 Task: Explore for an upcoming conference in San Francisco, California, with a focus on Airbnb options near the conference center.
Action: Mouse moved to (419, 56)
Screenshot: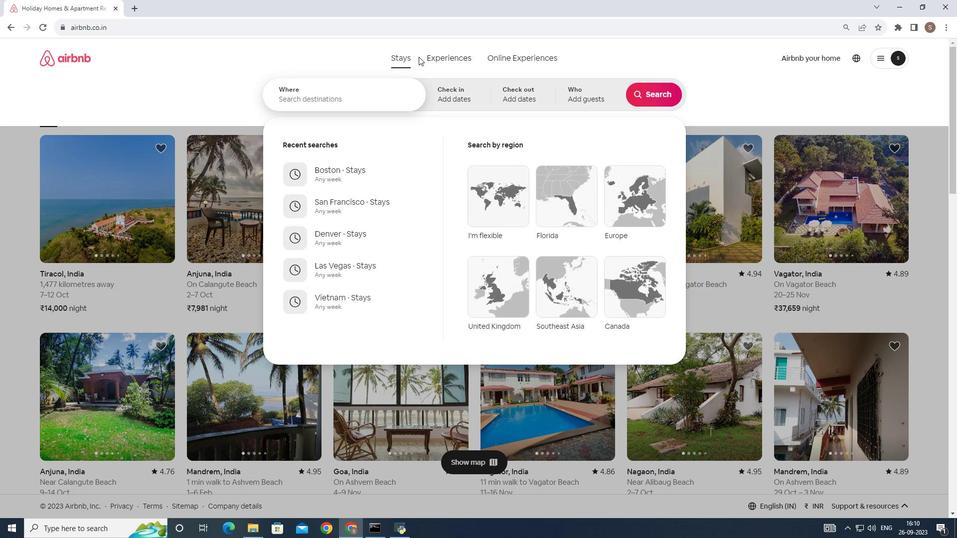 
Action: Mouse pressed left at (419, 56)
Screenshot: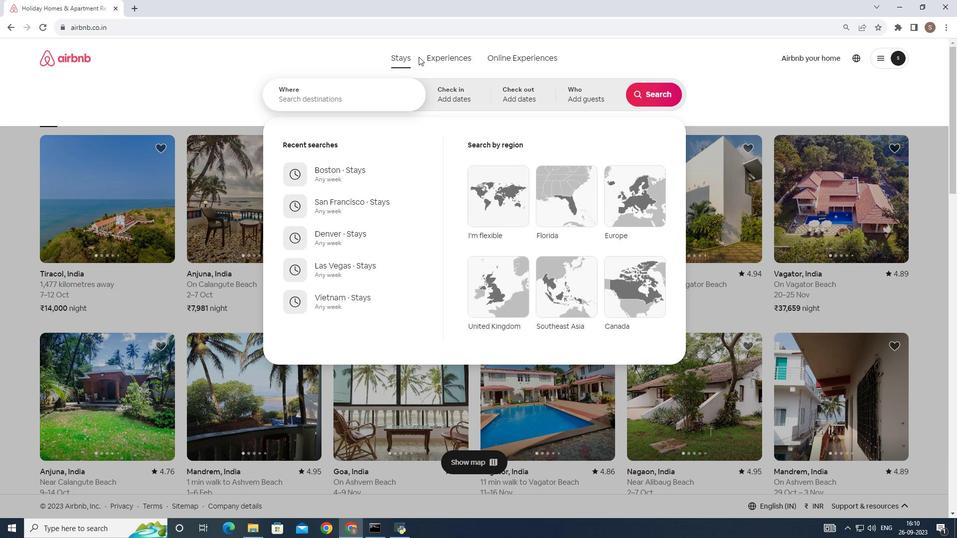 
Action: Mouse moved to (318, 86)
Screenshot: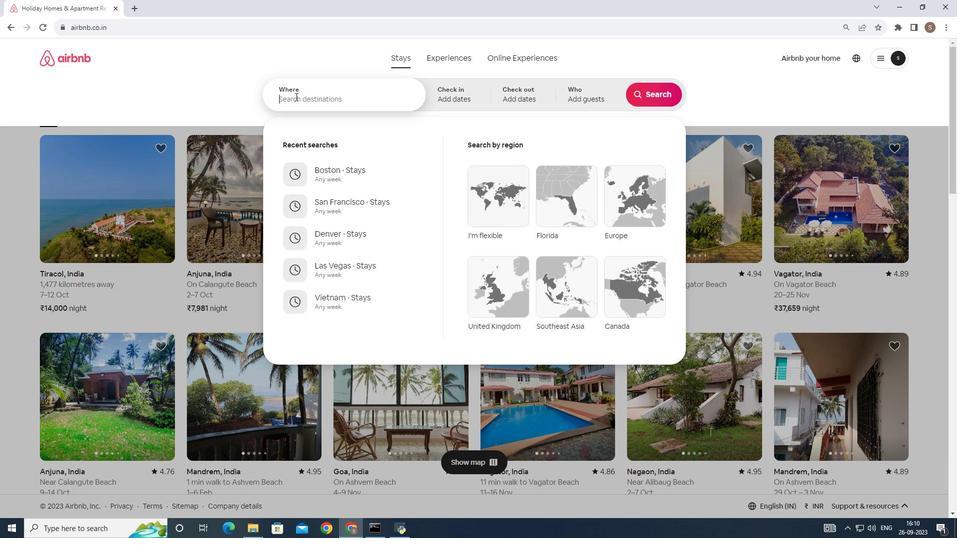 
Action: Mouse pressed left at (318, 86)
Screenshot: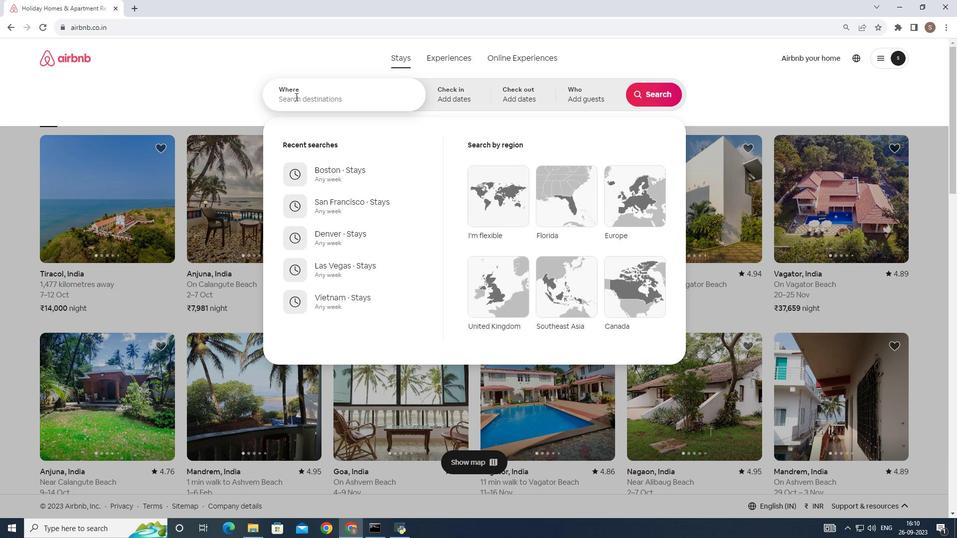 
Action: Mouse moved to (295, 96)
Screenshot: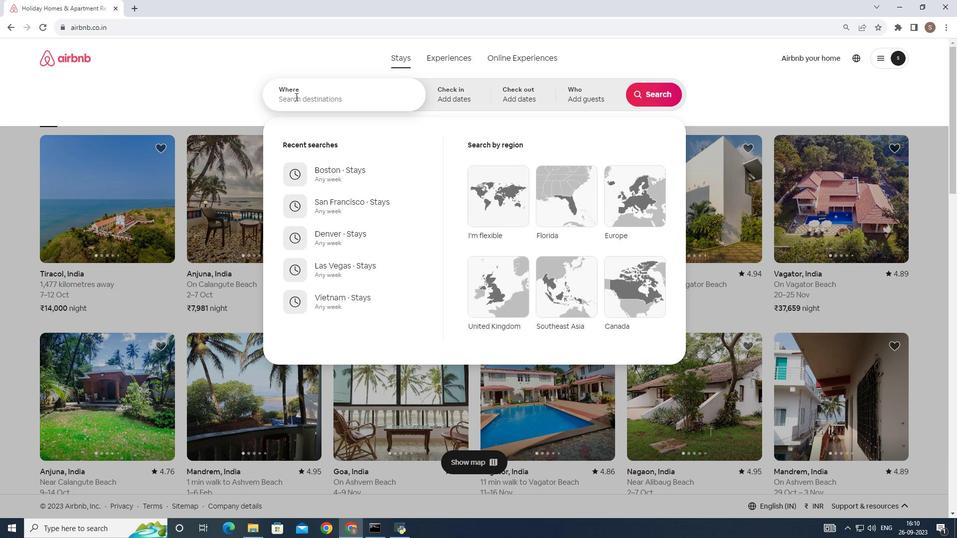 
Action: Mouse pressed left at (295, 96)
Screenshot: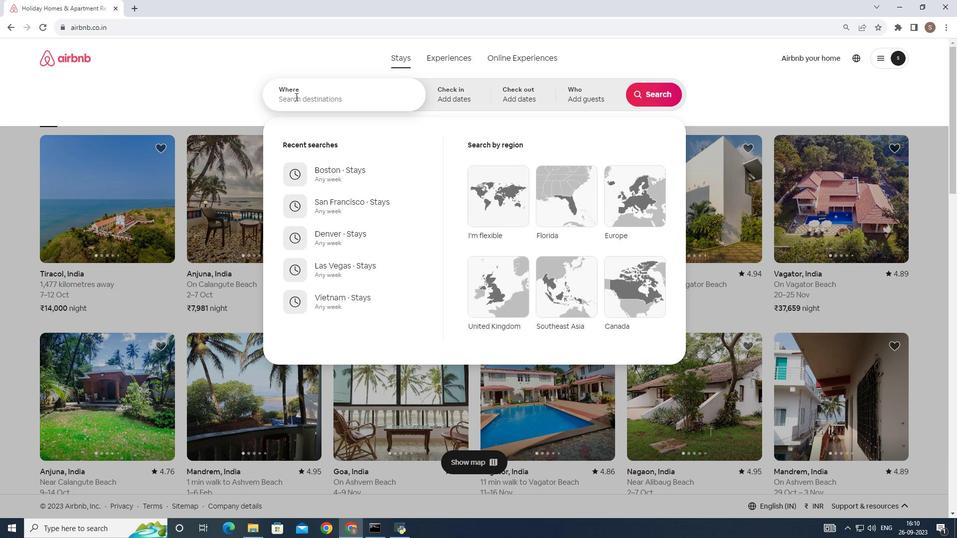 
Action: Key pressed san<Key.space>franc
Screenshot: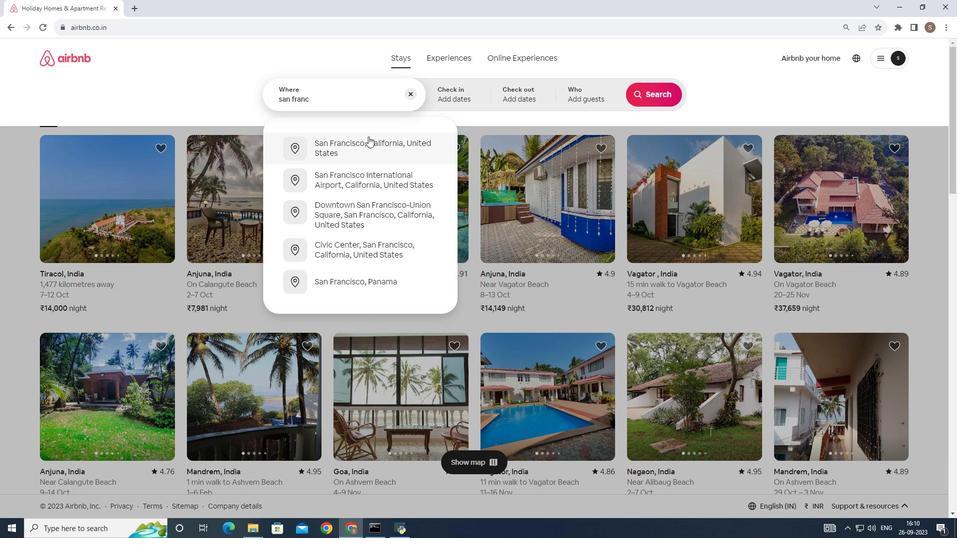 
Action: Mouse moved to (368, 136)
Screenshot: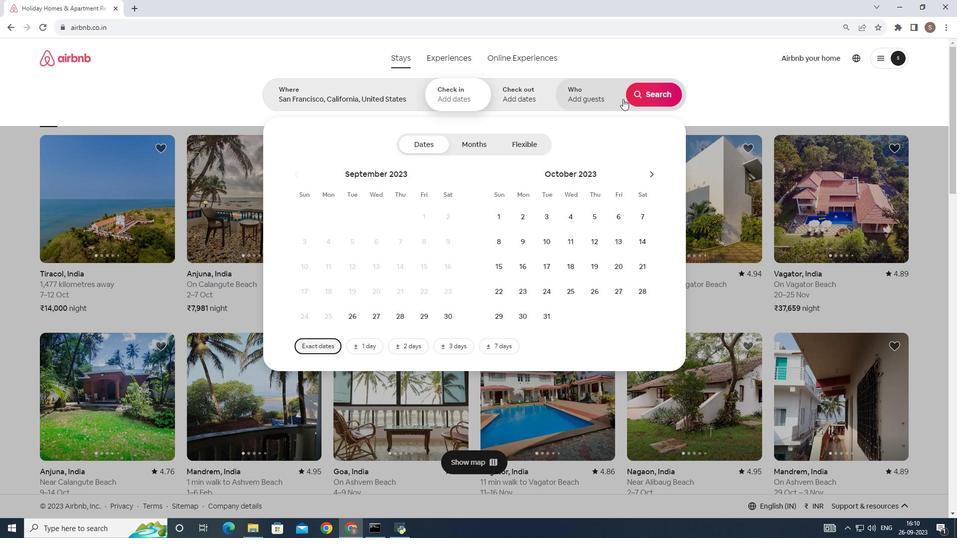 
Action: Mouse pressed left at (368, 136)
Screenshot: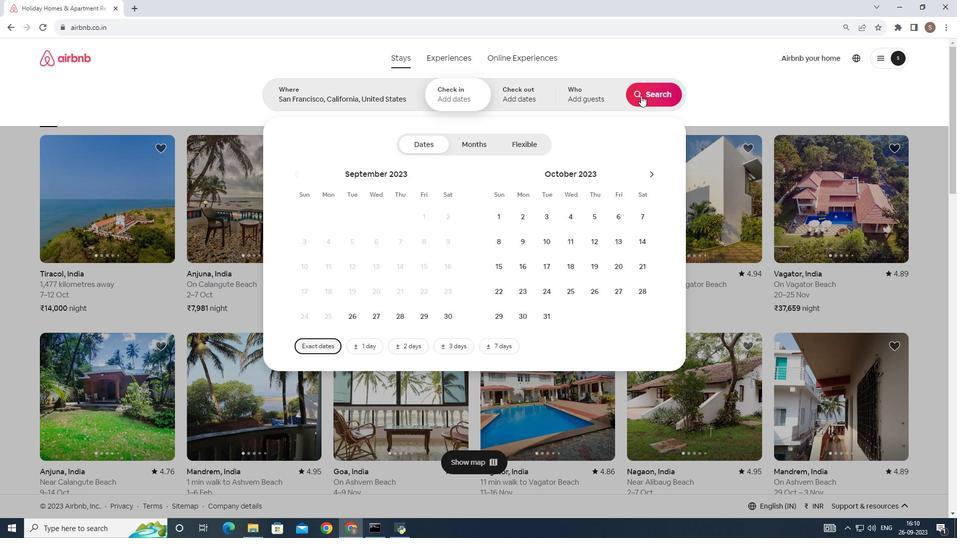 
Action: Mouse moved to (643, 95)
Screenshot: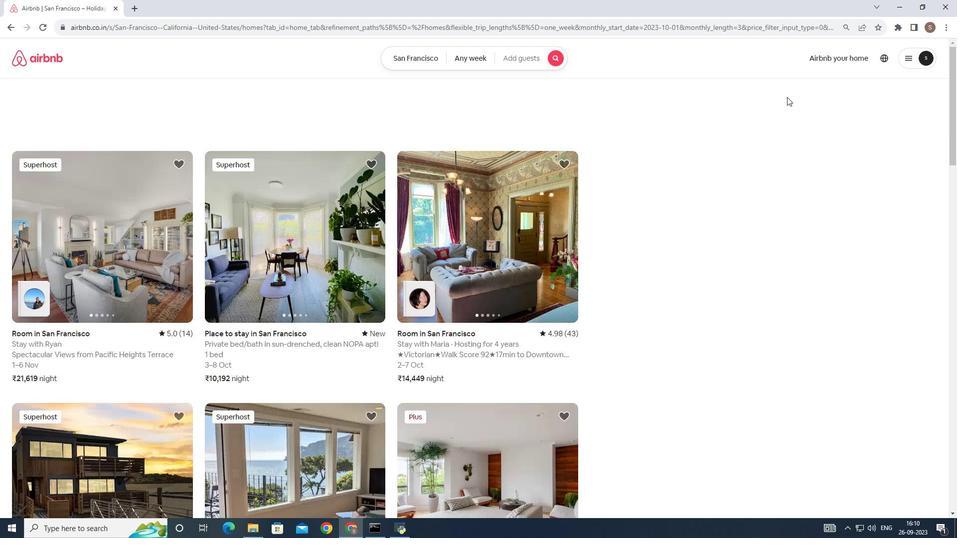 
Action: Mouse pressed left at (643, 95)
Screenshot: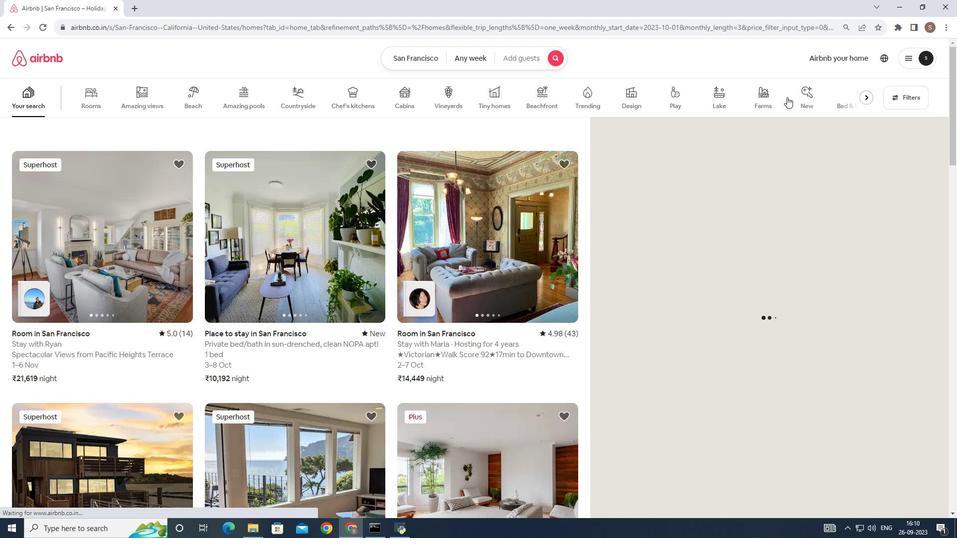 
Action: Mouse moved to (804, 96)
Screenshot: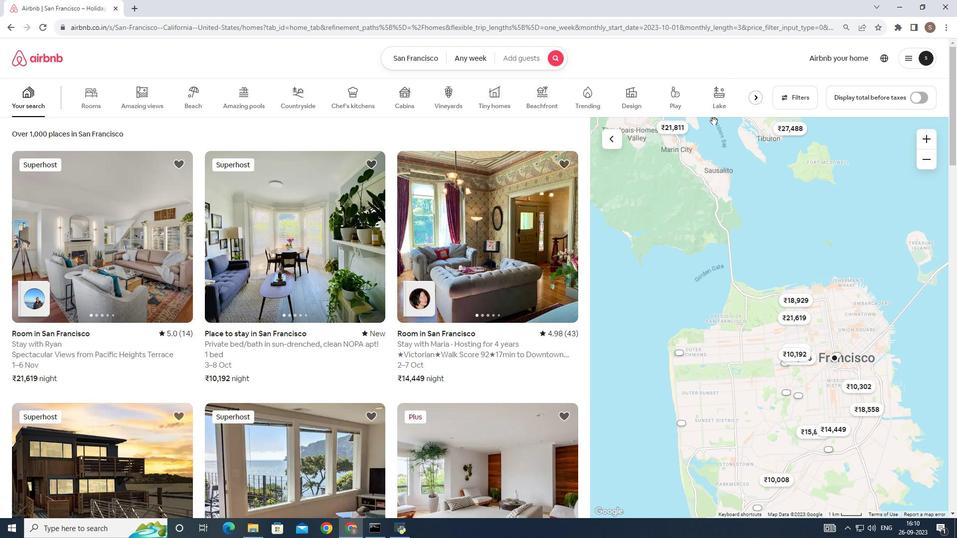
Action: Mouse pressed left at (804, 96)
Screenshot: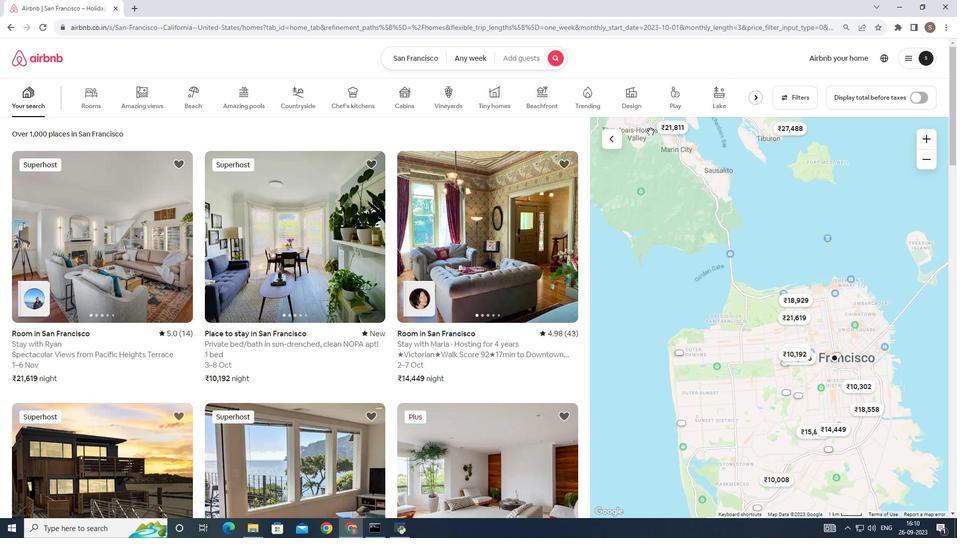 
Action: Mouse moved to (573, 266)
Screenshot: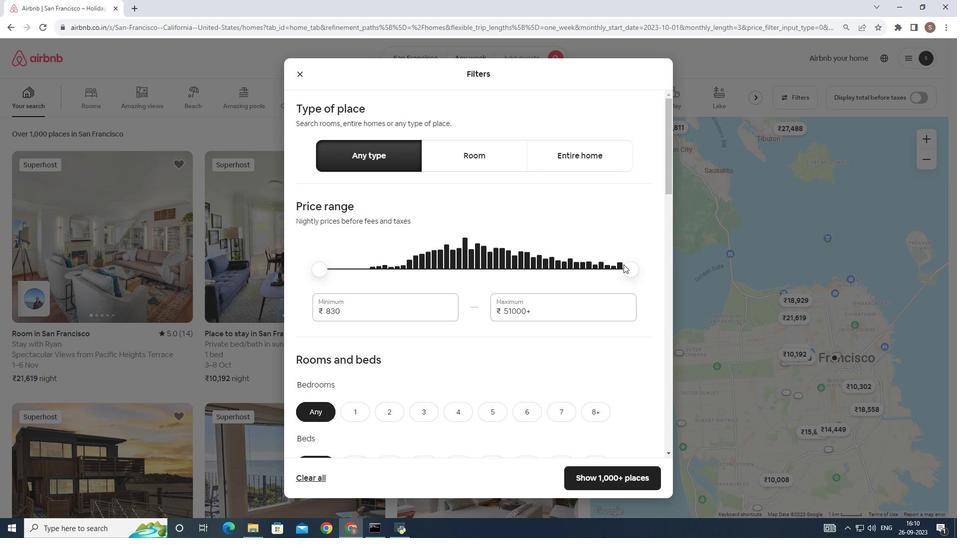 
Action: Mouse pressed left at (573, 266)
Screenshot: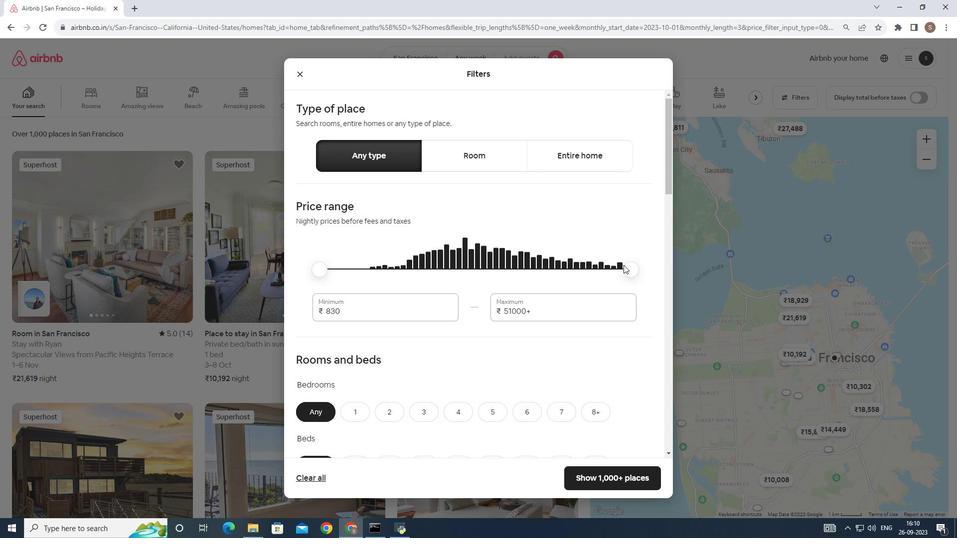 
Action: Mouse moved to (624, 264)
Screenshot: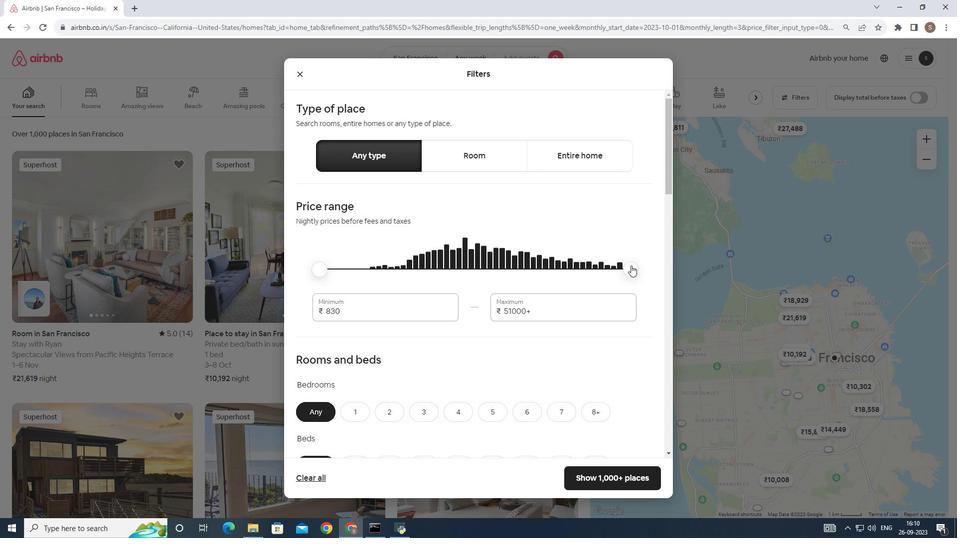 
Action: Mouse pressed left at (624, 264)
Screenshot: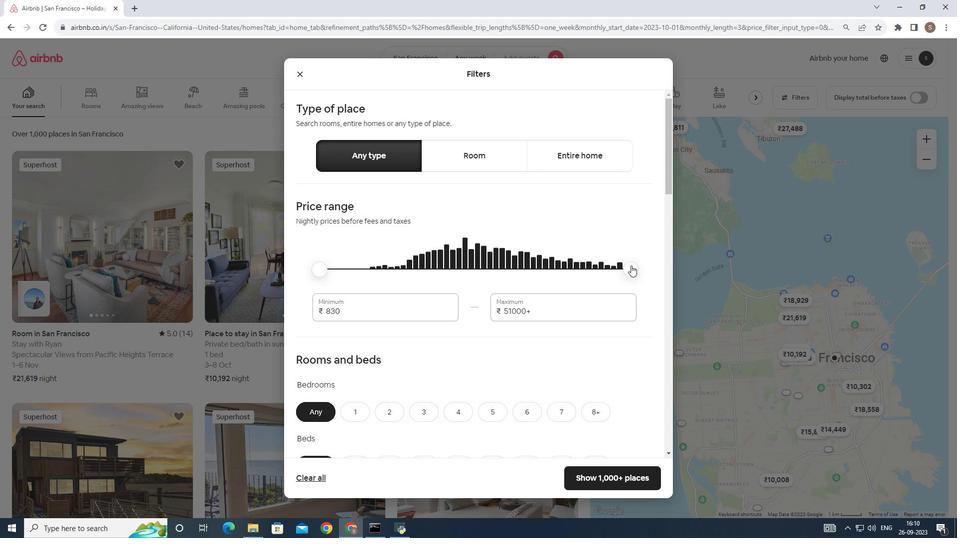 
Action: Mouse moved to (631, 267)
Screenshot: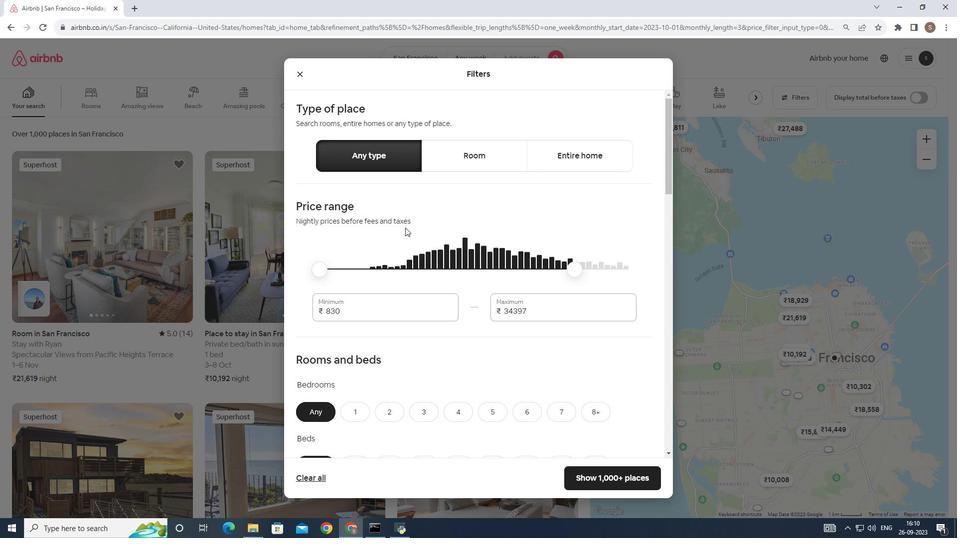
Action: Mouse pressed left at (631, 267)
Screenshot: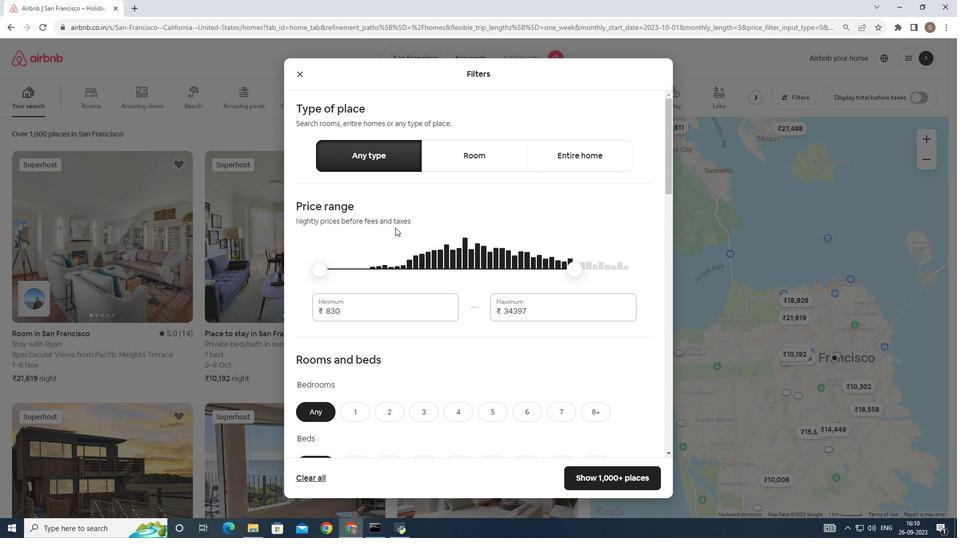 
Action: Mouse moved to (321, 272)
Screenshot: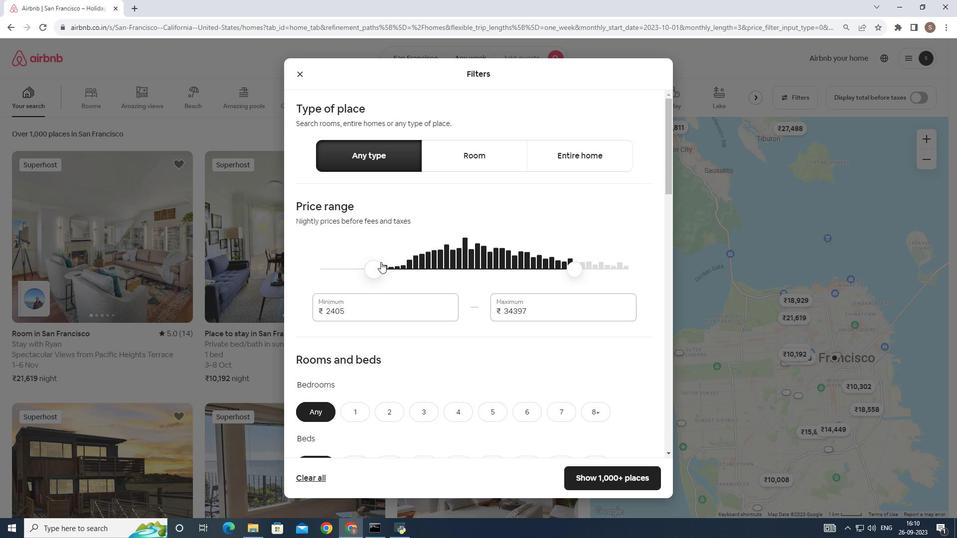 
Action: Mouse pressed left at (321, 272)
Screenshot: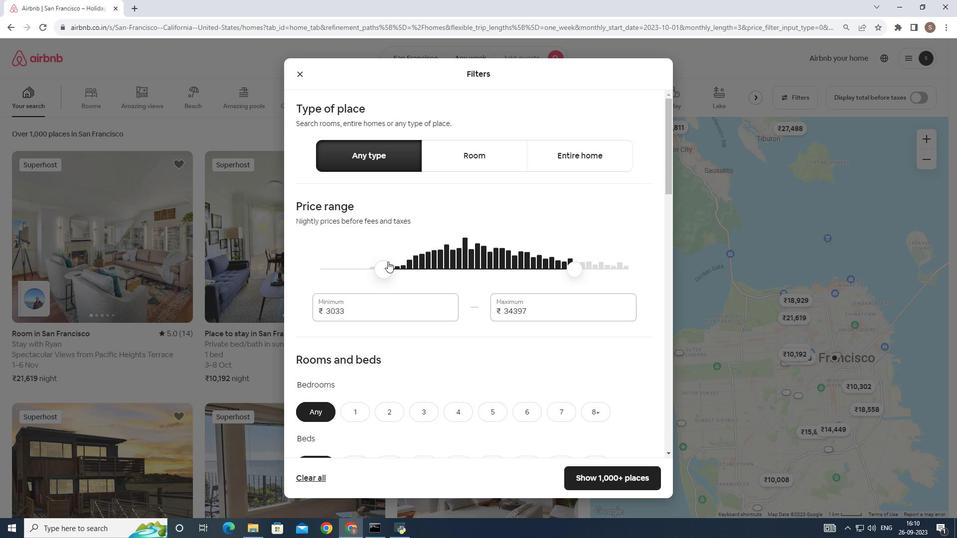 
Action: Mouse moved to (365, 332)
Screenshot: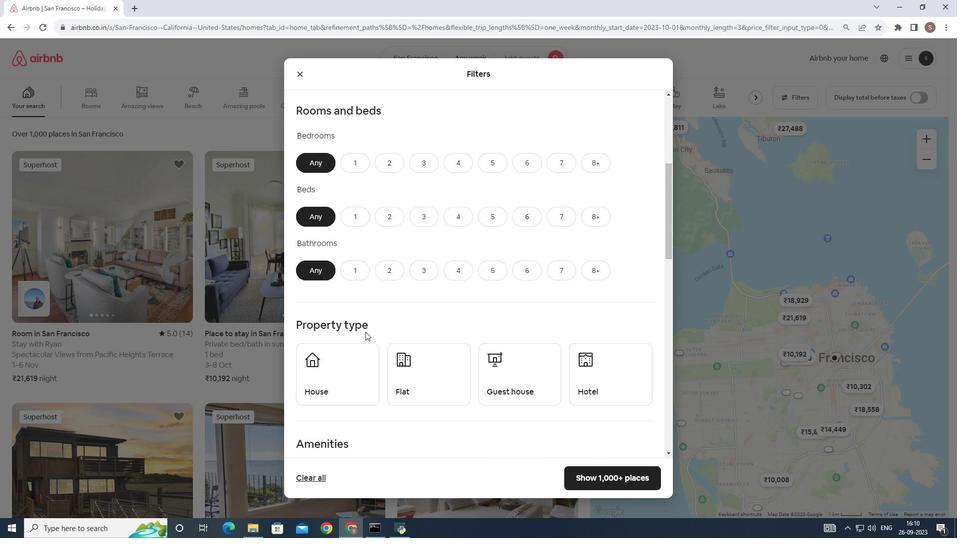 
Action: Mouse scrolled (365, 331) with delta (0, 0)
Screenshot: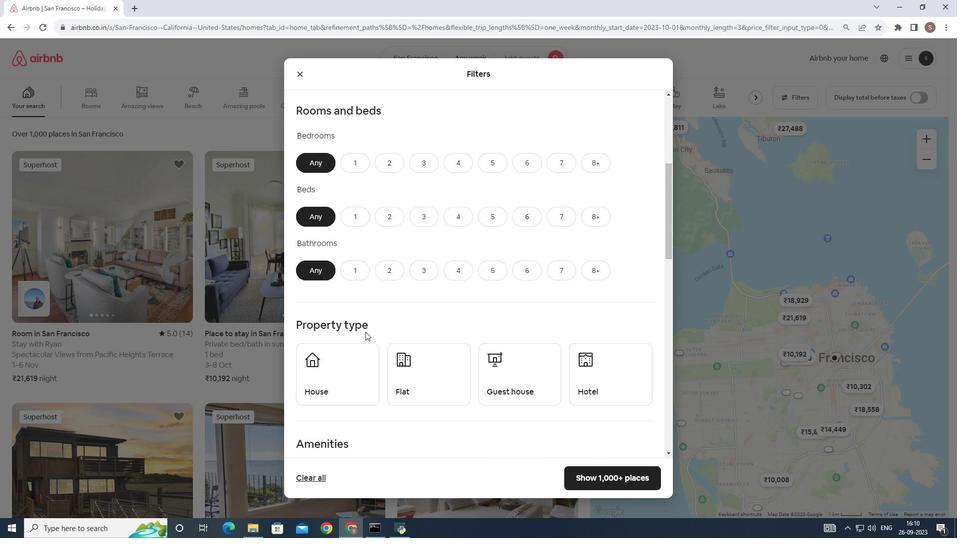 
Action: Mouse scrolled (365, 331) with delta (0, 0)
Screenshot: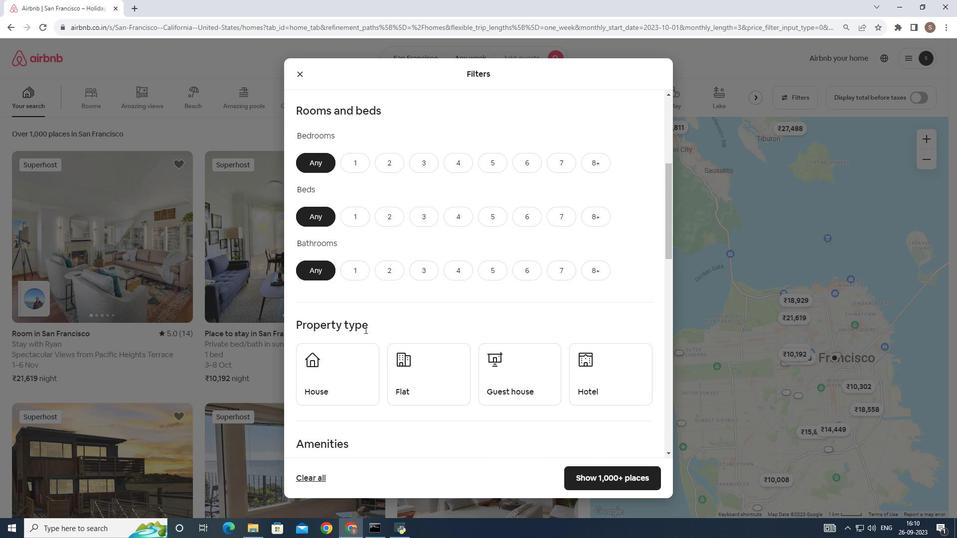 
Action: Mouse scrolled (365, 331) with delta (0, 0)
Screenshot: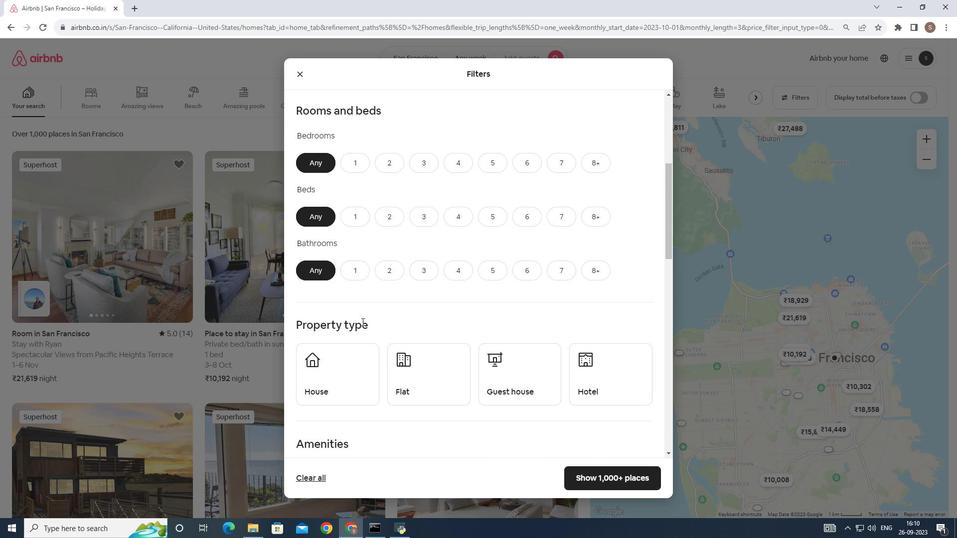 
Action: Mouse scrolled (365, 331) with delta (0, 0)
Screenshot: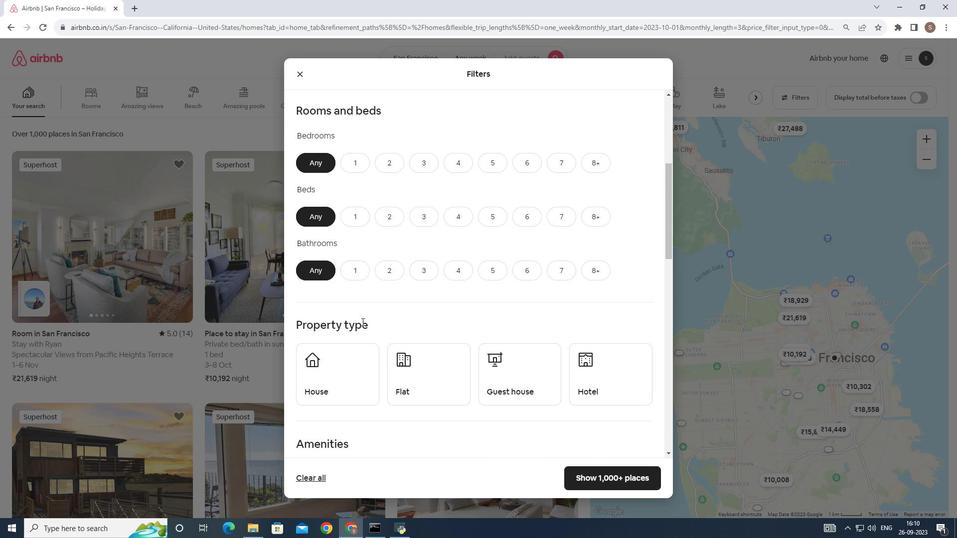 
Action: Mouse scrolled (365, 331) with delta (0, 0)
Screenshot: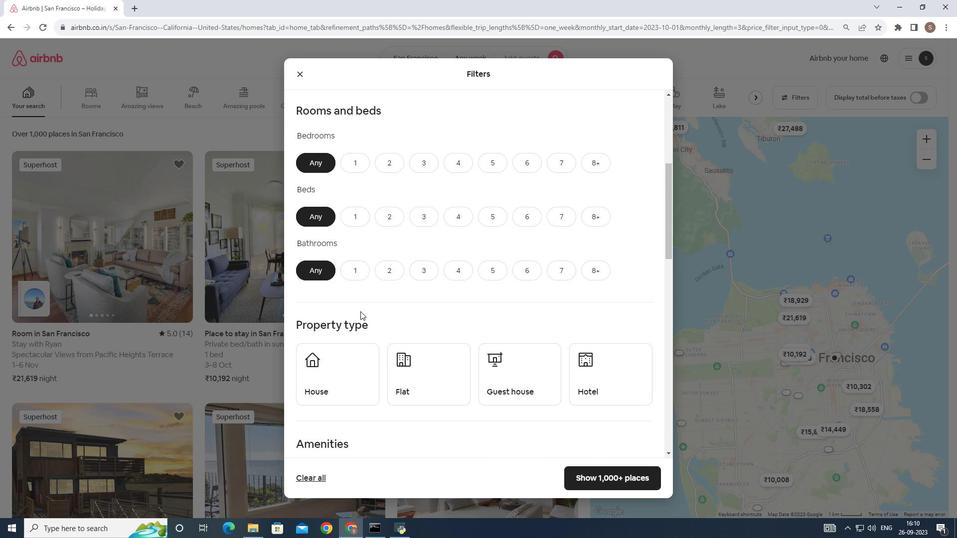 
Action: Mouse moved to (349, 358)
Screenshot: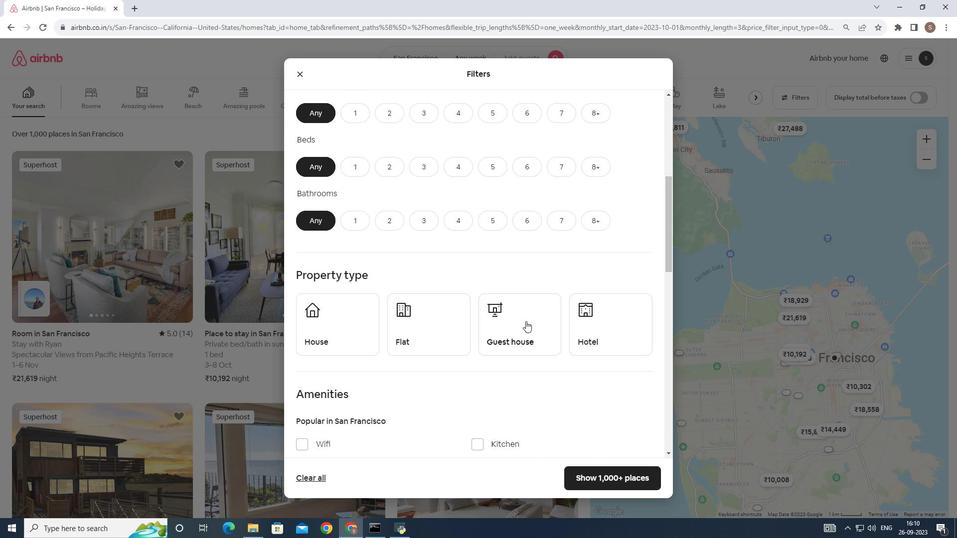 
Action: Mouse scrolled (349, 357) with delta (0, 0)
Screenshot: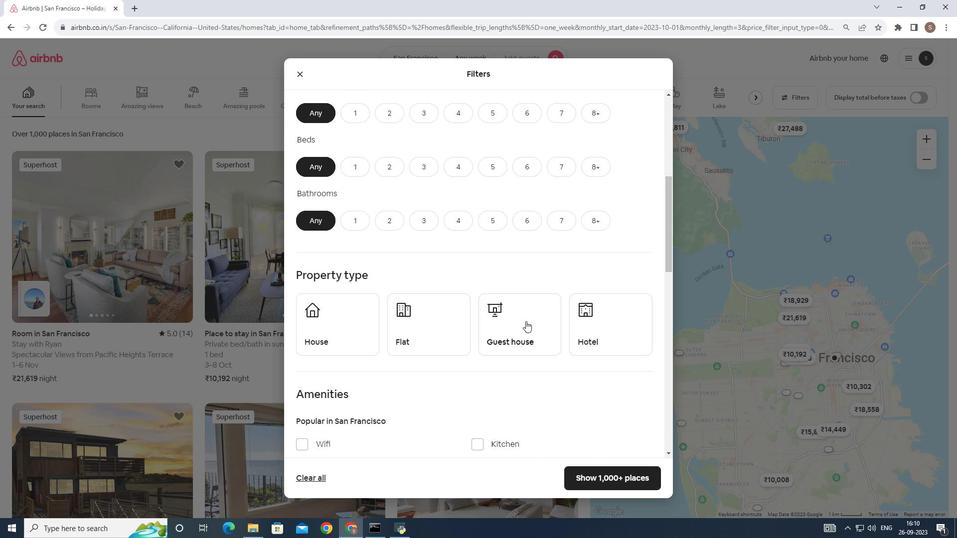 
Action: Mouse moved to (349, 358)
Screenshot: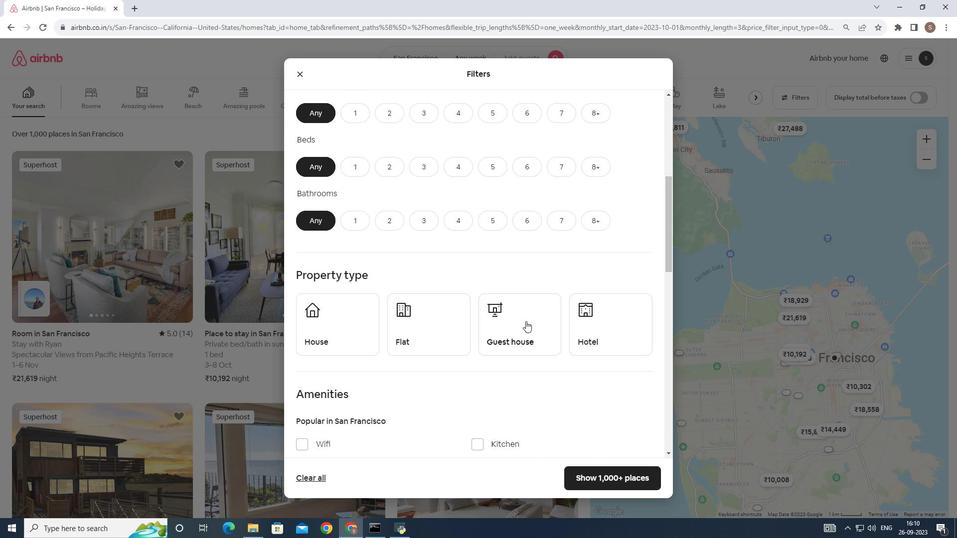 
Action: Mouse scrolled (349, 357) with delta (0, 0)
Screenshot: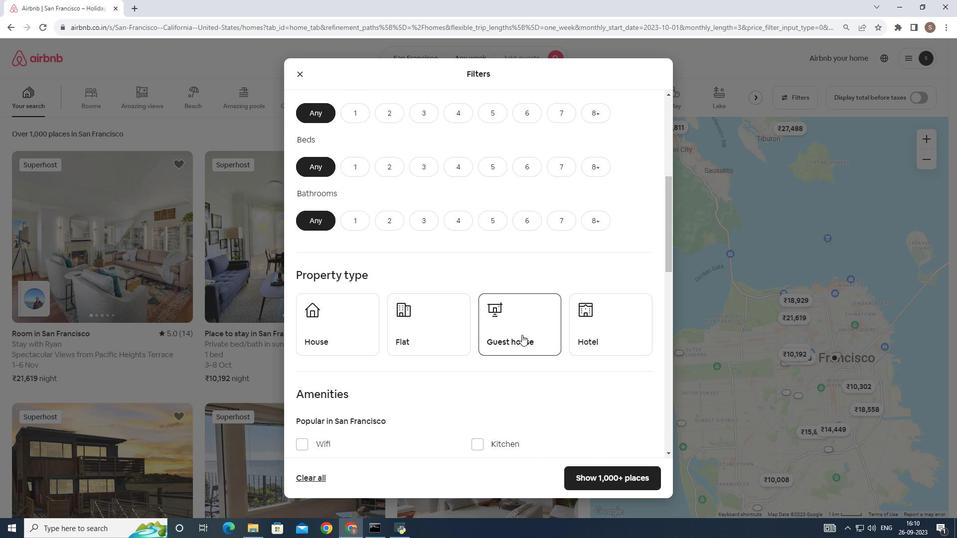 
Action: Mouse scrolled (349, 357) with delta (0, 0)
Screenshot: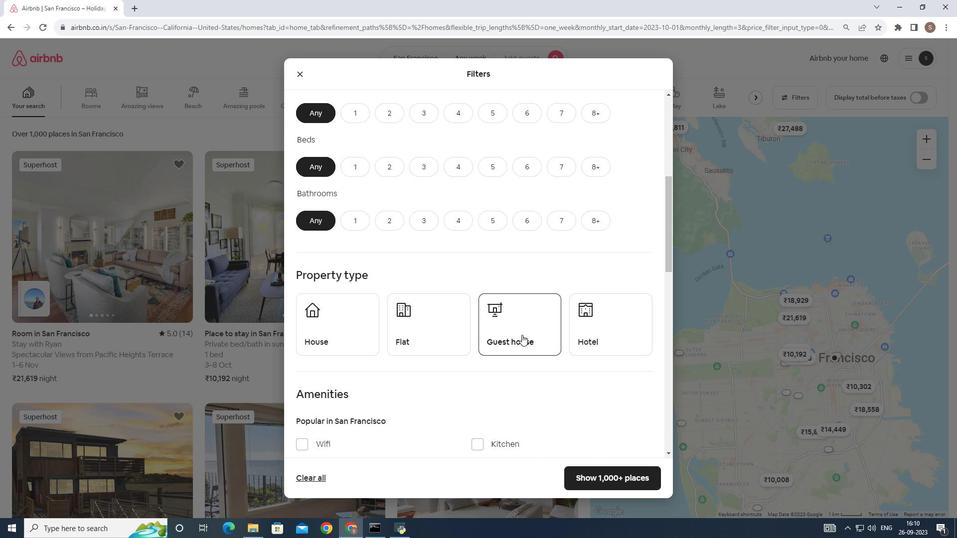 
Action: Mouse moved to (375, 338)
Screenshot: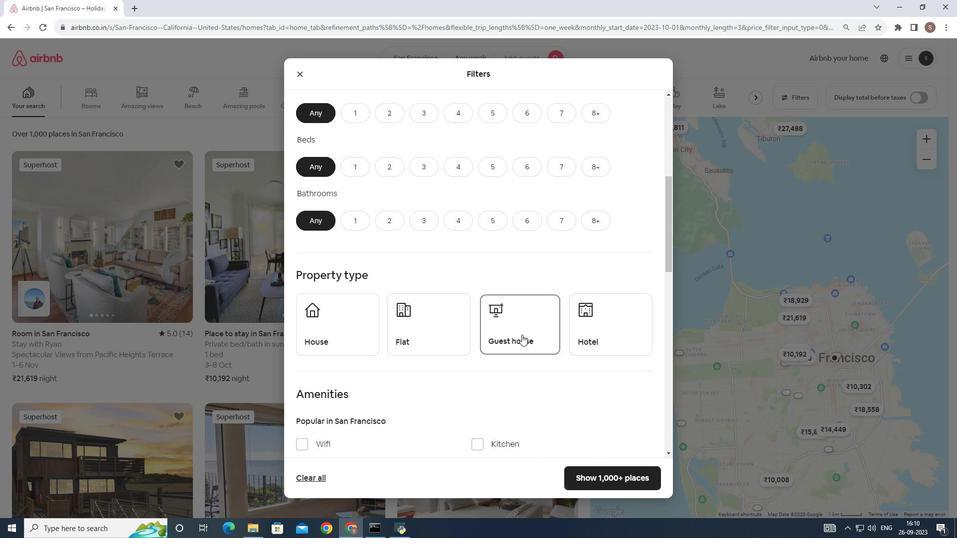 
Action: Mouse scrolled (375, 339) with delta (0, 0)
Screenshot: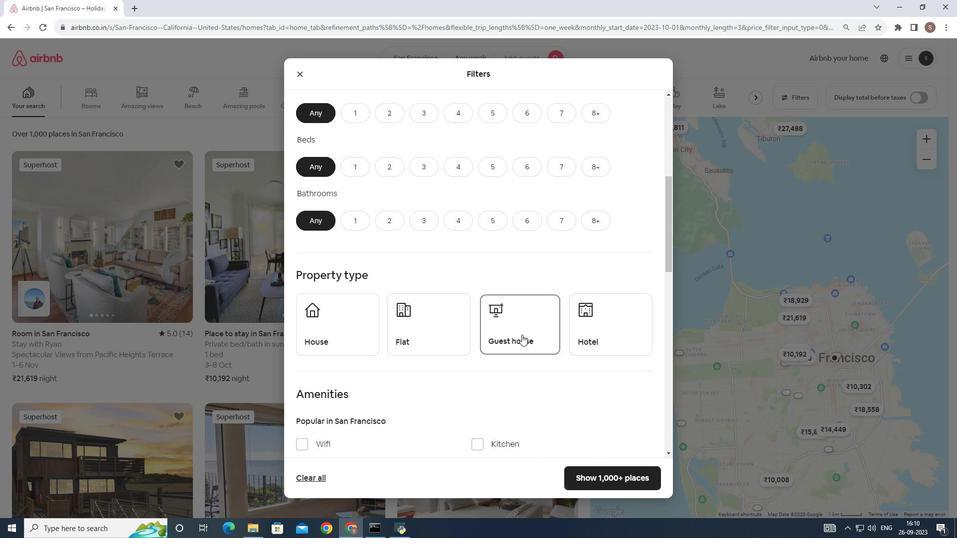 
Action: Mouse moved to (412, 317)
Screenshot: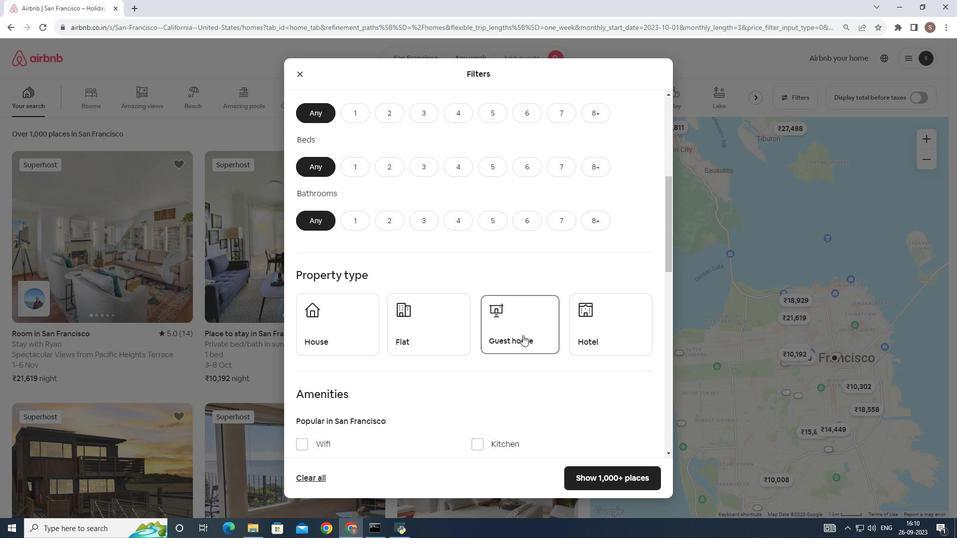 
Action: Mouse scrolled (412, 318) with delta (0, 0)
Screenshot: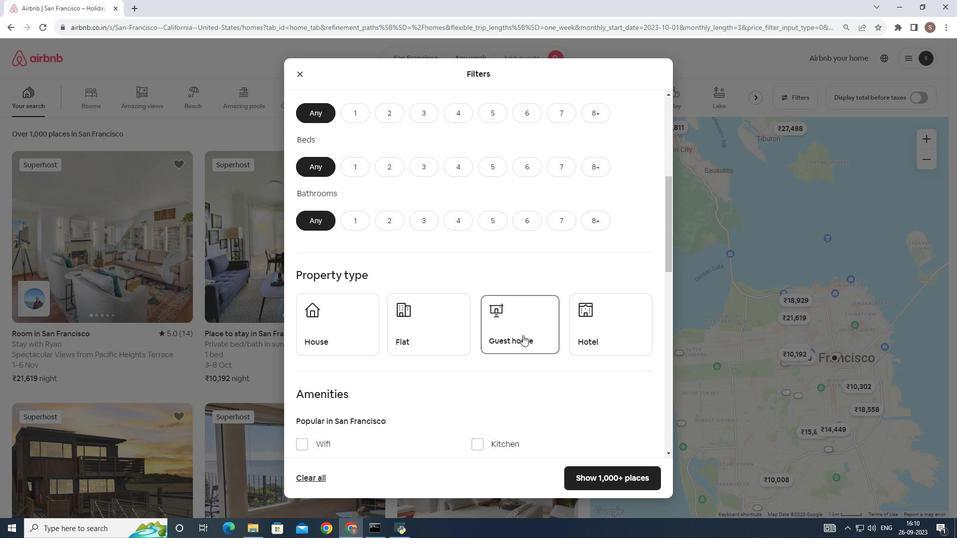 
Action: Mouse moved to (522, 335)
Screenshot: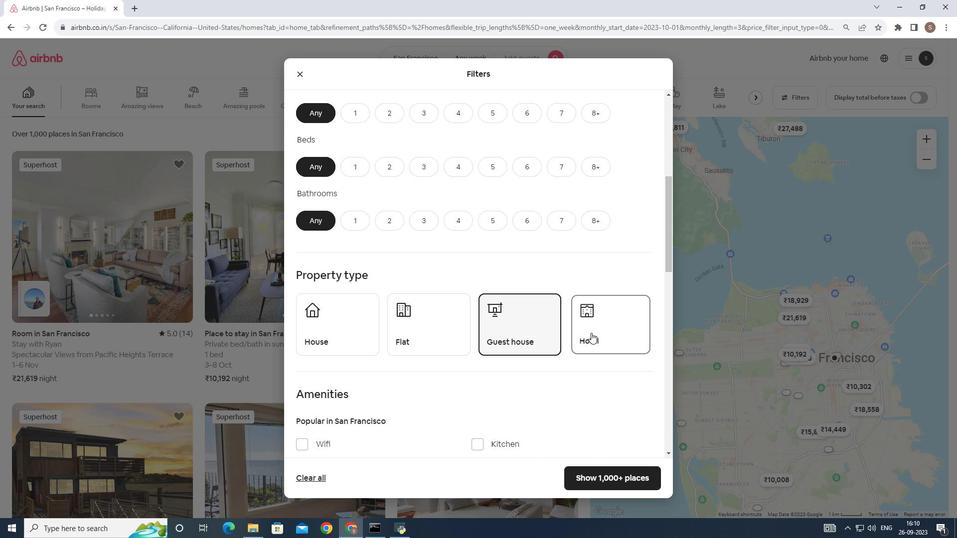 
Action: Mouse pressed left at (522, 335)
Screenshot: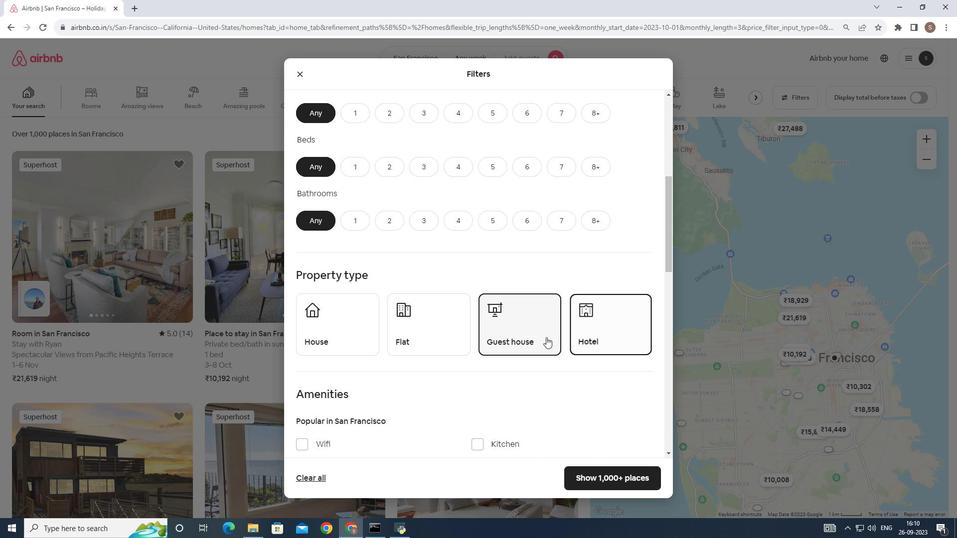 
Action: Mouse moved to (591, 333)
Screenshot: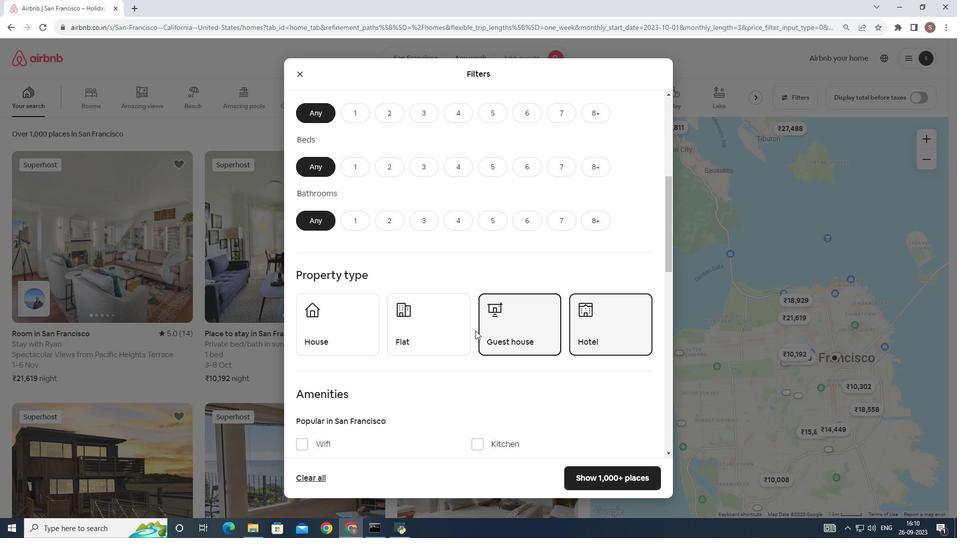 
Action: Mouse pressed left at (591, 333)
Screenshot: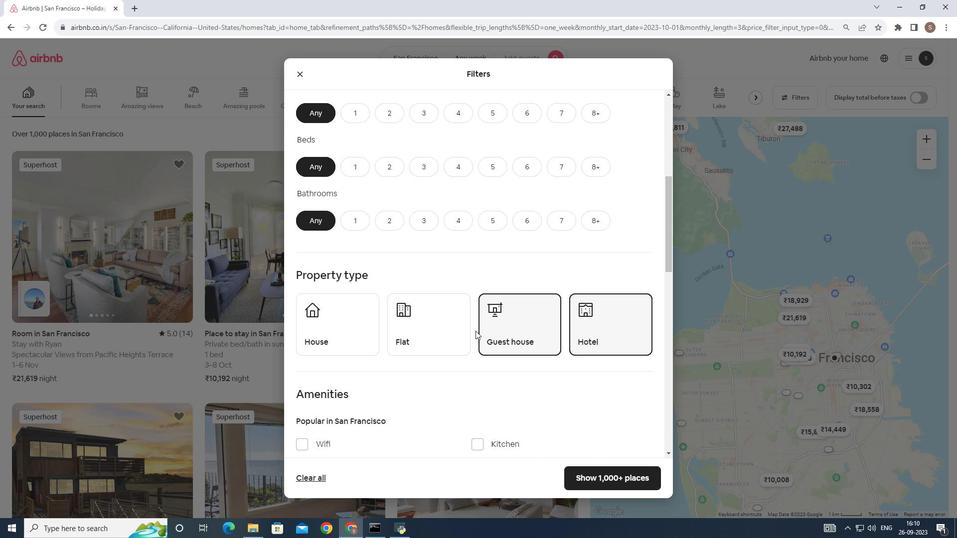 
Action: Mouse moved to (475, 331)
Screenshot: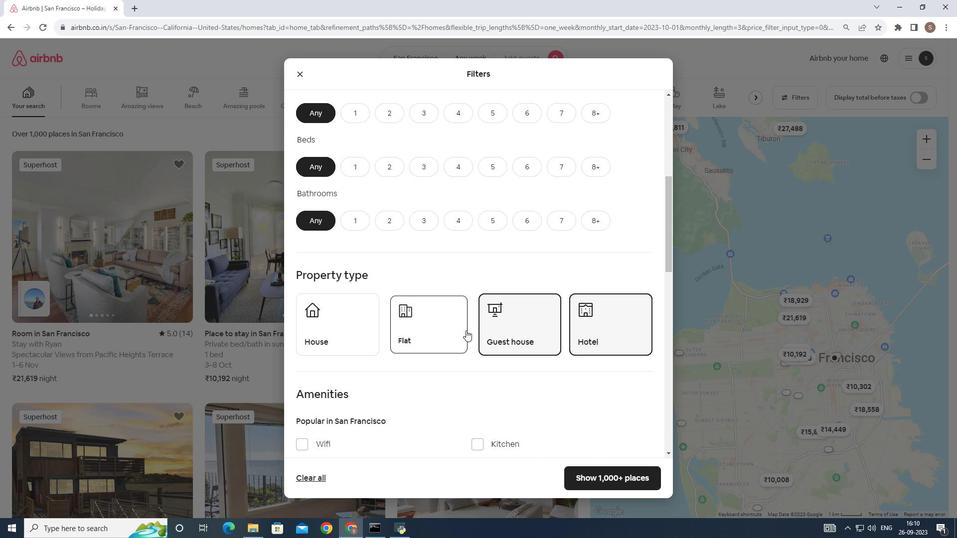 
Action: Mouse pressed left at (475, 331)
Screenshot: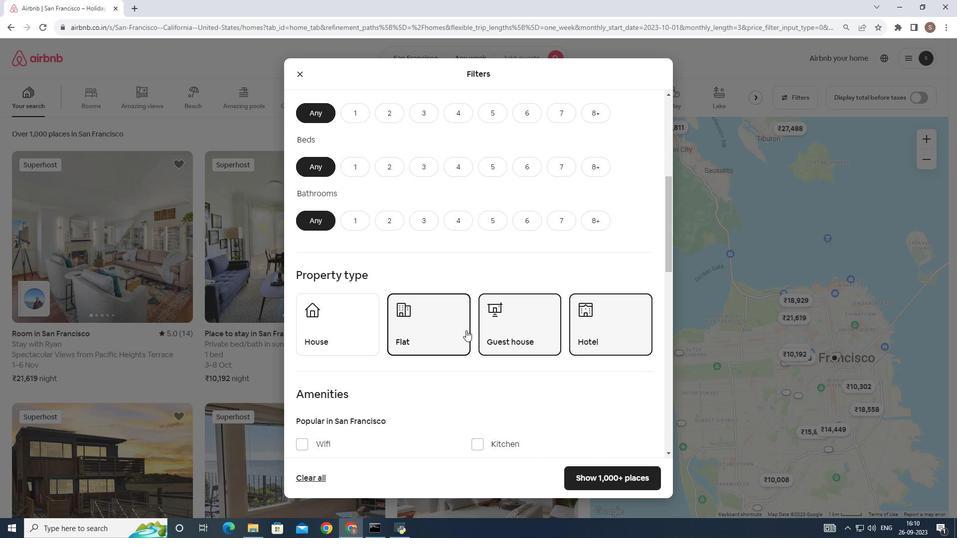 
Action: Mouse moved to (466, 330)
Screenshot: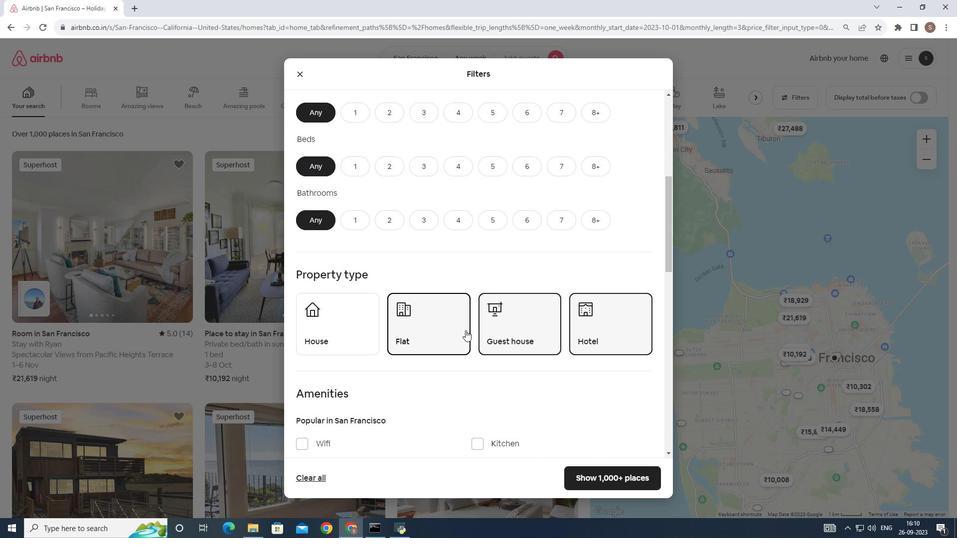
Action: Mouse pressed left at (466, 330)
Screenshot: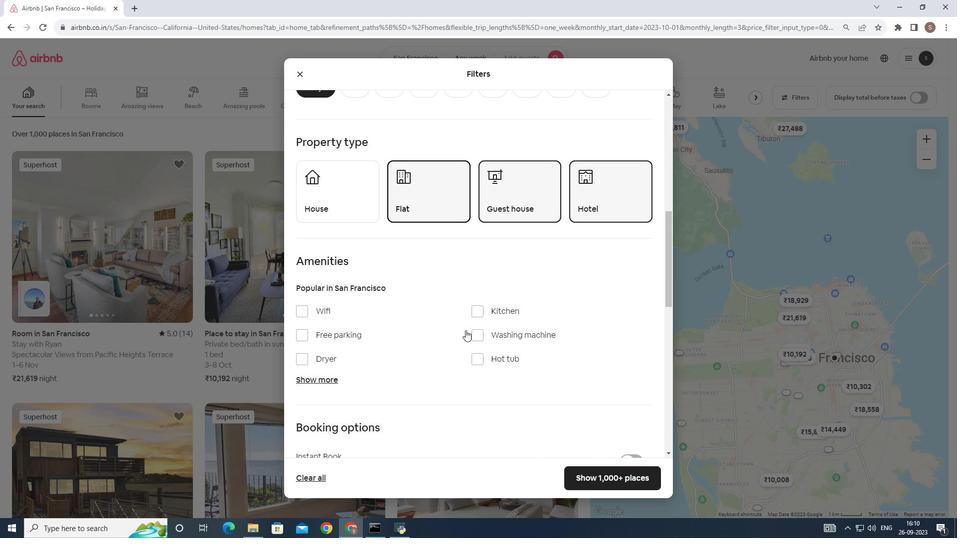 
Action: Mouse moved to (465, 330)
Screenshot: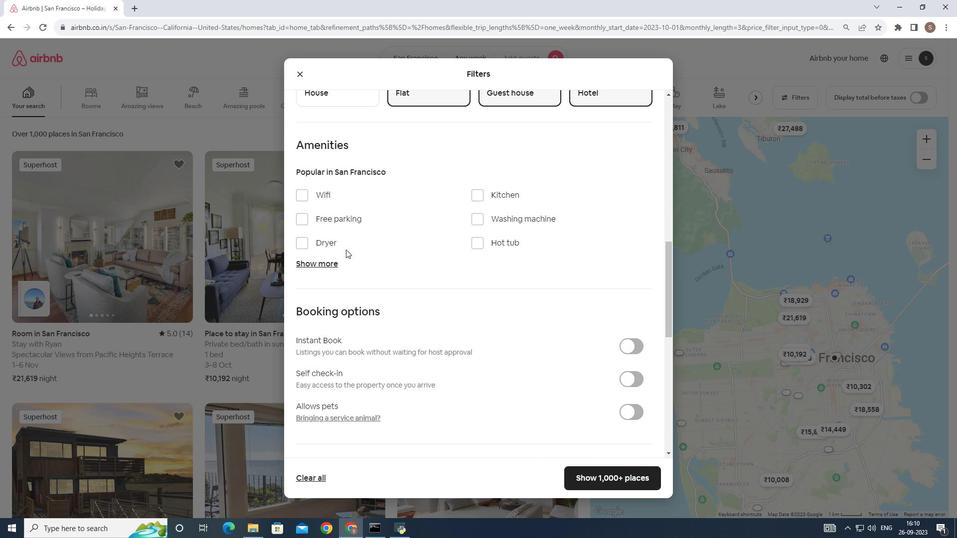 
Action: Mouse scrolled (465, 330) with delta (0, 0)
Screenshot: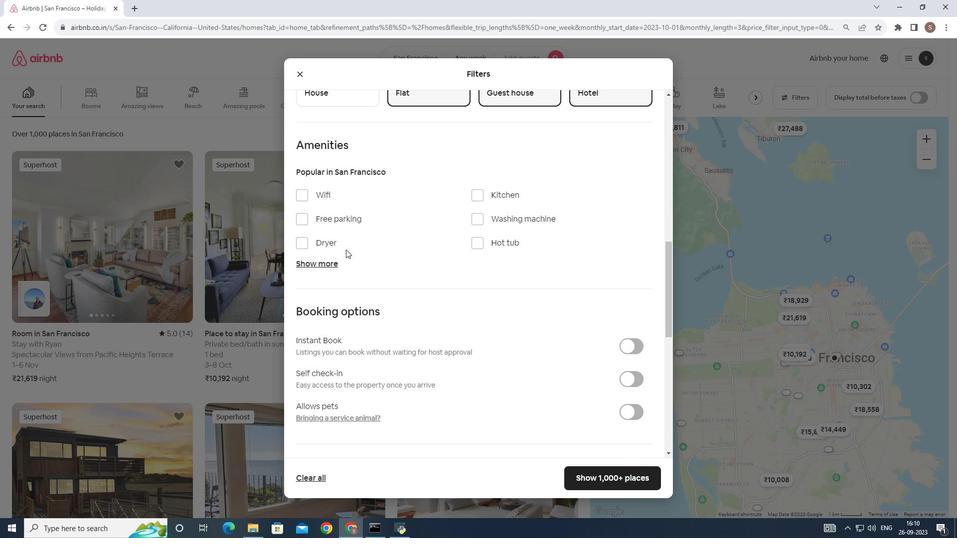 
Action: Mouse scrolled (465, 330) with delta (0, 0)
Screenshot: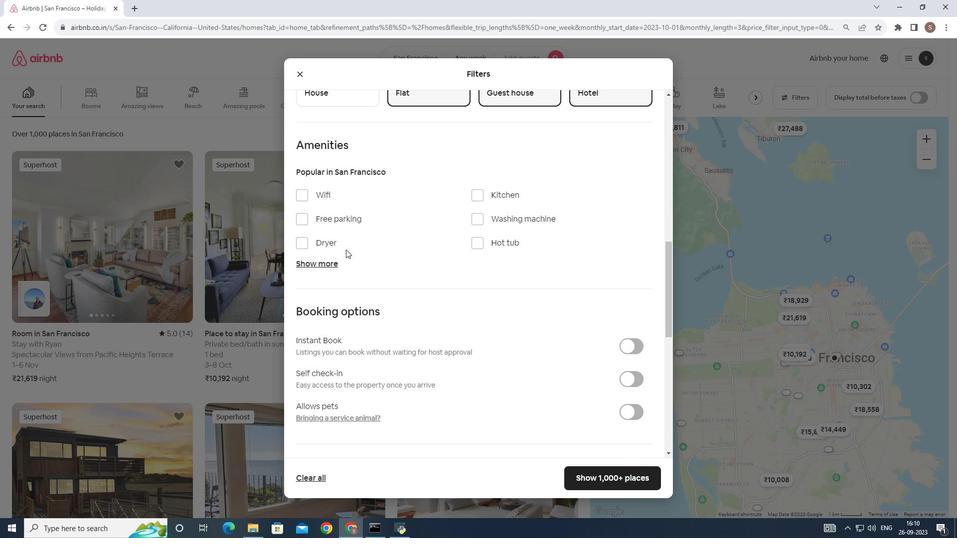 
Action: Mouse scrolled (465, 330) with delta (0, 0)
Screenshot: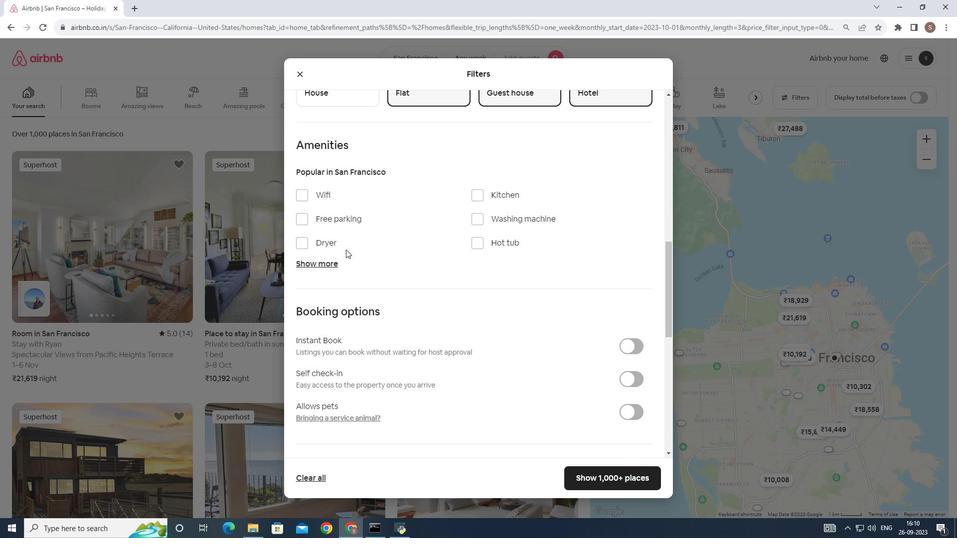 
Action: Mouse scrolled (465, 330) with delta (0, 0)
Screenshot: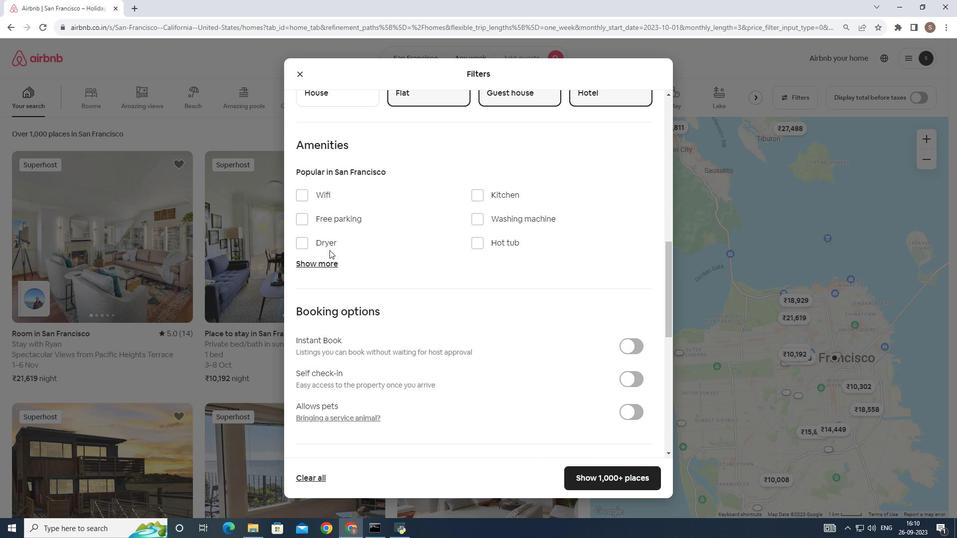 
Action: Mouse scrolled (465, 330) with delta (0, 0)
Screenshot: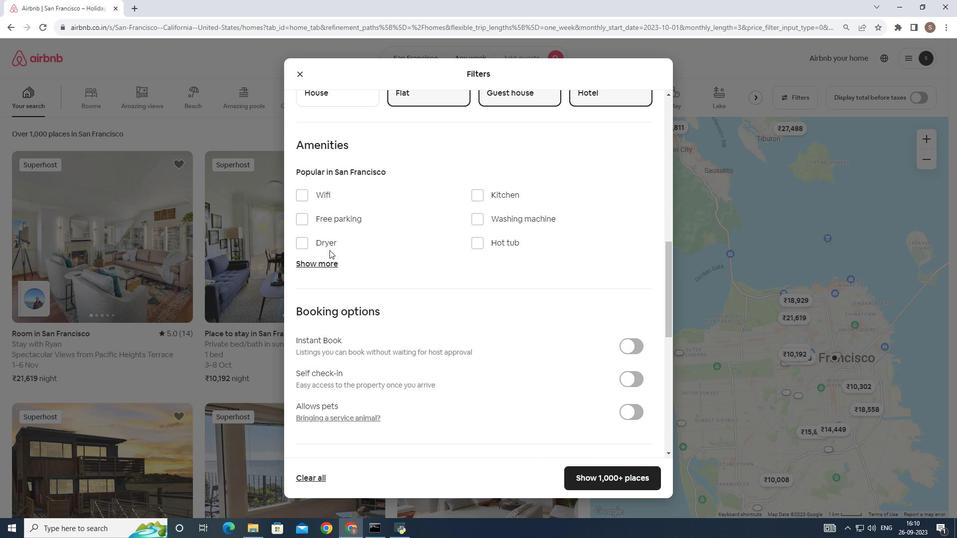 
Action: Mouse moved to (314, 261)
Screenshot: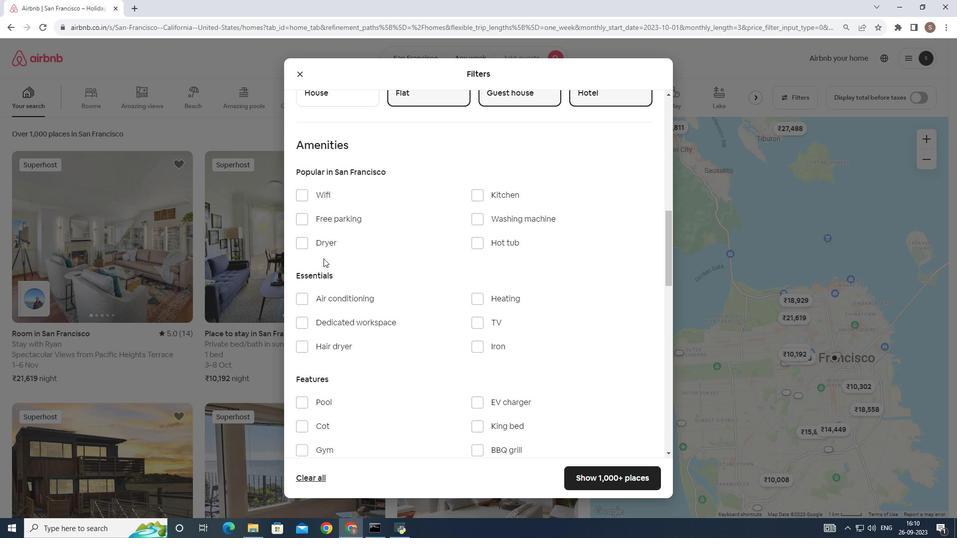 
Action: Mouse pressed left at (314, 261)
Screenshot: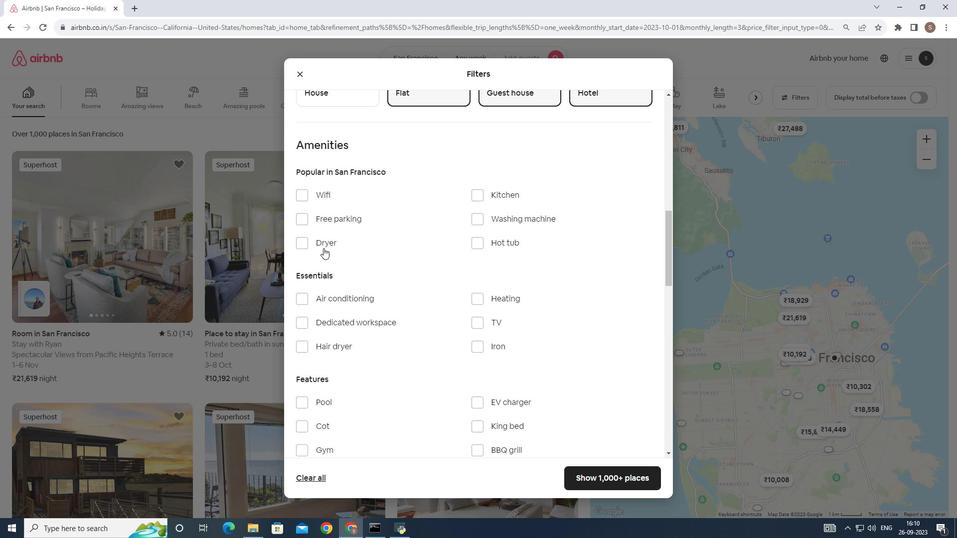 
Action: Mouse moved to (305, 202)
Screenshot: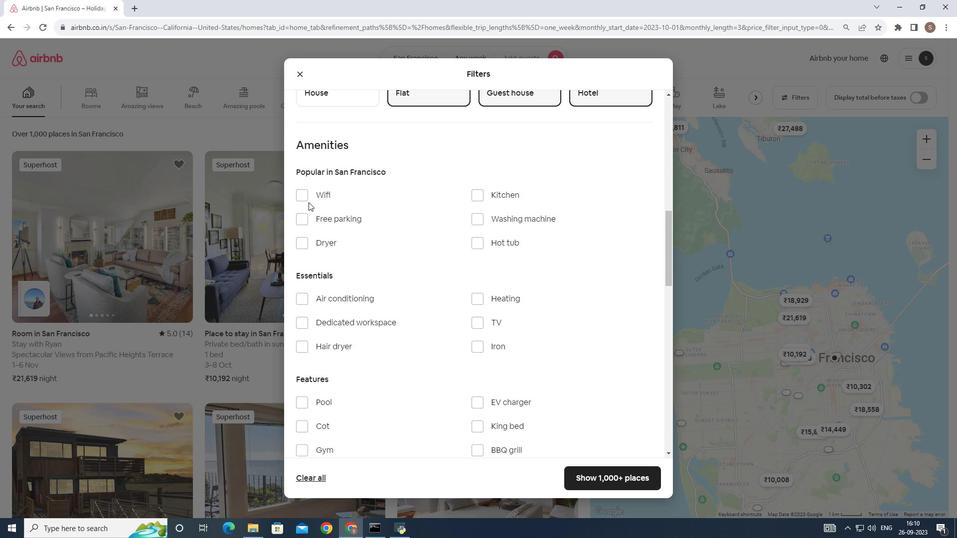 
Action: Mouse pressed left at (305, 202)
Screenshot: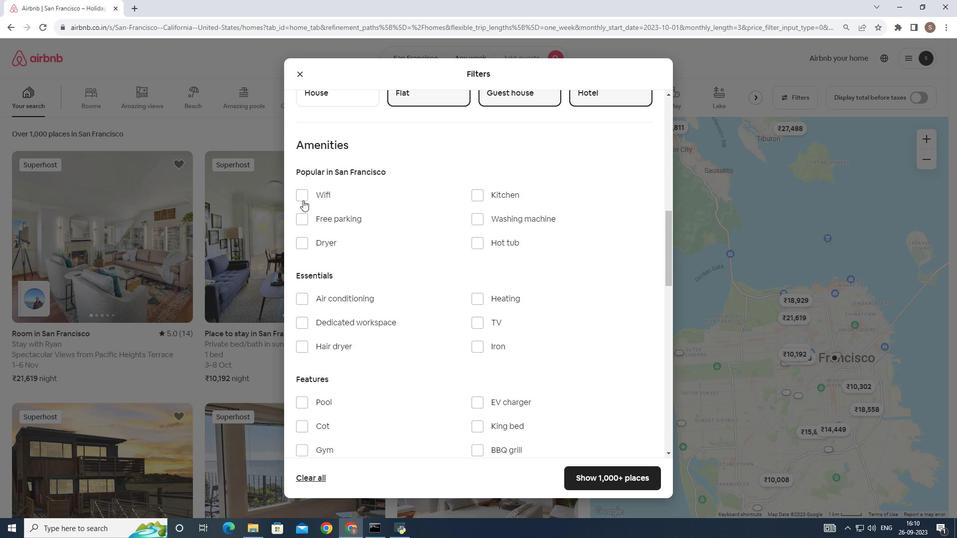 
Action: Mouse moved to (303, 200)
Screenshot: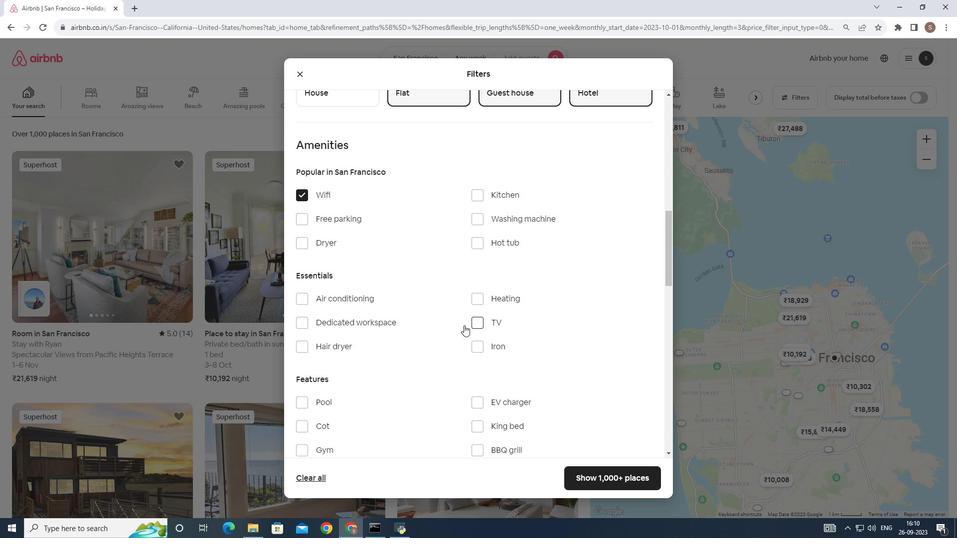 
Action: Mouse pressed left at (303, 200)
Screenshot: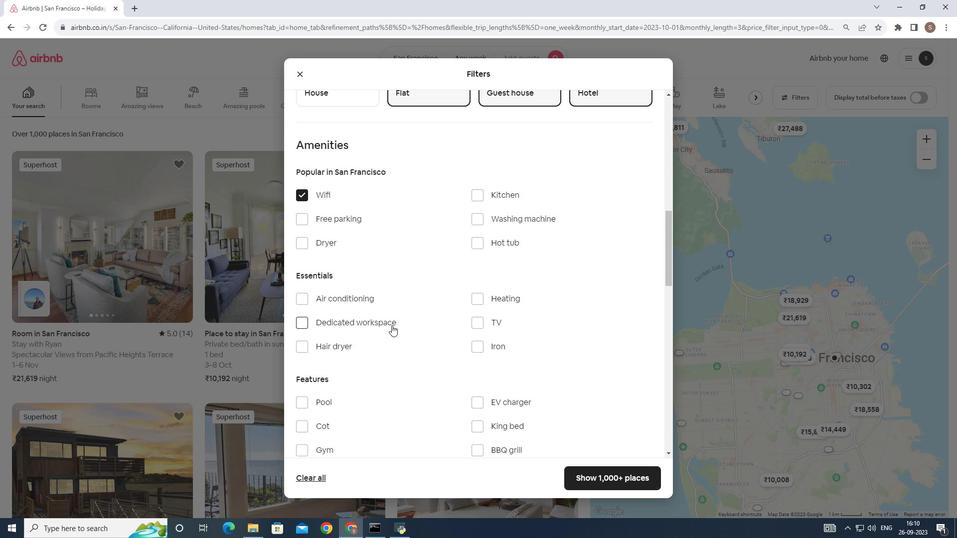 
Action: Mouse moved to (379, 324)
Screenshot: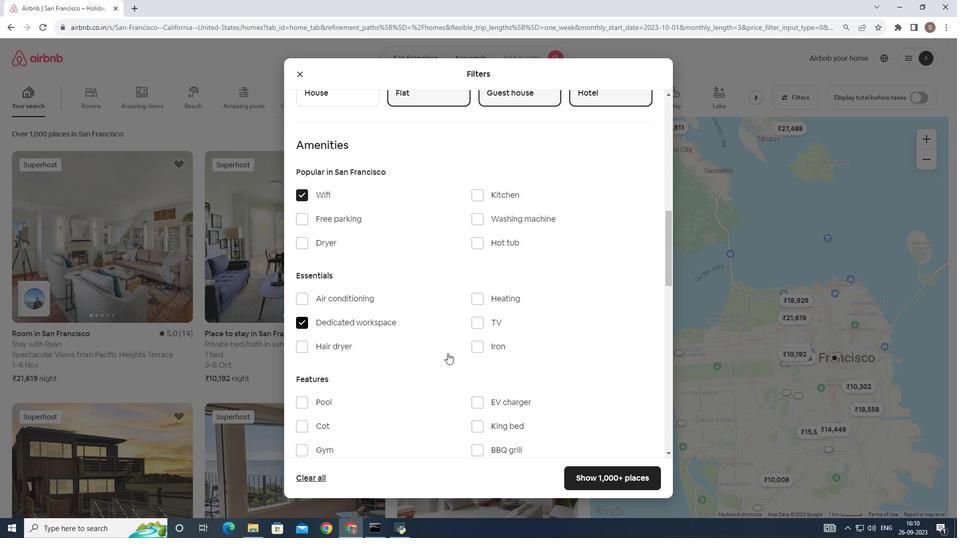
Action: Mouse pressed left at (379, 324)
Screenshot: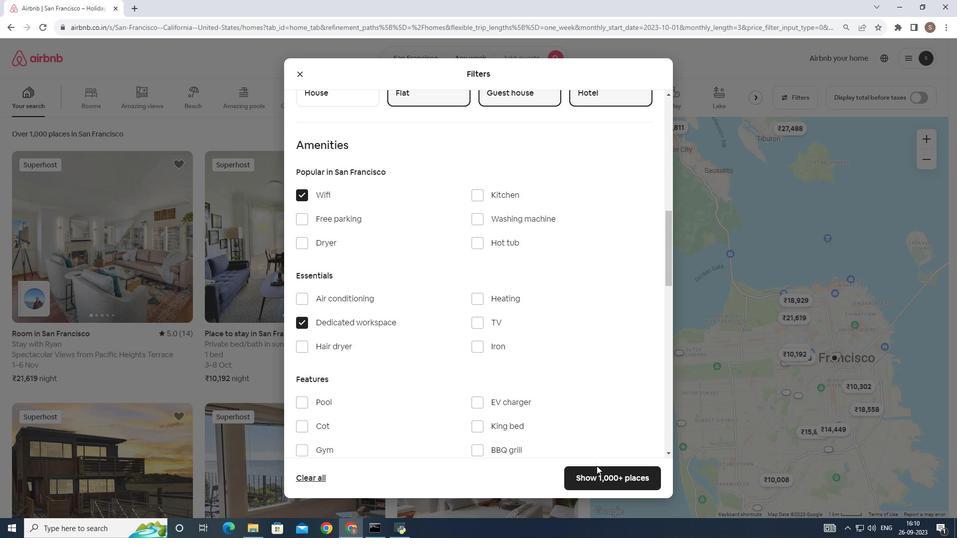 
Action: Mouse moved to (593, 487)
Screenshot: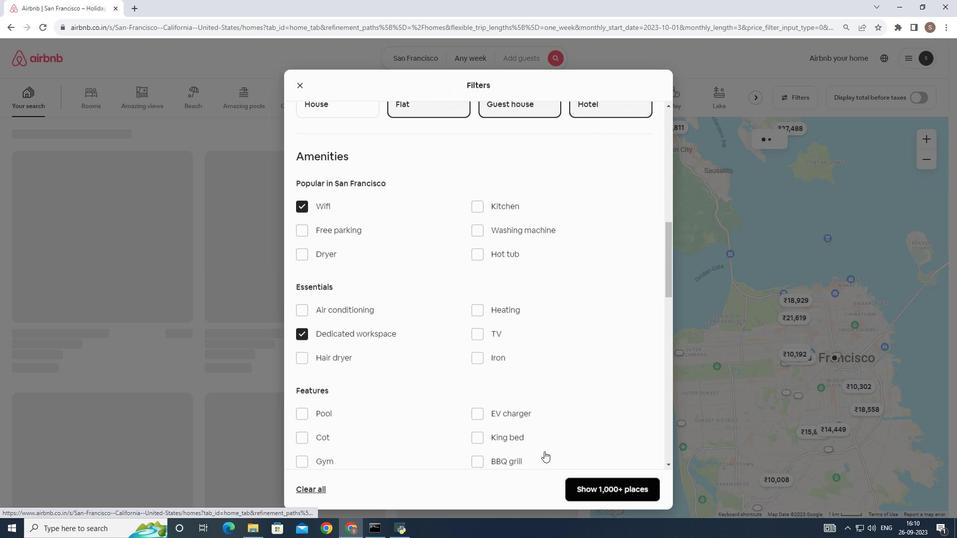 
Action: Mouse pressed left at (593, 487)
Screenshot: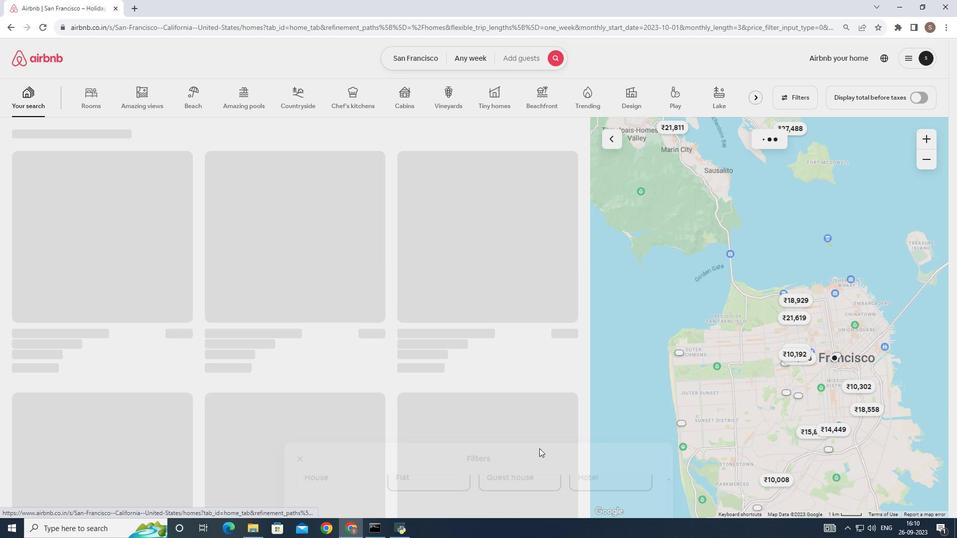 
Action: Mouse moved to (238, 298)
Screenshot: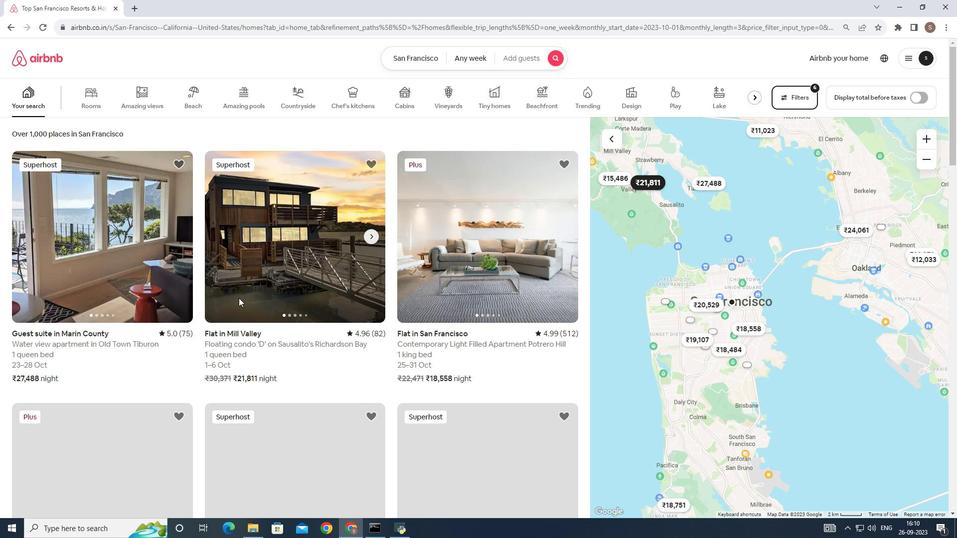 
Action: Mouse pressed left at (238, 298)
Screenshot: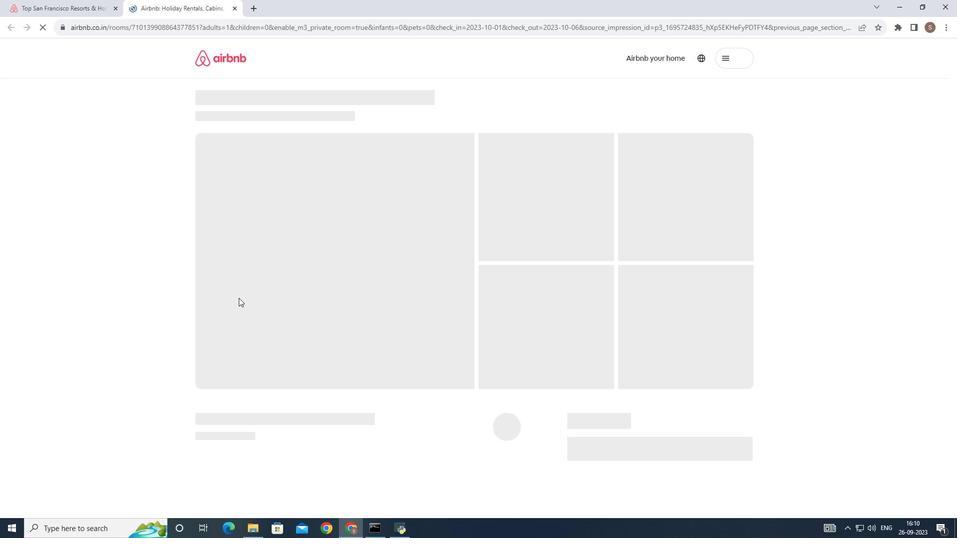 
Action: Mouse scrolled (238, 297) with delta (0, 0)
Screenshot: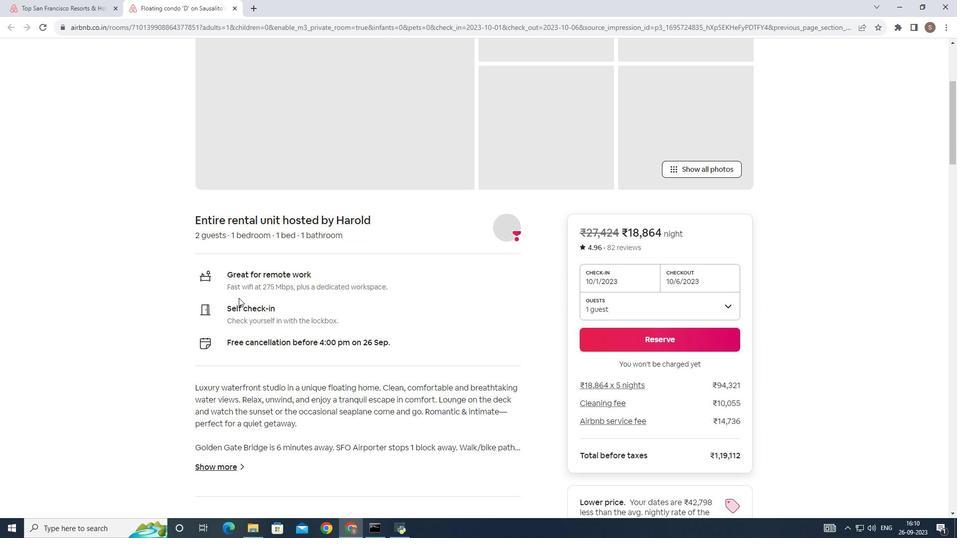 
Action: Mouse scrolled (238, 297) with delta (0, 0)
Screenshot: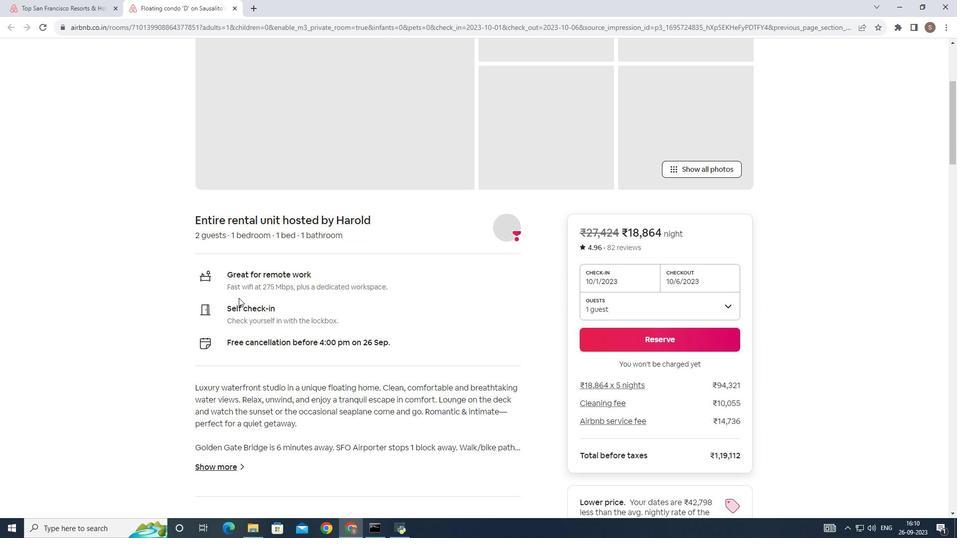 
Action: Mouse scrolled (238, 297) with delta (0, 0)
Screenshot: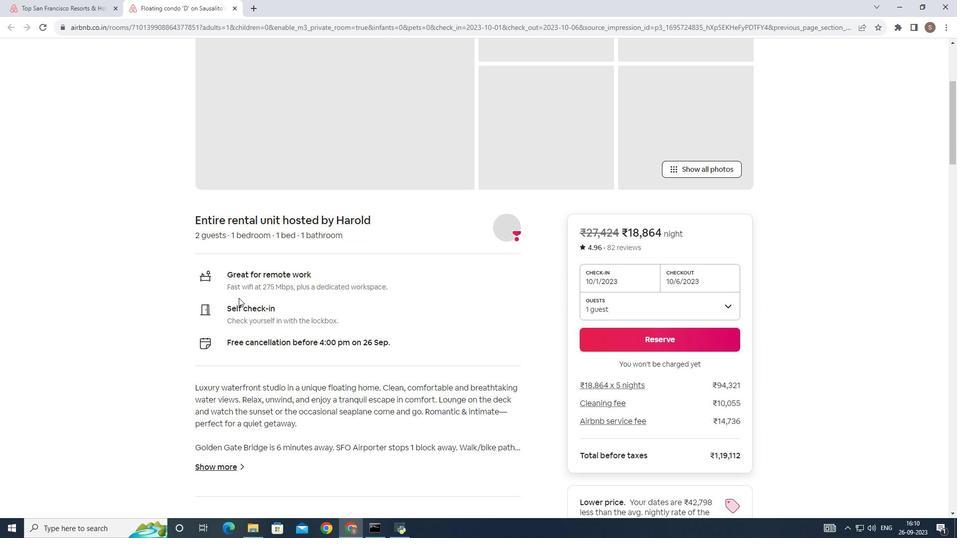 
Action: Mouse scrolled (238, 297) with delta (0, 0)
Screenshot: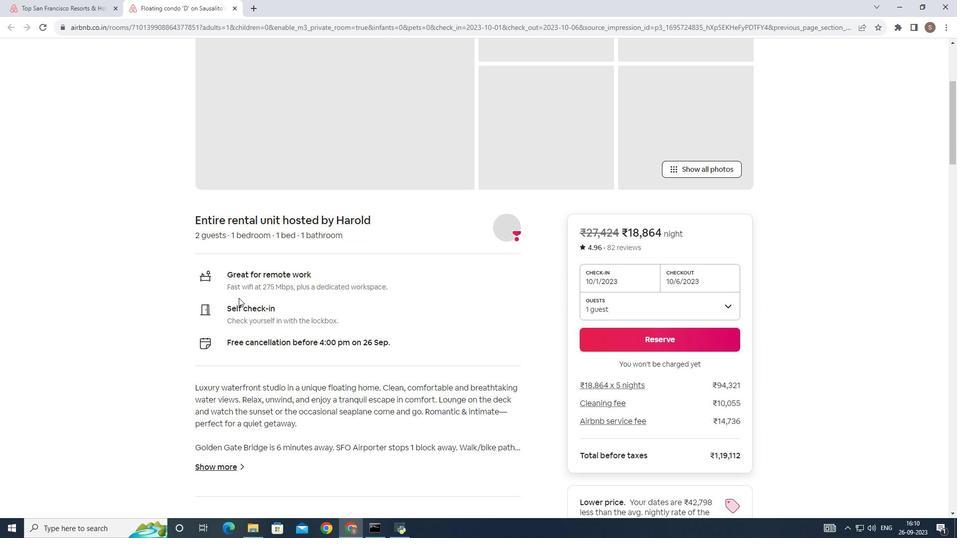 
Action: Mouse moved to (196, 468)
Screenshot: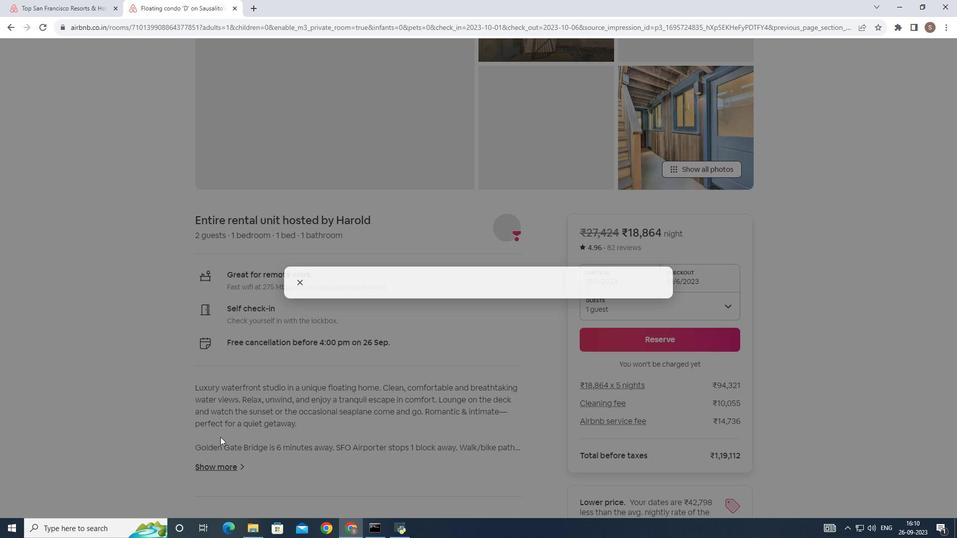 
Action: Mouse pressed left at (196, 468)
Screenshot: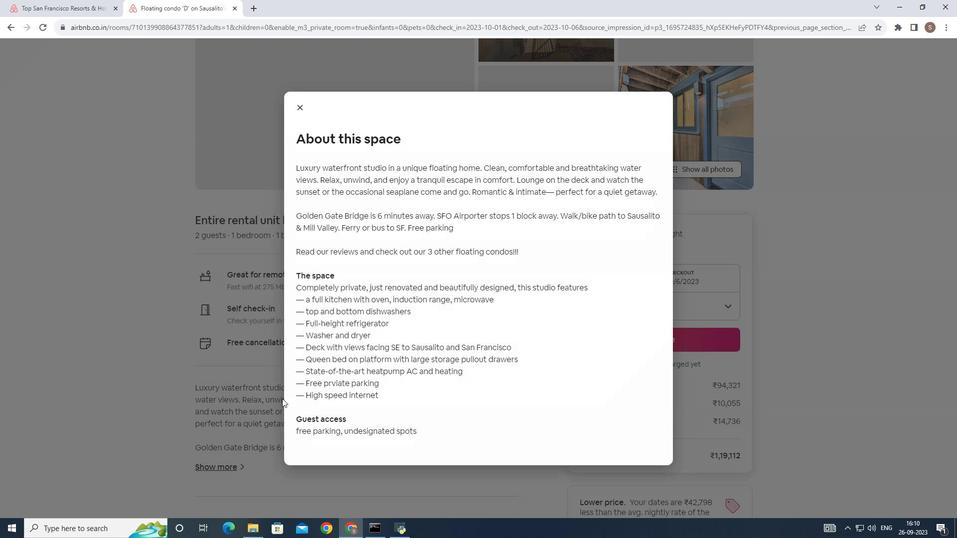 
Action: Mouse moved to (303, 112)
Screenshot: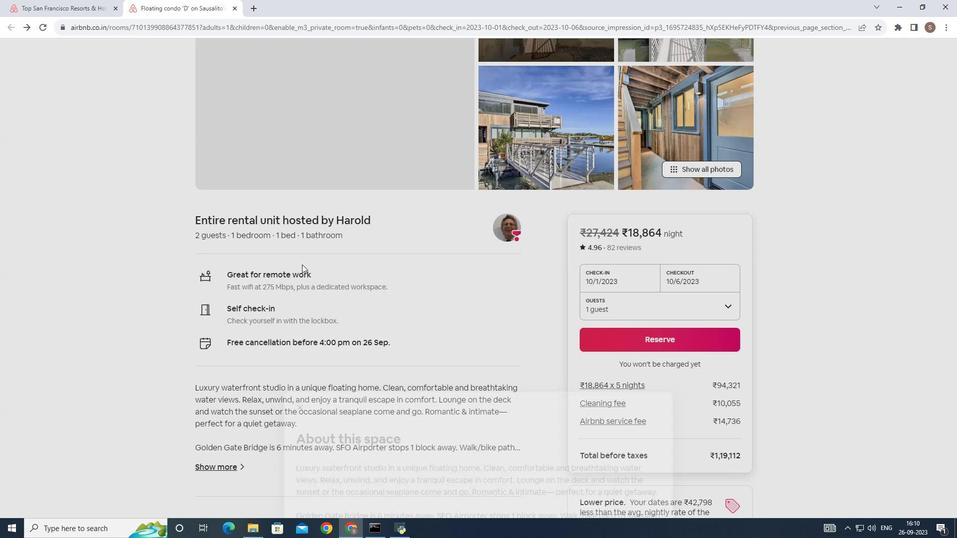 
Action: Mouse pressed left at (303, 112)
Screenshot: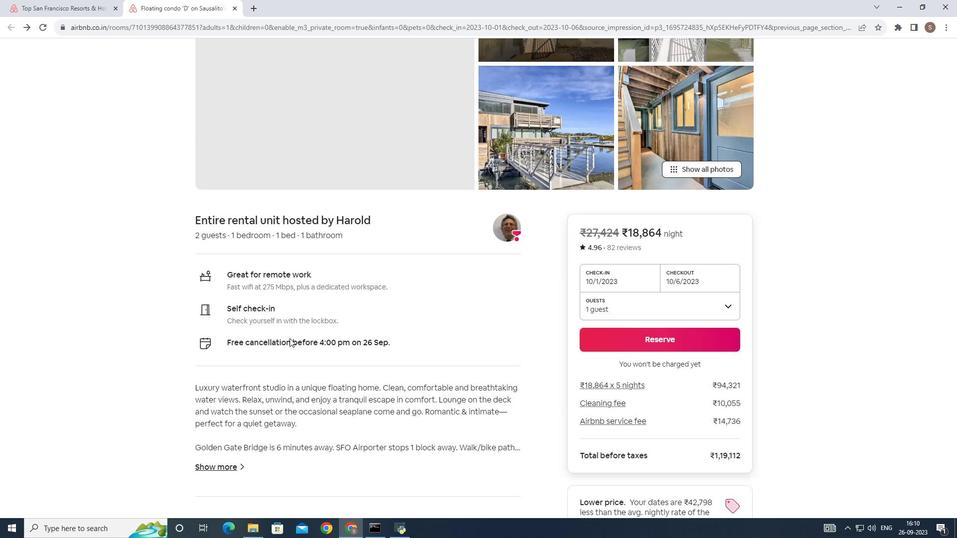 
Action: Mouse moved to (289, 340)
Screenshot: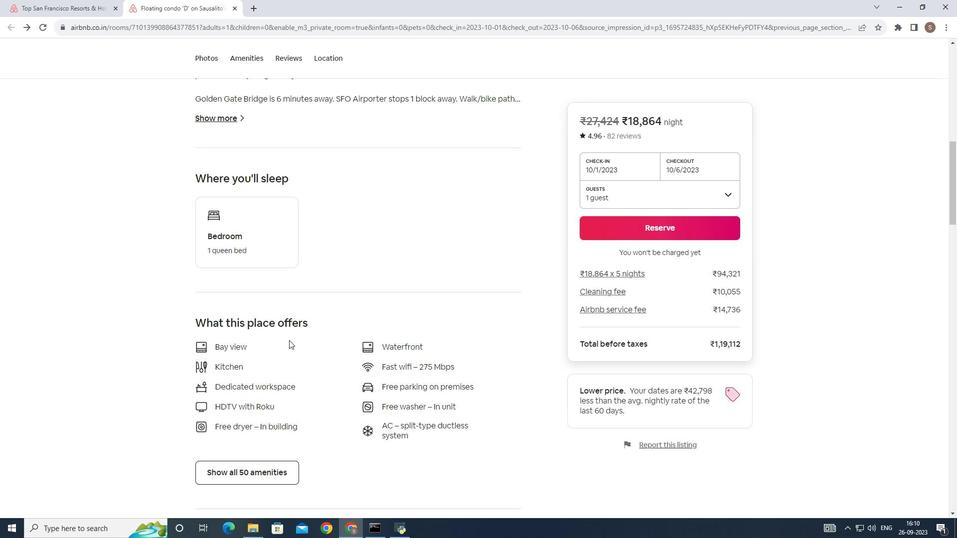 
Action: Mouse scrolled (289, 339) with delta (0, 0)
Screenshot: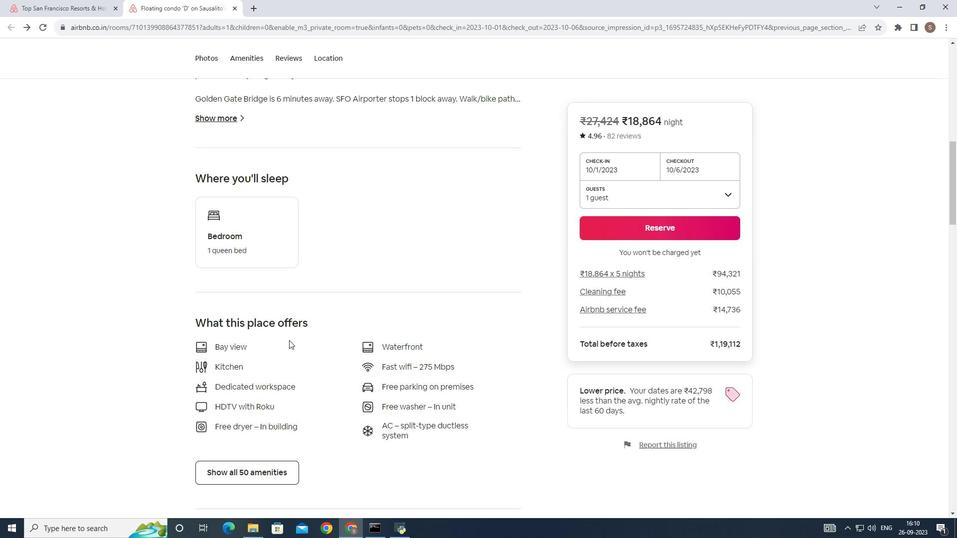 
Action: Mouse scrolled (289, 339) with delta (0, 0)
Screenshot: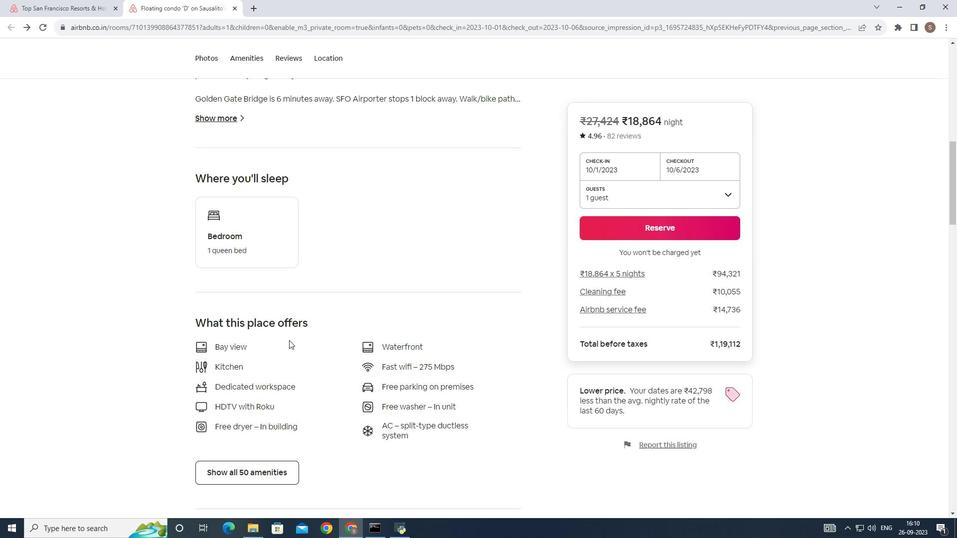 
Action: Mouse scrolled (289, 339) with delta (0, 0)
Screenshot: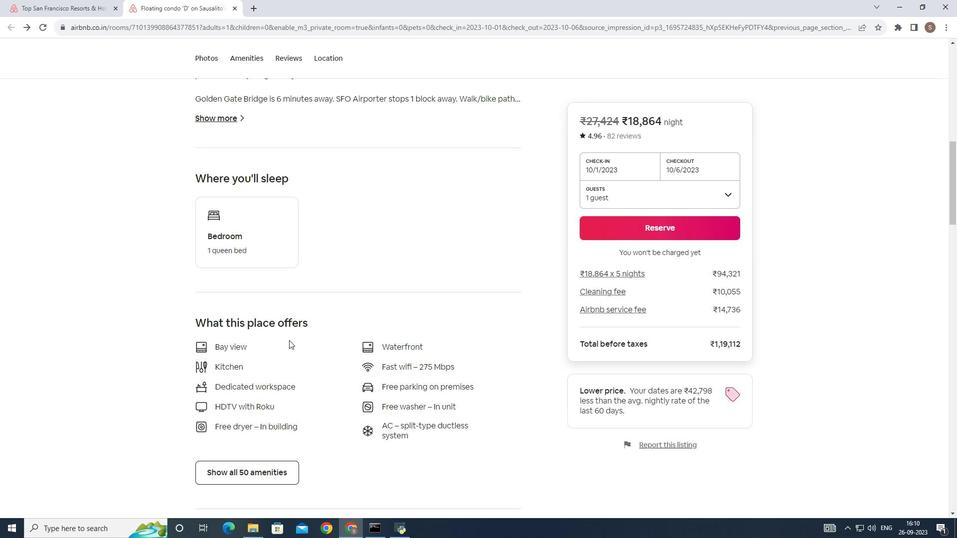 
Action: Mouse scrolled (289, 339) with delta (0, 0)
Screenshot: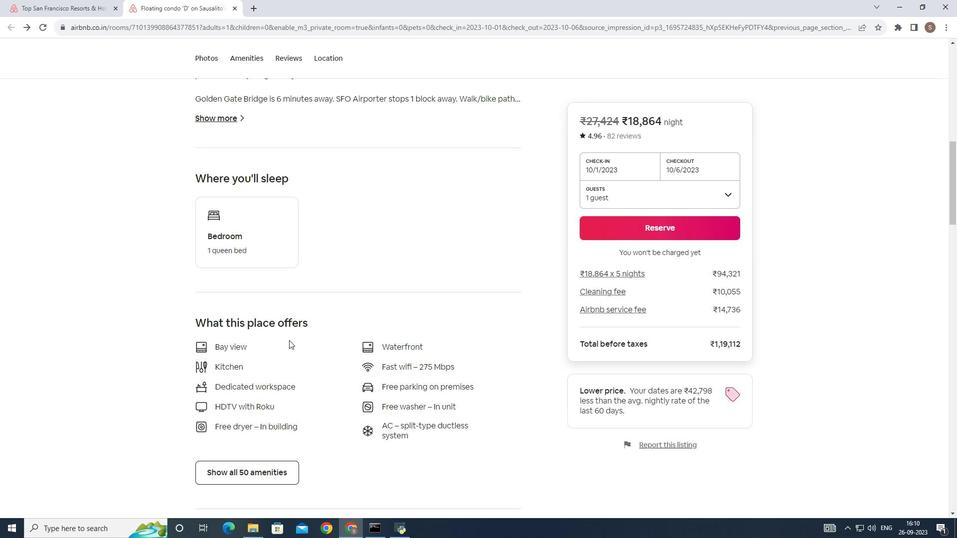 
Action: Mouse scrolled (289, 339) with delta (0, 0)
Screenshot: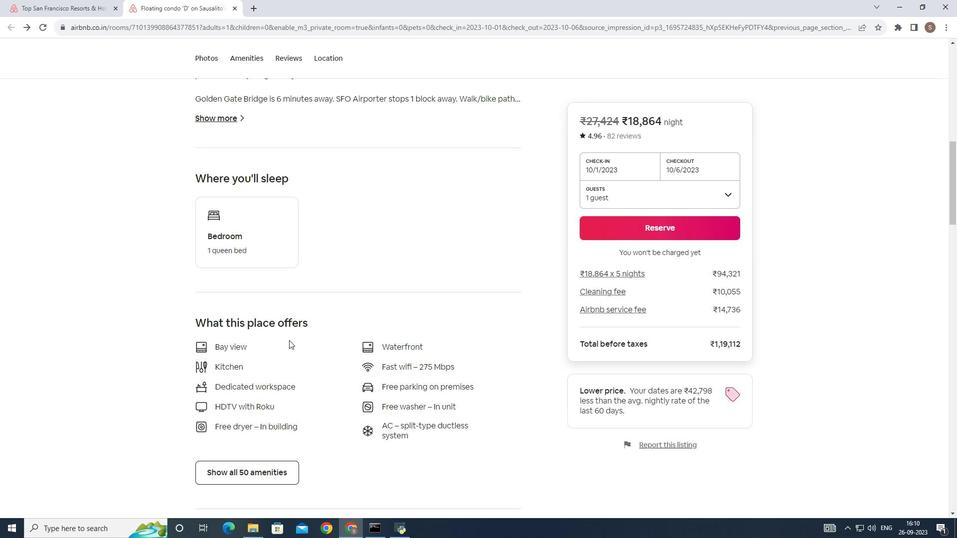 
Action: Mouse scrolled (289, 339) with delta (0, 0)
Screenshot: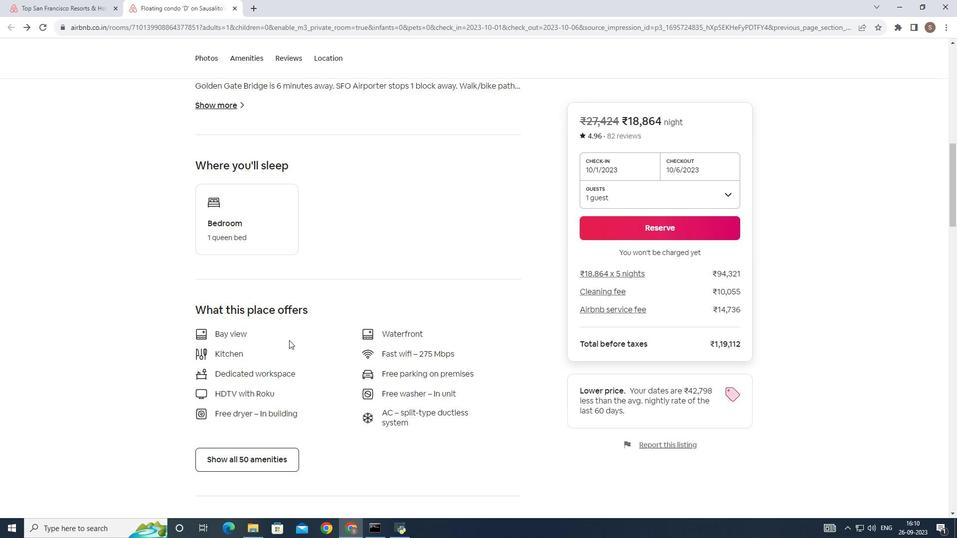 
Action: Mouse scrolled (289, 339) with delta (0, 0)
Screenshot: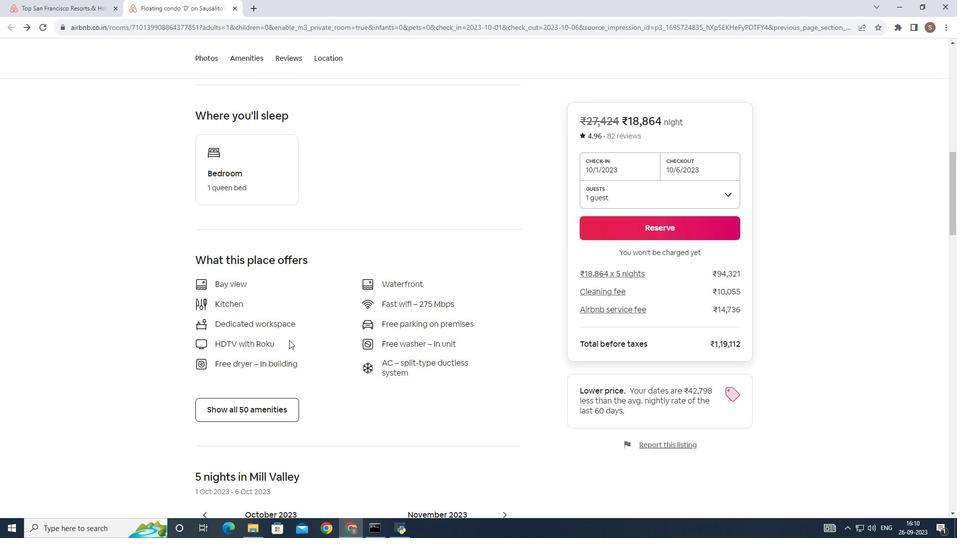 
Action: Mouse moved to (289, 340)
Screenshot: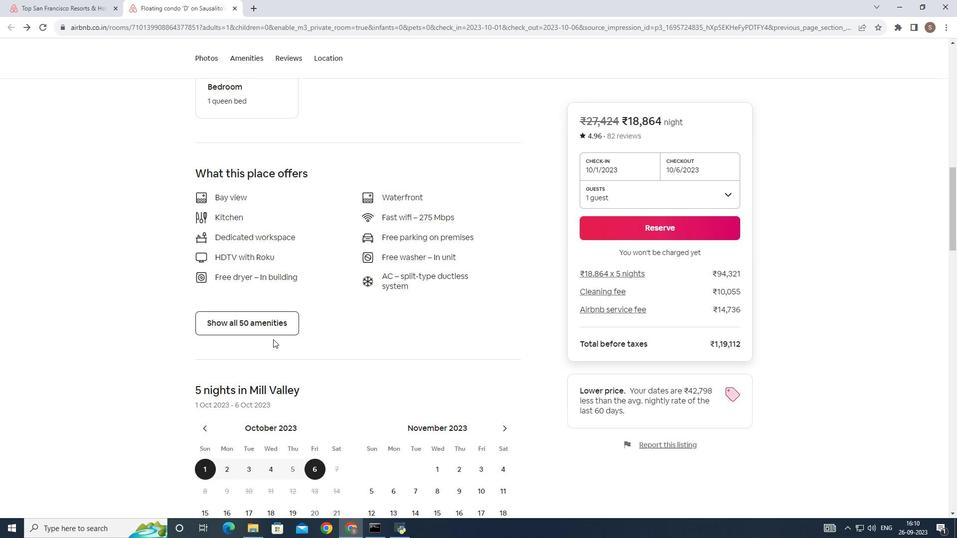 
Action: Mouse scrolled (289, 340) with delta (0, 0)
Screenshot: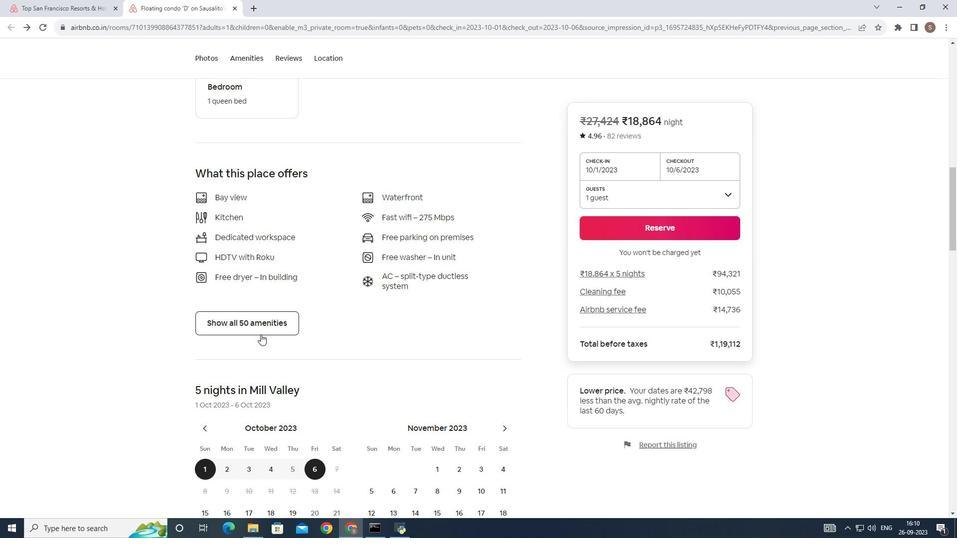 
Action: Mouse scrolled (289, 340) with delta (0, 0)
Screenshot: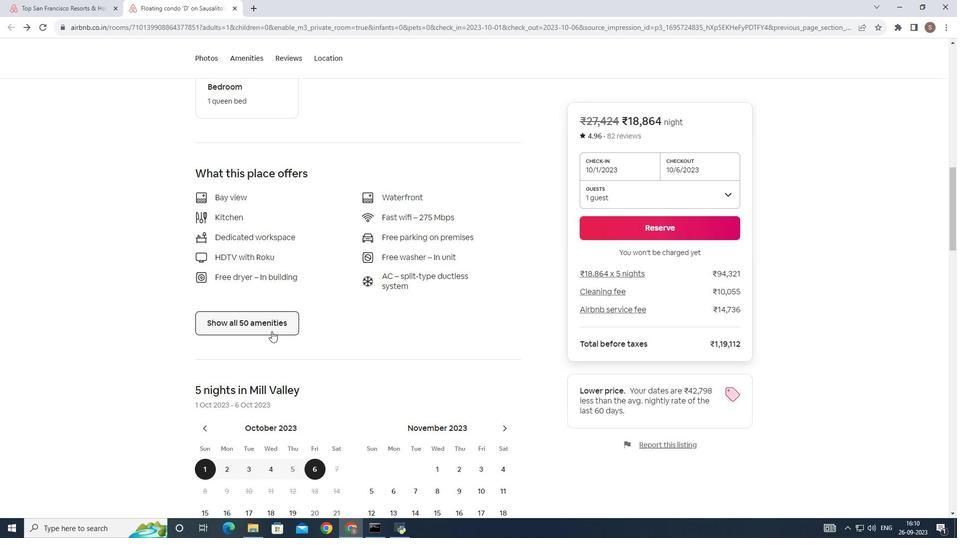 
Action: Mouse scrolled (289, 340) with delta (0, 0)
Screenshot: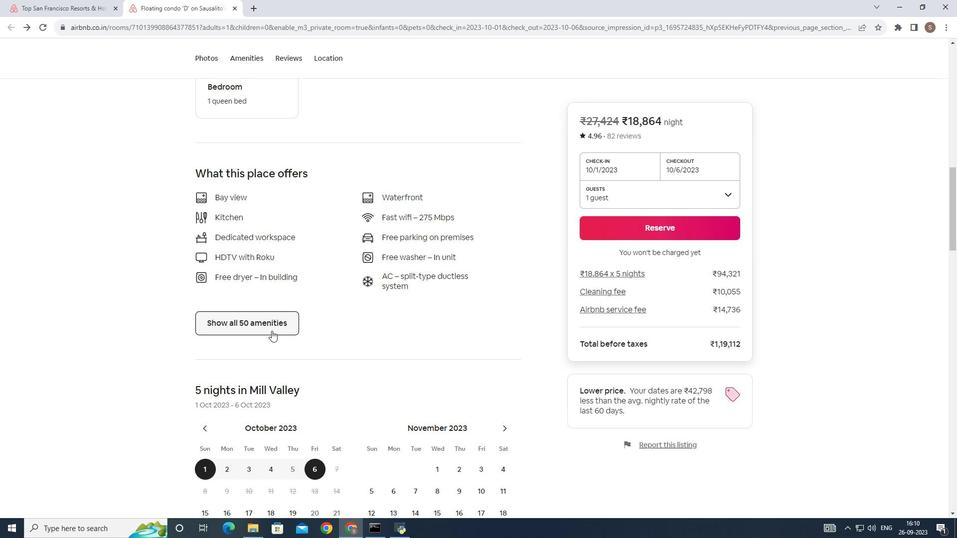 
Action: Mouse moved to (271, 331)
Screenshot: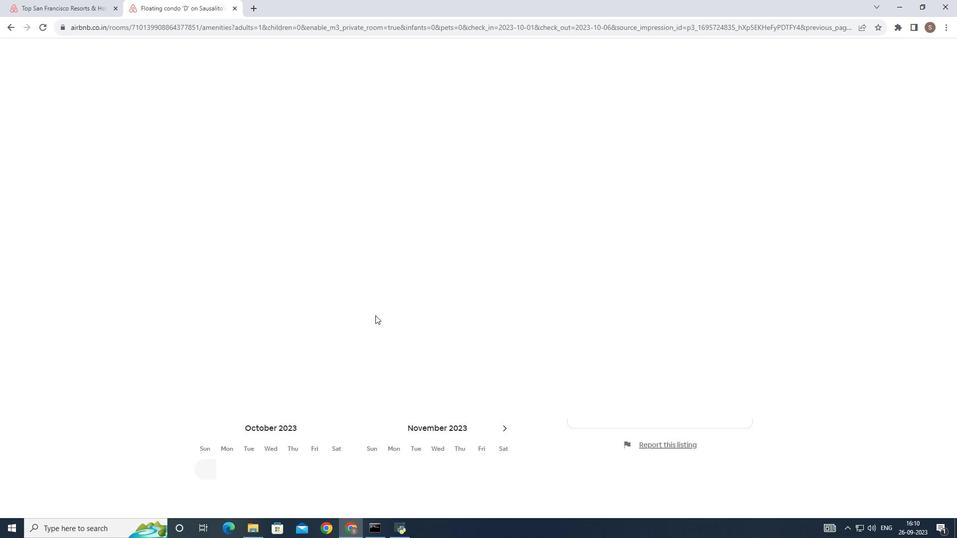 
Action: Mouse pressed left at (271, 331)
Screenshot: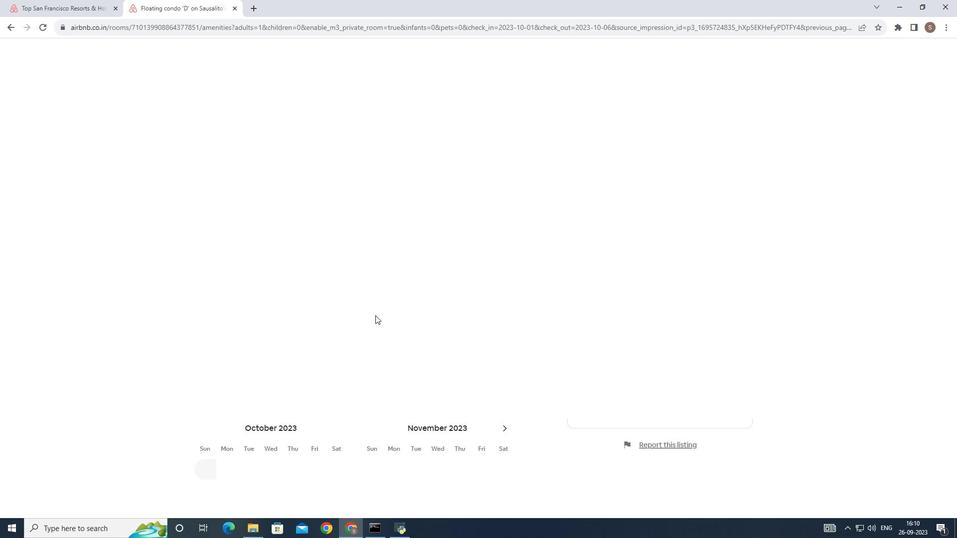 
Action: Mouse moved to (400, 302)
Screenshot: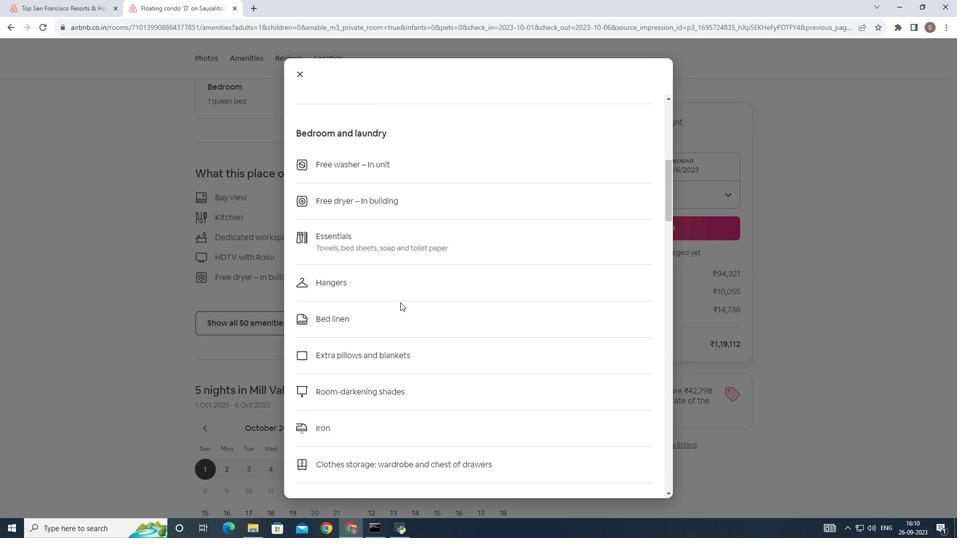 
Action: Mouse scrolled (400, 302) with delta (0, 0)
Screenshot: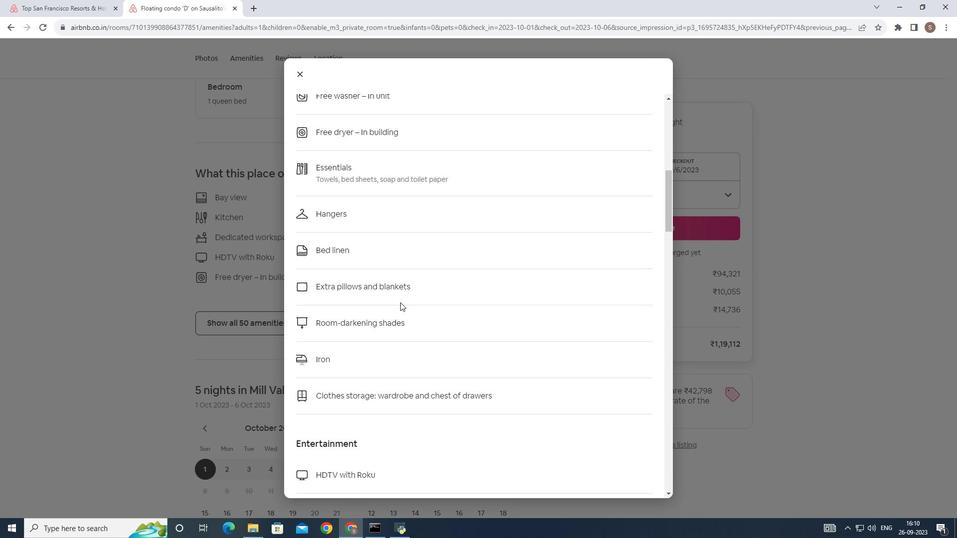 
Action: Mouse scrolled (400, 302) with delta (0, 0)
Screenshot: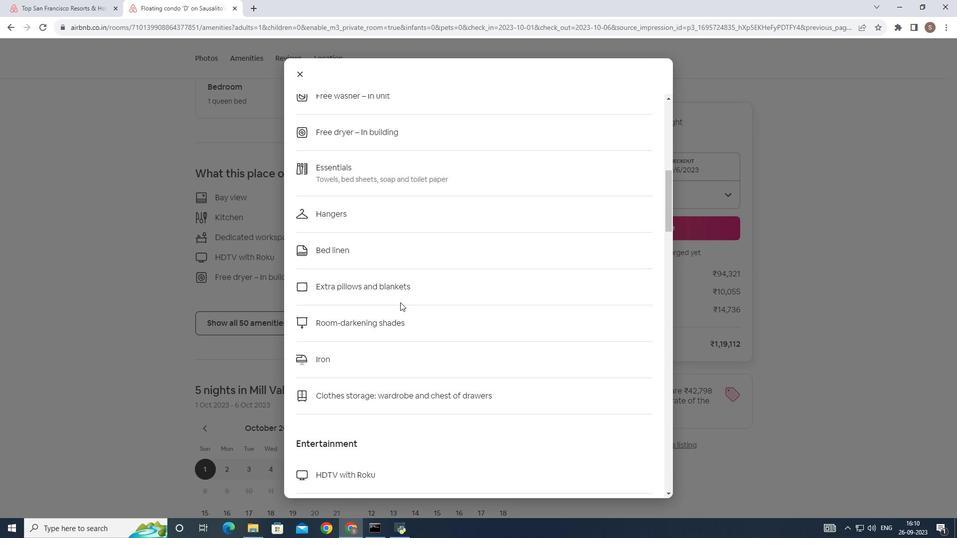 
Action: Mouse scrolled (400, 302) with delta (0, 0)
Screenshot: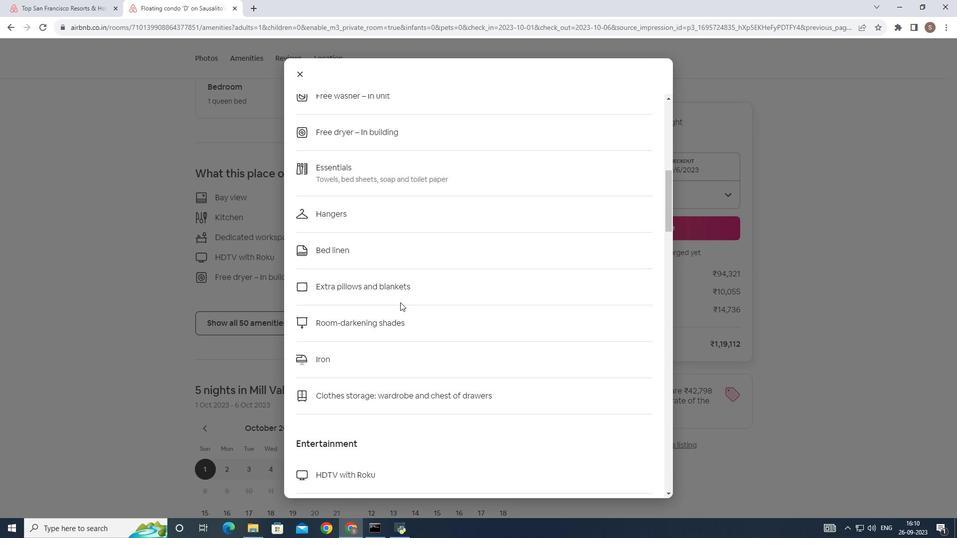 
Action: Mouse scrolled (400, 302) with delta (0, 0)
Screenshot: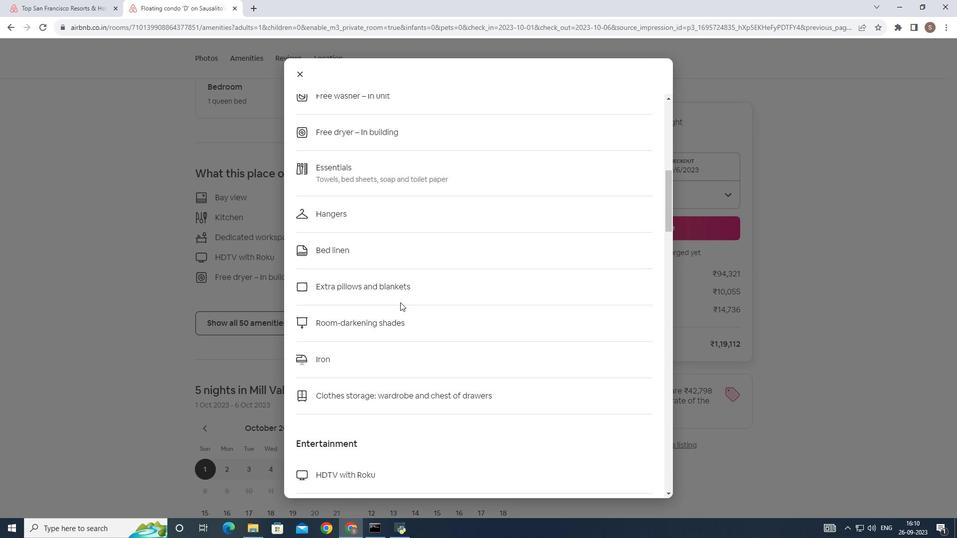 
Action: Mouse scrolled (400, 302) with delta (0, 0)
Screenshot: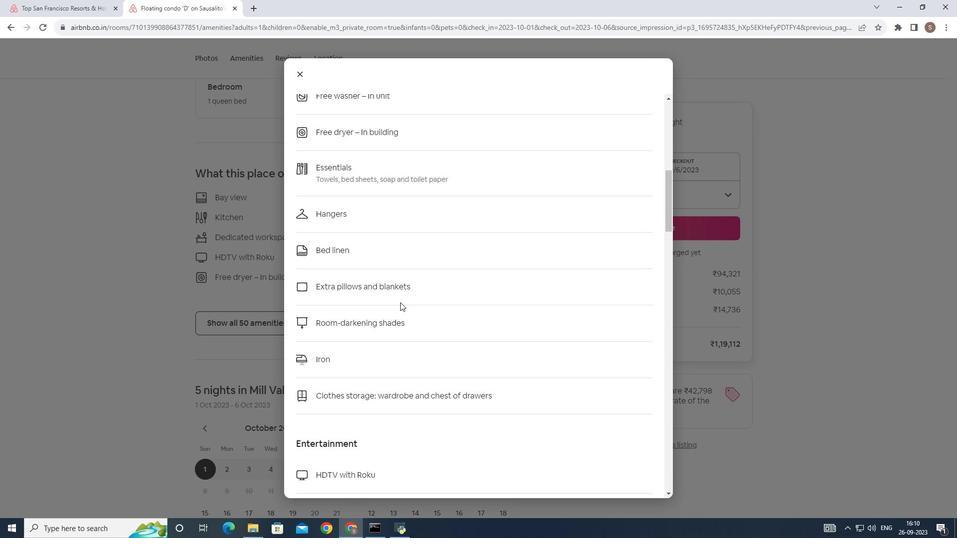 
Action: Mouse scrolled (400, 302) with delta (0, 0)
Screenshot: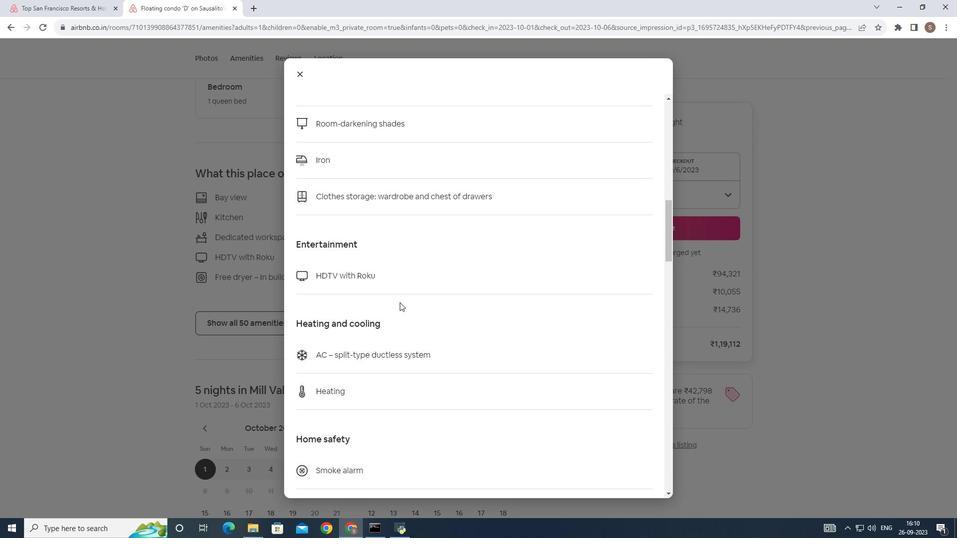 
Action: Mouse scrolled (400, 302) with delta (0, 0)
Screenshot: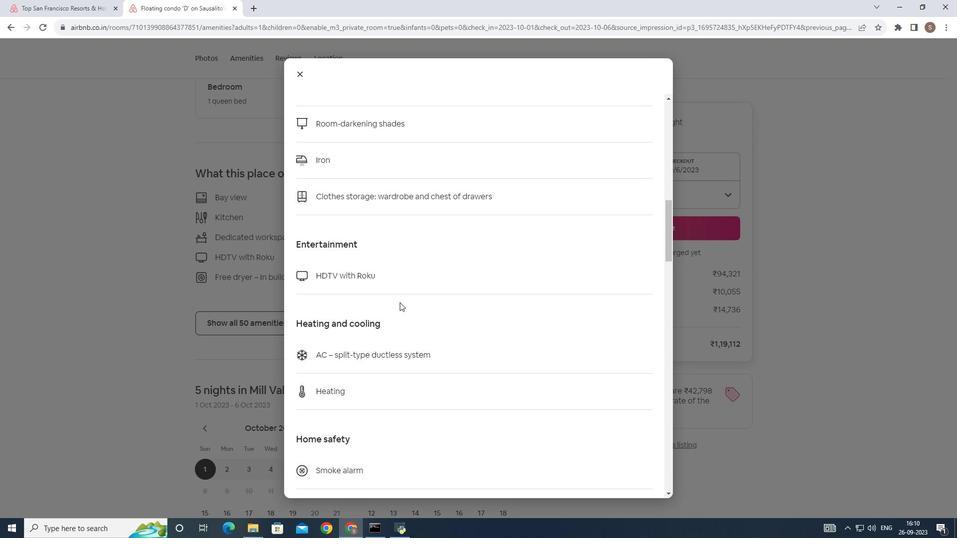
Action: Mouse scrolled (400, 302) with delta (0, 0)
Screenshot: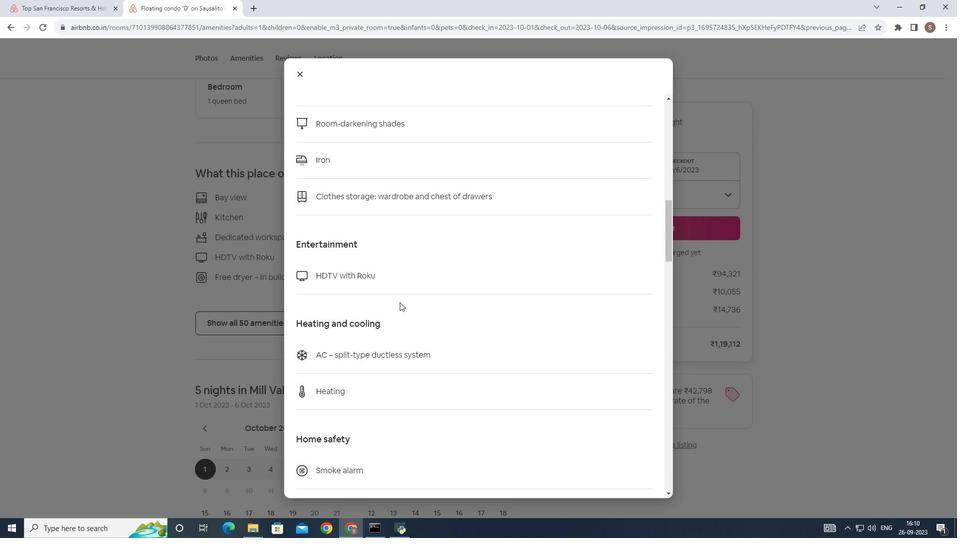 
Action: Mouse scrolled (400, 302) with delta (0, 0)
Screenshot: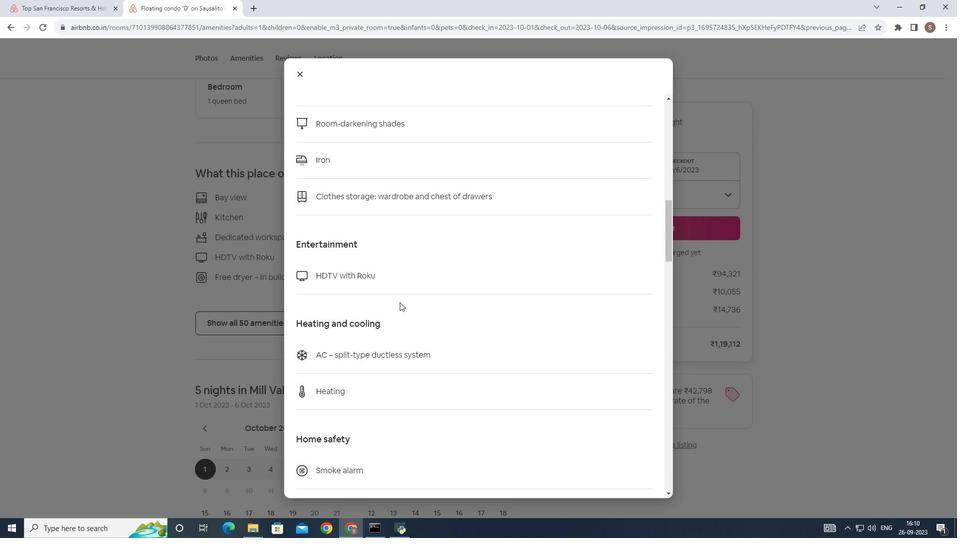 
Action: Mouse scrolled (400, 302) with delta (0, 0)
Screenshot: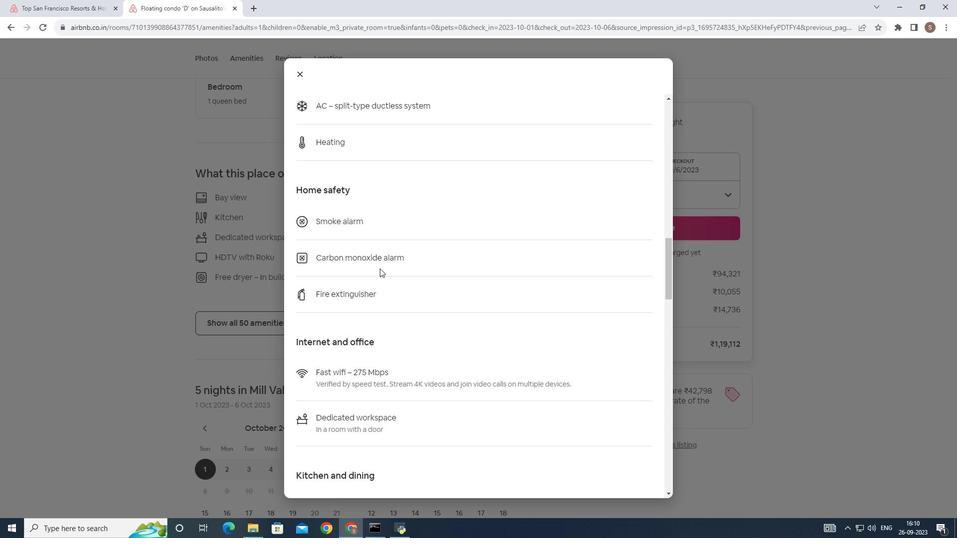 
Action: Mouse moved to (400, 302)
Screenshot: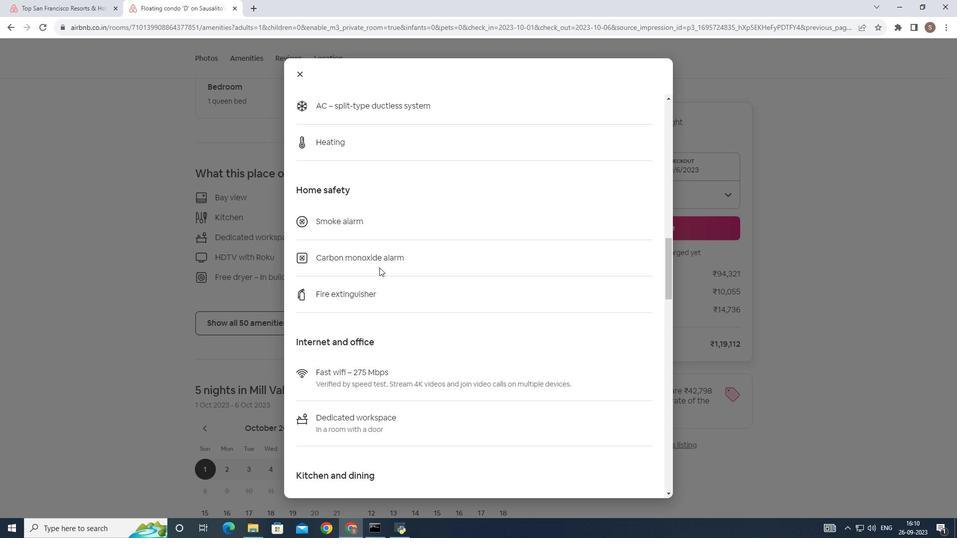 
Action: Mouse scrolled (400, 302) with delta (0, 0)
Screenshot: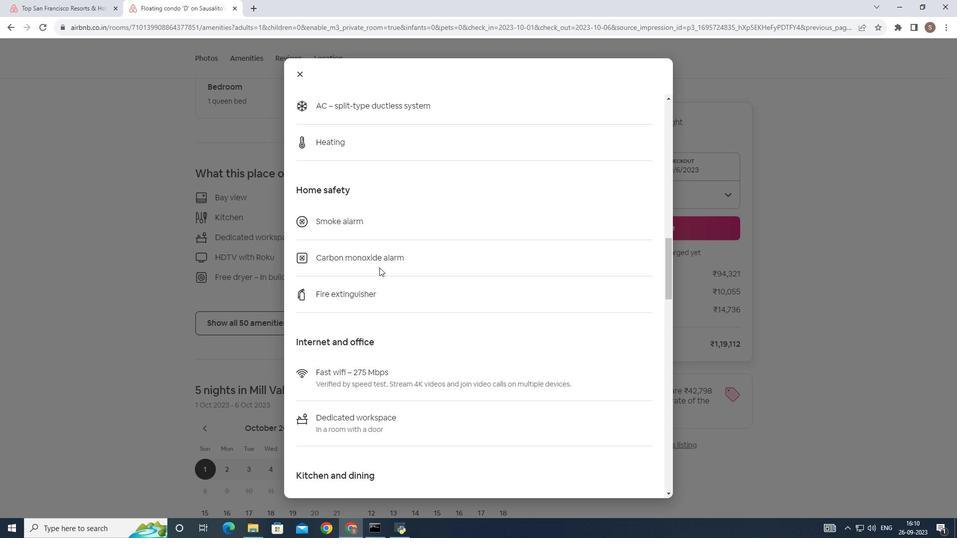 
Action: Mouse moved to (400, 302)
Screenshot: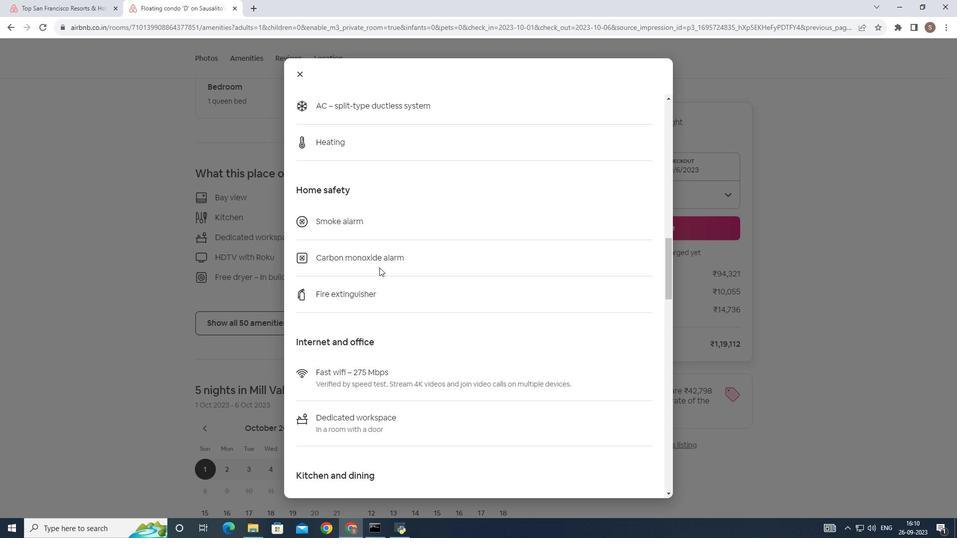 
Action: Mouse scrolled (400, 302) with delta (0, 0)
Screenshot: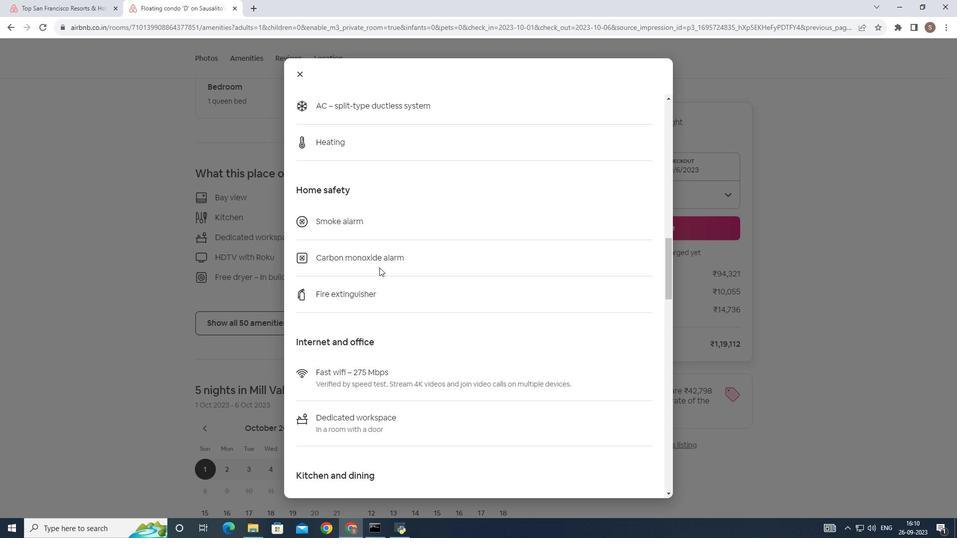 
Action: Mouse scrolled (400, 302) with delta (0, 0)
Screenshot: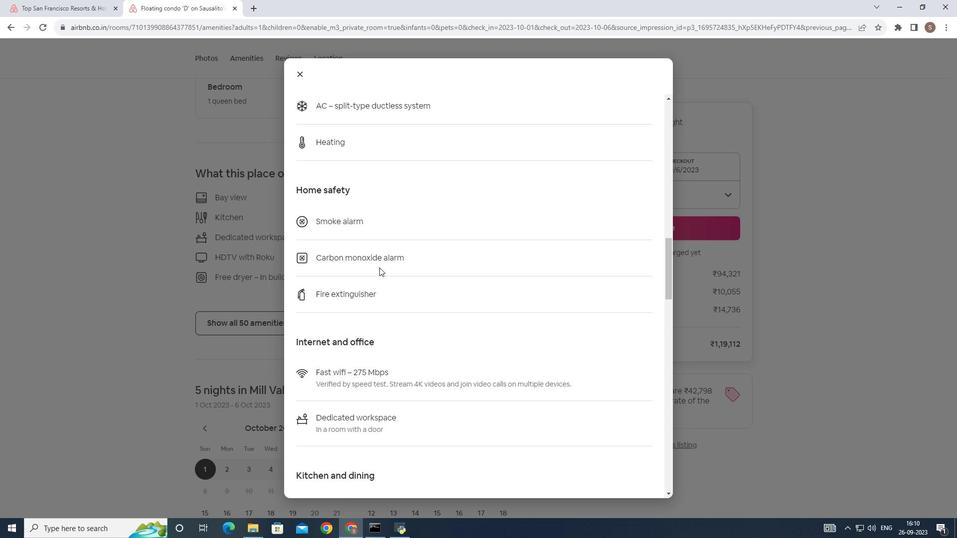 
Action: Mouse moved to (400, 302)
Screenshot: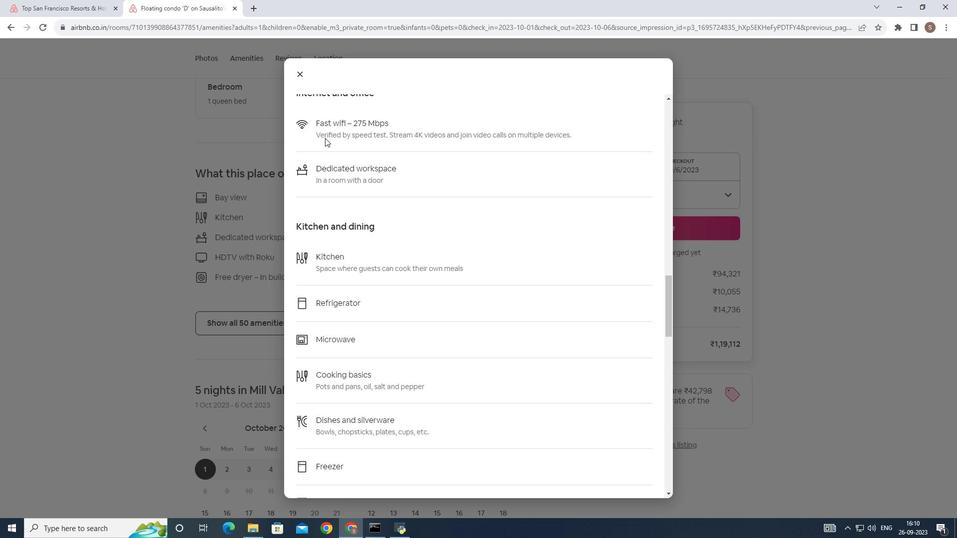 
Action: Mouse scrolled (400, 302) with delta (0, 0)
Screenshot: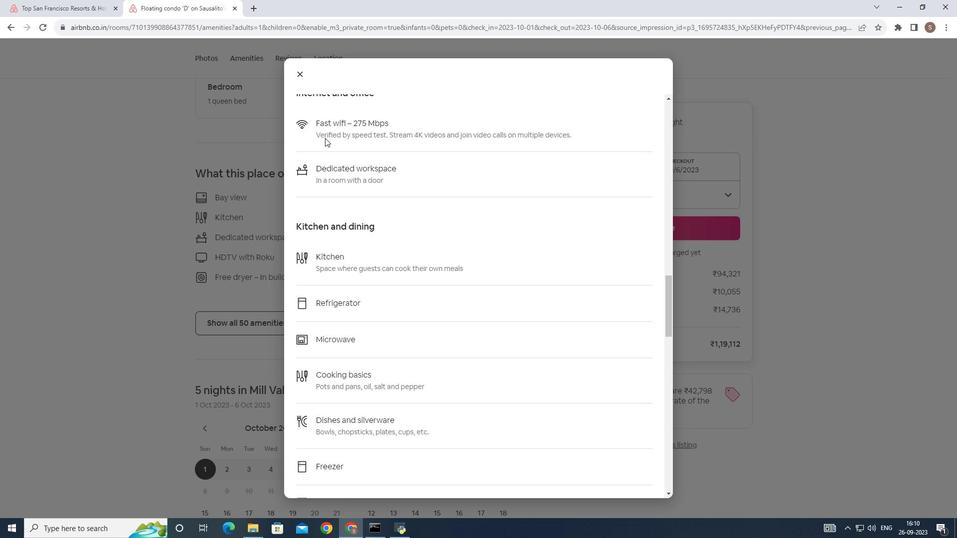 
Action: Mouse scrolled (400, 302) with delta (0, 0)
Screenshot: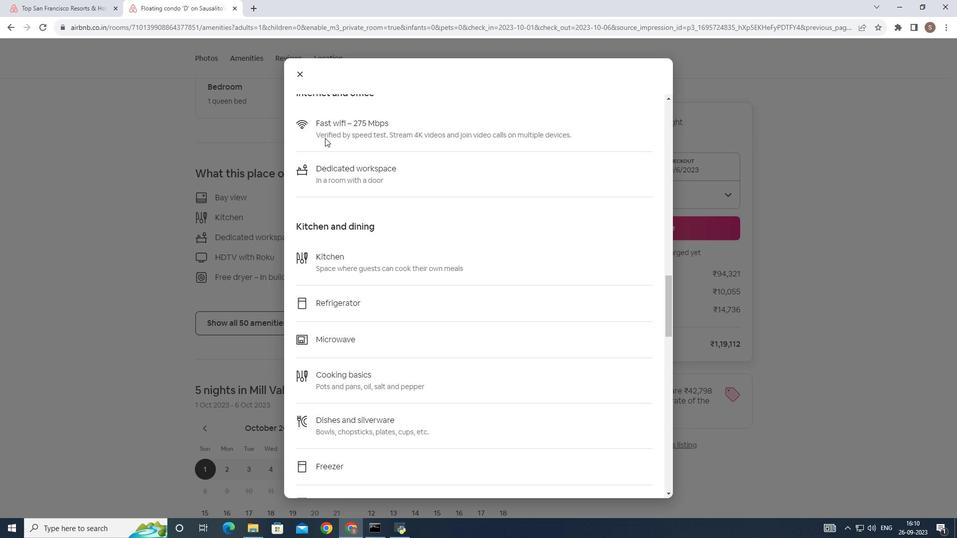 
Action: Mouse scrolled (400, 302) with delta (0, 0)
Screenshot: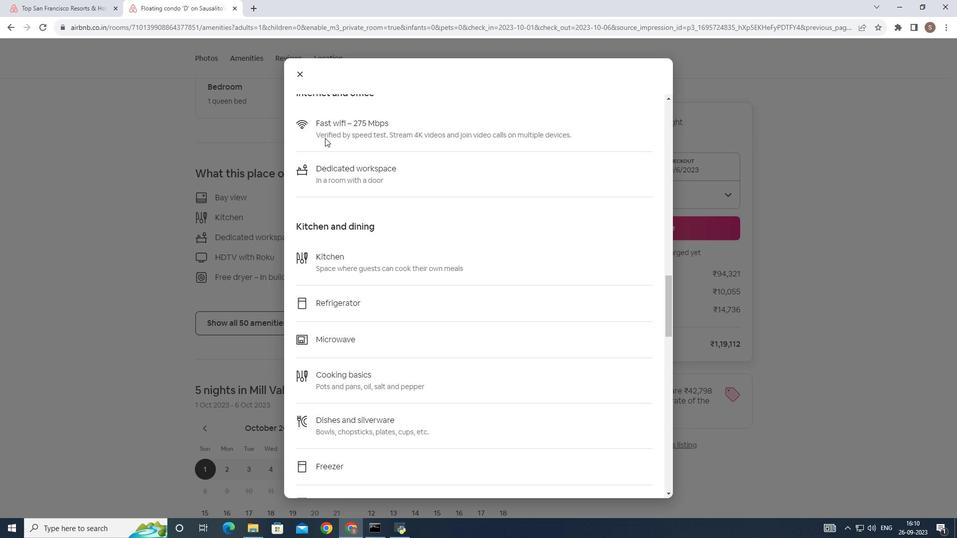 
Action: Mouse scrolled (400, 302) with delta (0, 0)
Screenshot: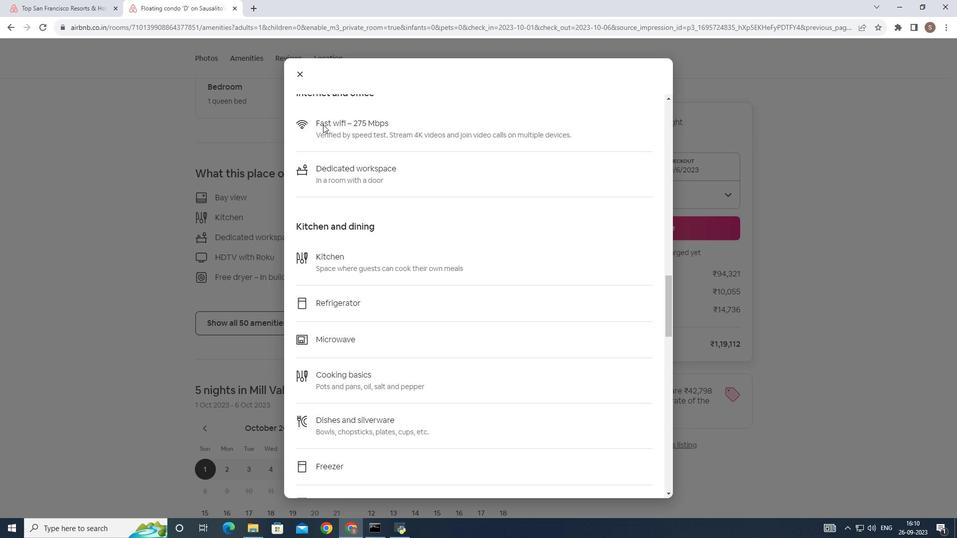 
Action: Mouse scrolled (400, 302) with delta (0, 0)
Screenshot: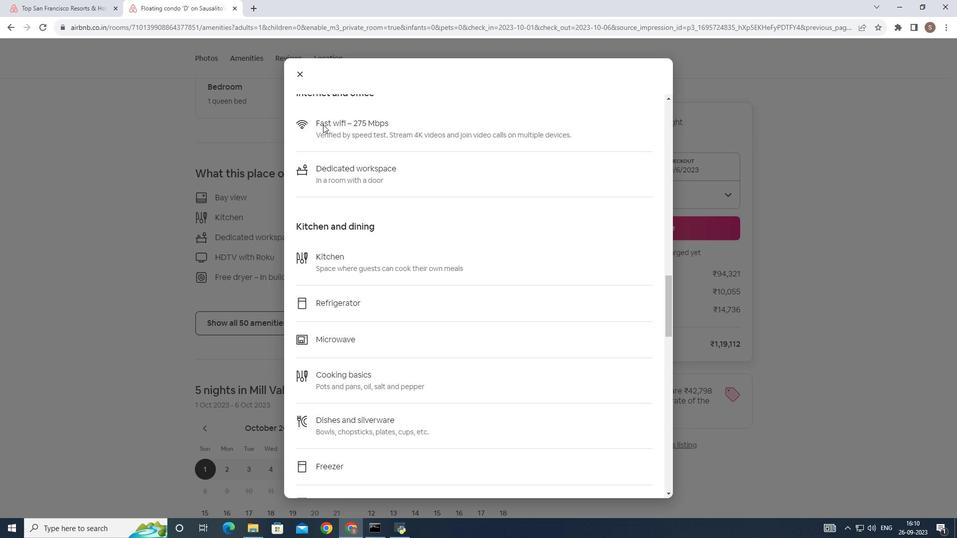 
Action: Mouse moved to (379, 267)
Screenshot: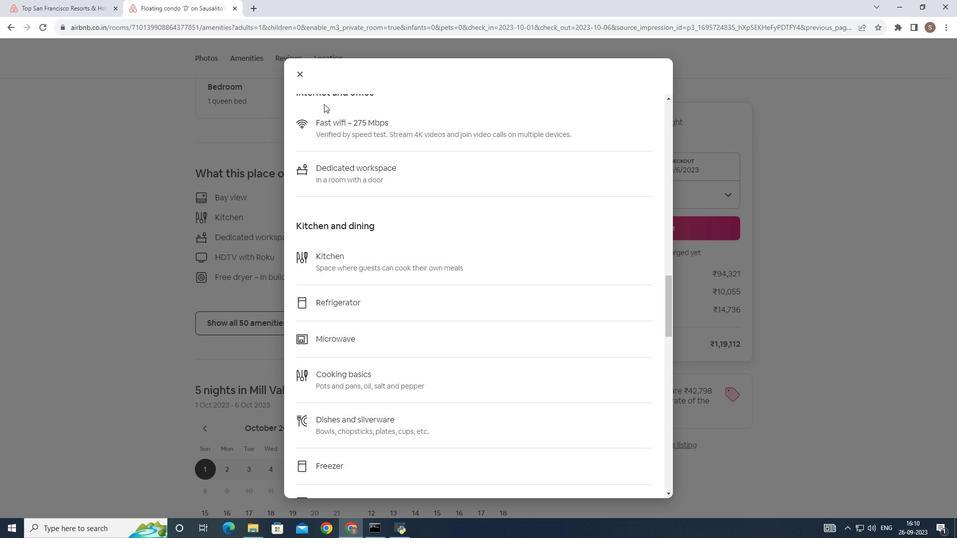 
Action: Mouse scrolled (379, 267) with delta (0, 0)
Screenshot: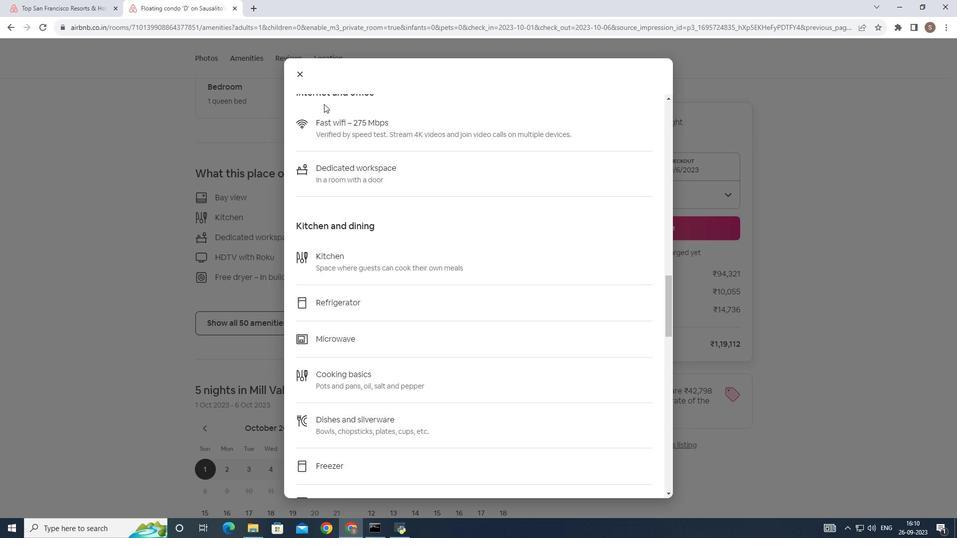 
Action: Mouse scrolled (379, 267) with delta (0, 0)
Screenshot: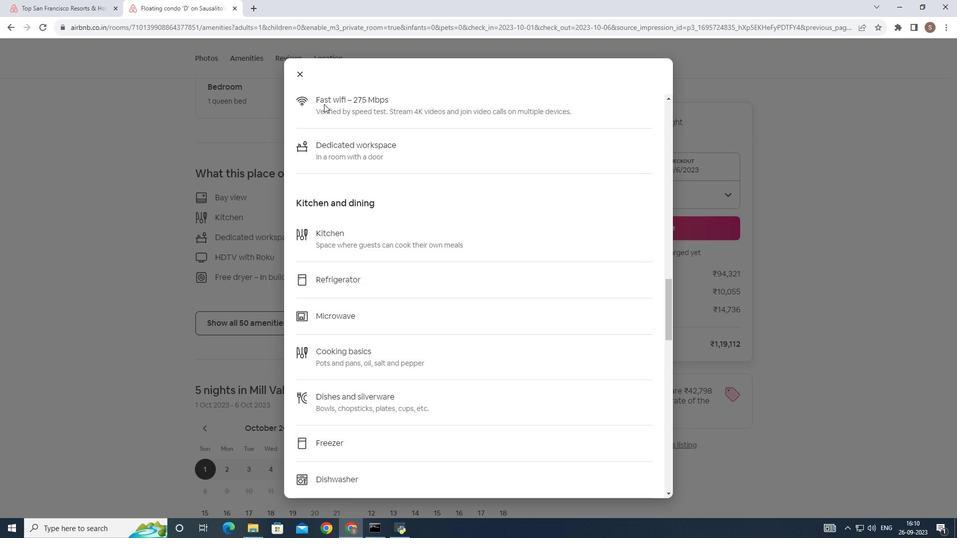 
Action: Mouse scrolled (379, 267) with delta (0, 0)
Screenshot: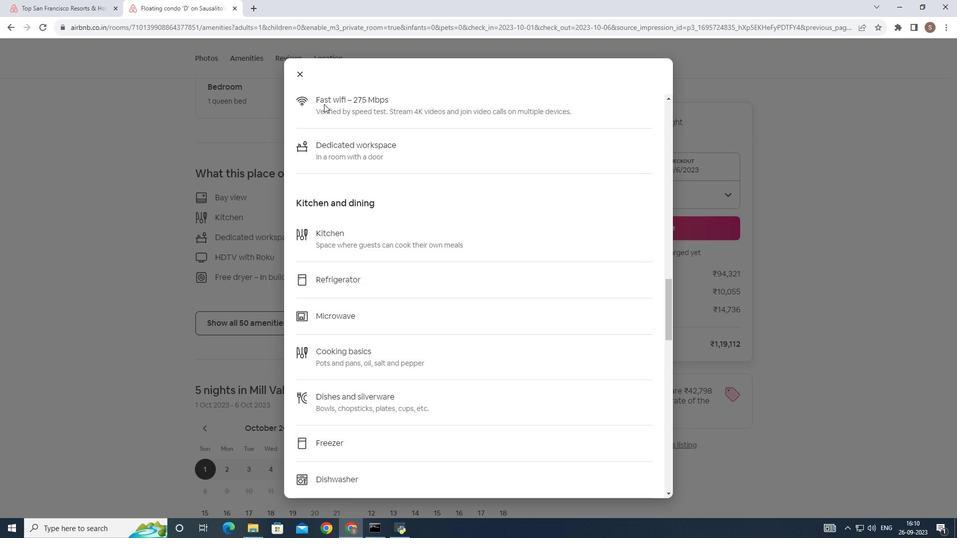 
Action: Mouse scrolled (379, 267) with delta (0, 0)
Screenshot: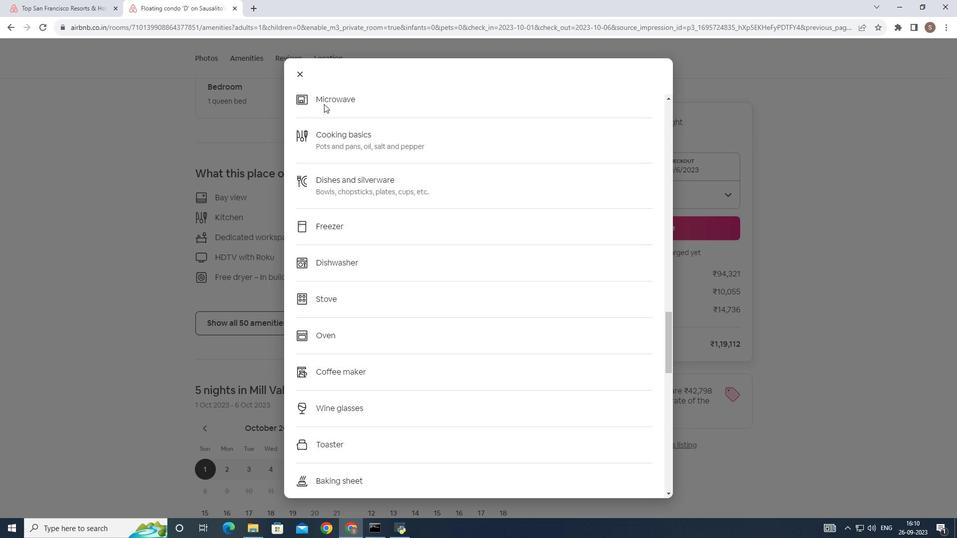 
Action: Mouse scrolled (379, 267) with delta (0, 0)
Screenshot: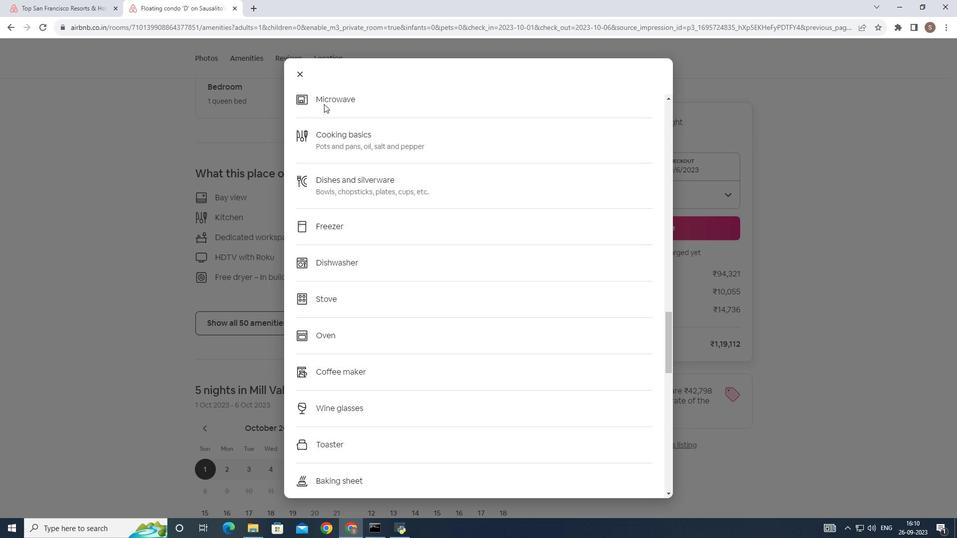 
Action: Mouse moved to (324, 104)
Screenshot: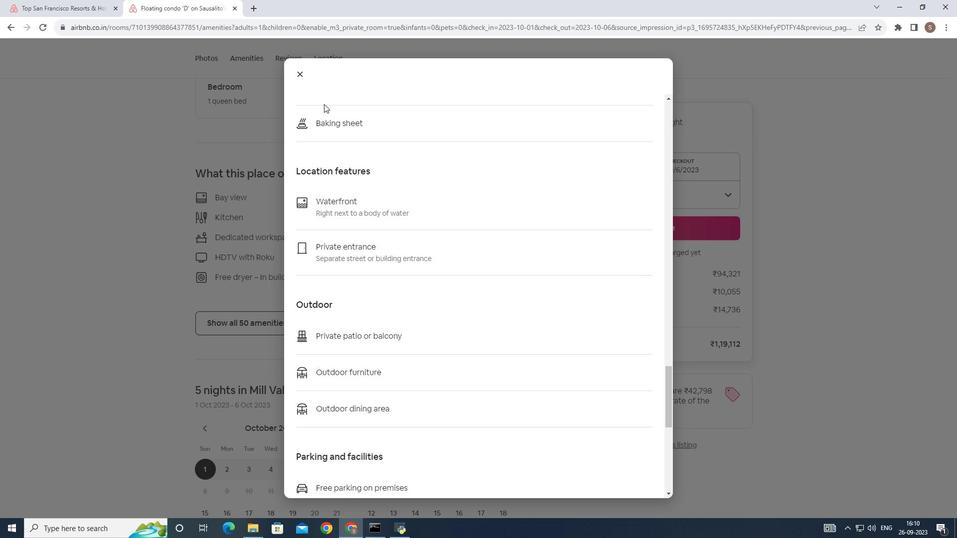 
Action: Mouse scrolled (324, 103) with delta (0, 0)
Screenshot: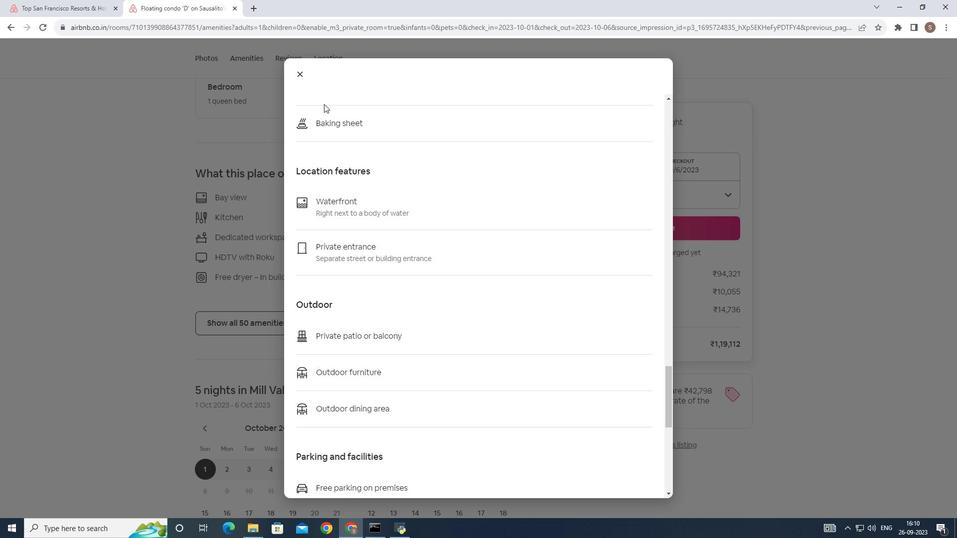 
Action: Mouse scrolled (324, 103) with delta (0, 0)
Screenshot: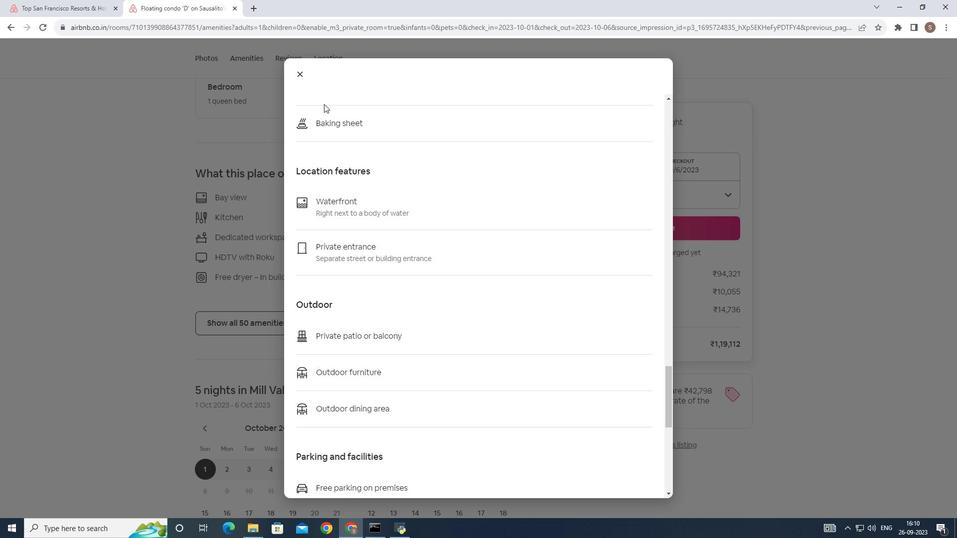 
Action: Mouse scrolled (324, 103) with delta (0, 0)
Screenshot: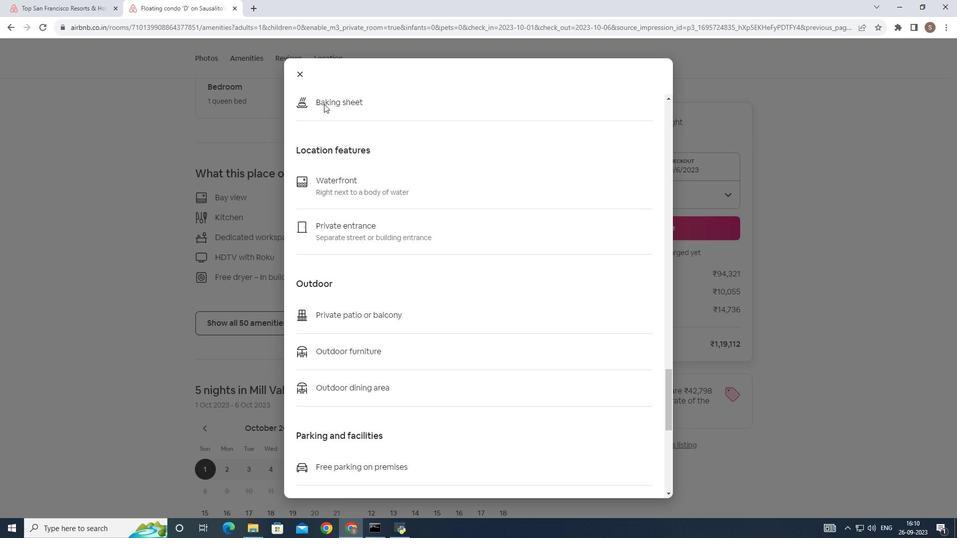 
Action: Mouse scrolled (324, 103) with delta (0, 0)
Screenshot: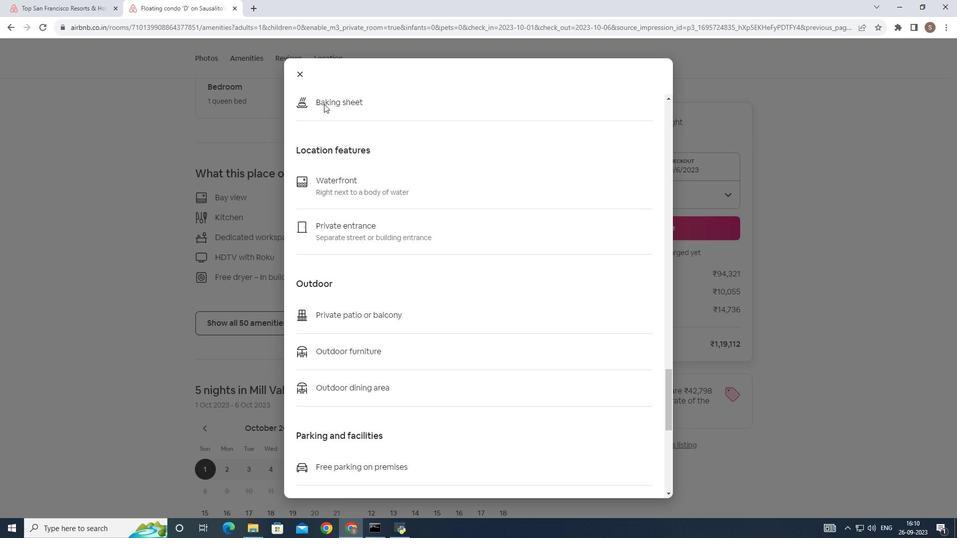
Action: Mouse scrolled (324, 103) with delta (0, 0)
Screenshot: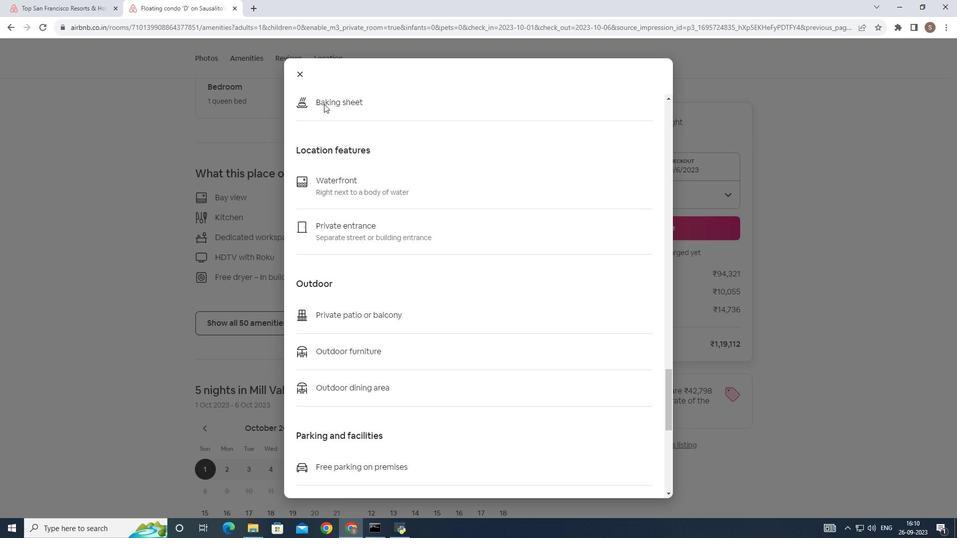 
Action: Mouse scrolled (324, 103) with delta (0, 0)
Screenshot: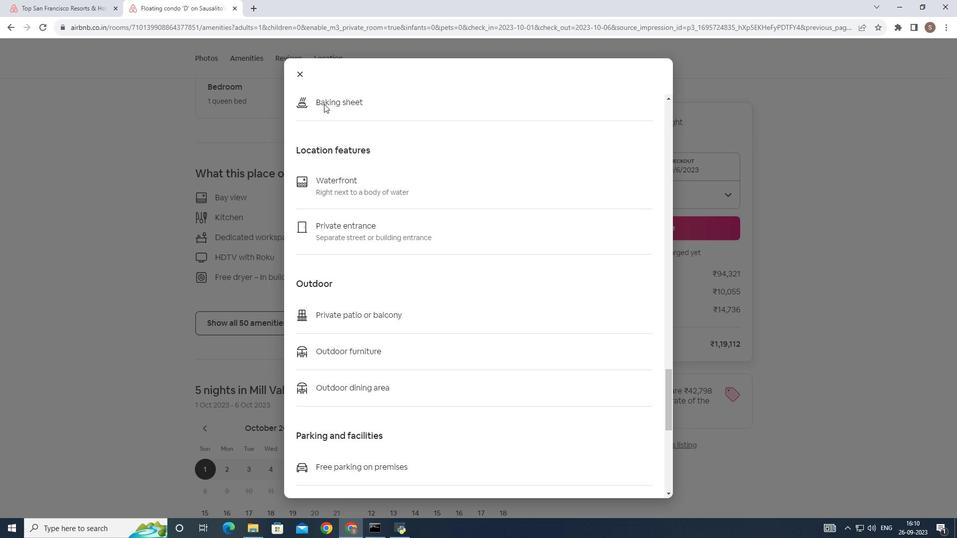 
Action: Mouse scrolled (324, 103) with delta (0, 0)
Screenshot: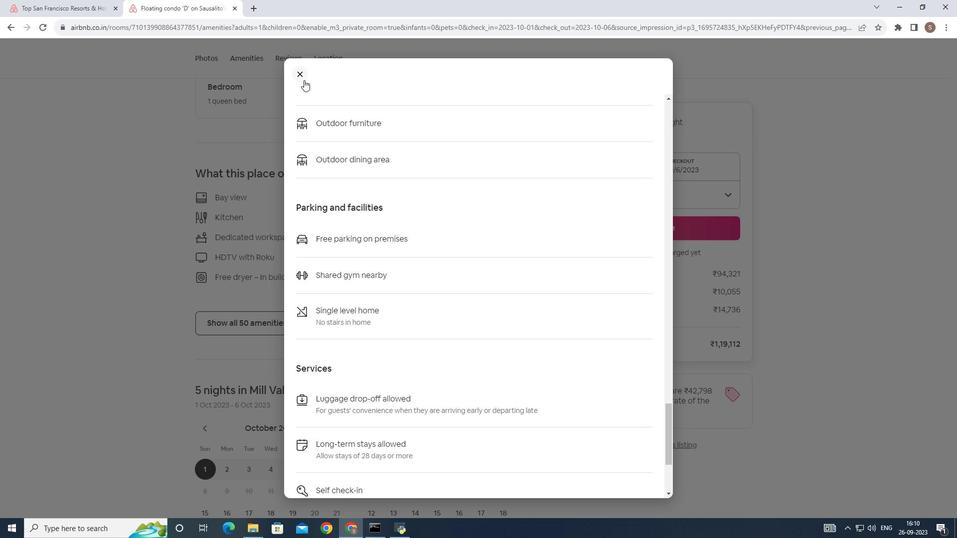 
Action: Mouse scrolled (324, 103) with delta (0, 0)
Screenshot: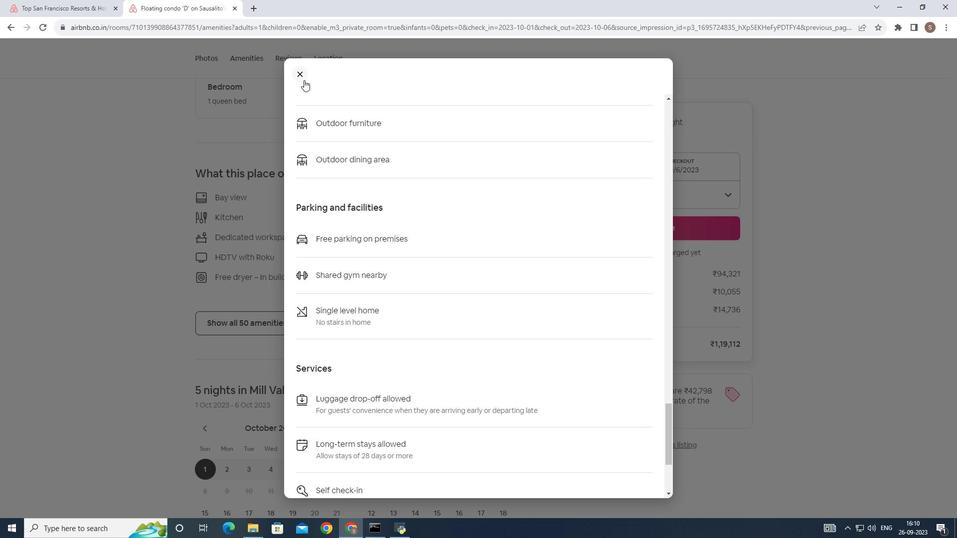 
Action: Mouse scrolled (324, 103) with delta (0, 0)
Screenshot: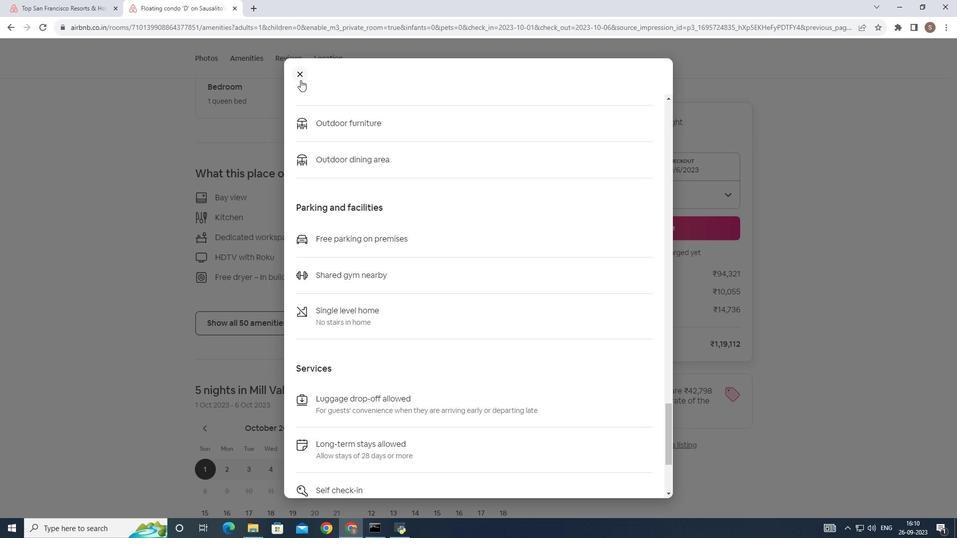 
Action: Mouse scrolled (324, 103) with delta (0, 0)
Screenshot: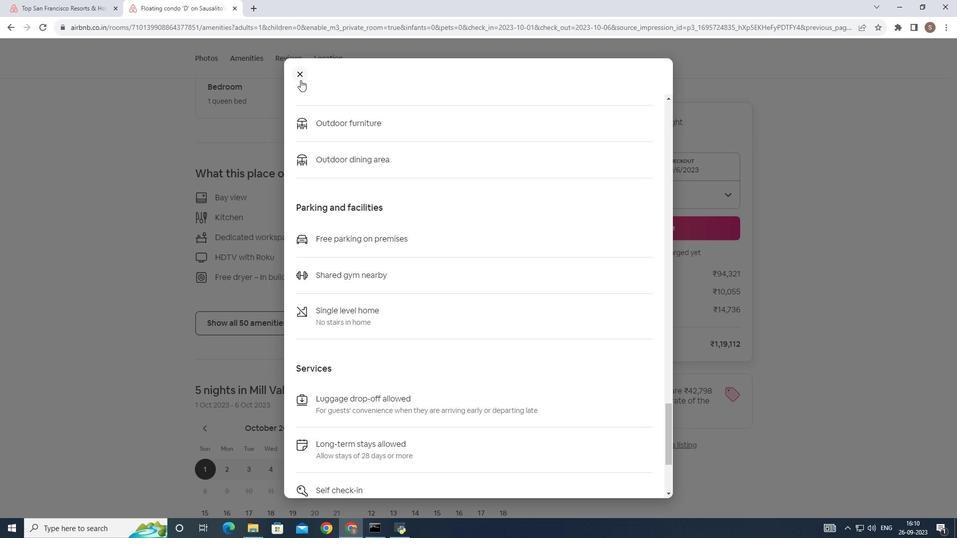 
Action: Mouse scrolled (324, 103) with delta (0, 0)
Screenshot: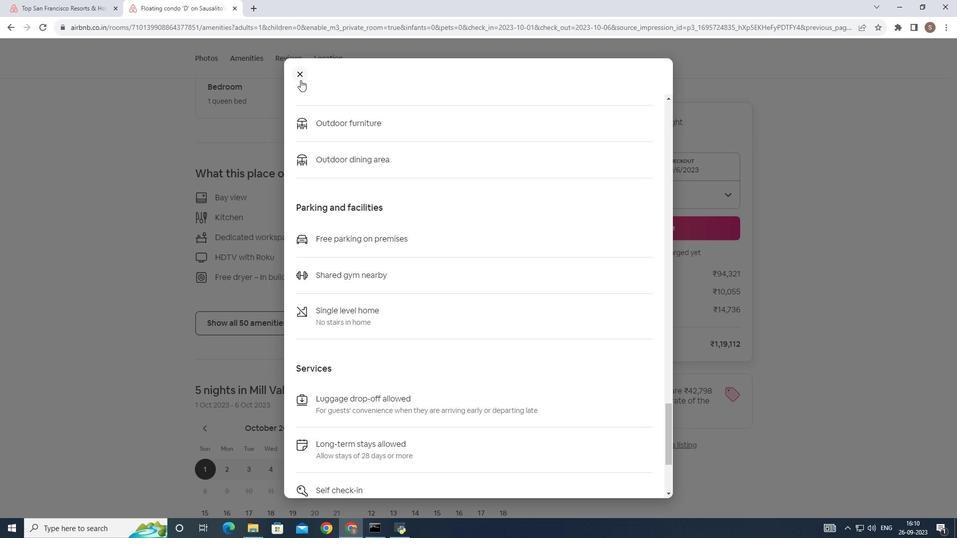 
Action: Mouse scrolled (324, 103) with delta (0, 0)
Screenshot: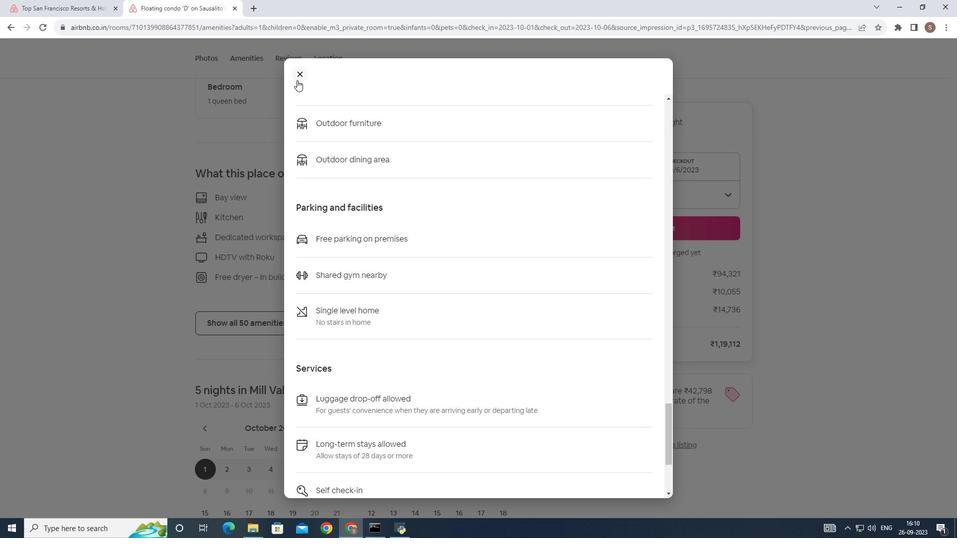 
Action: Mouse scrolled (324, 103) with delta (0, 0)
Screenshot: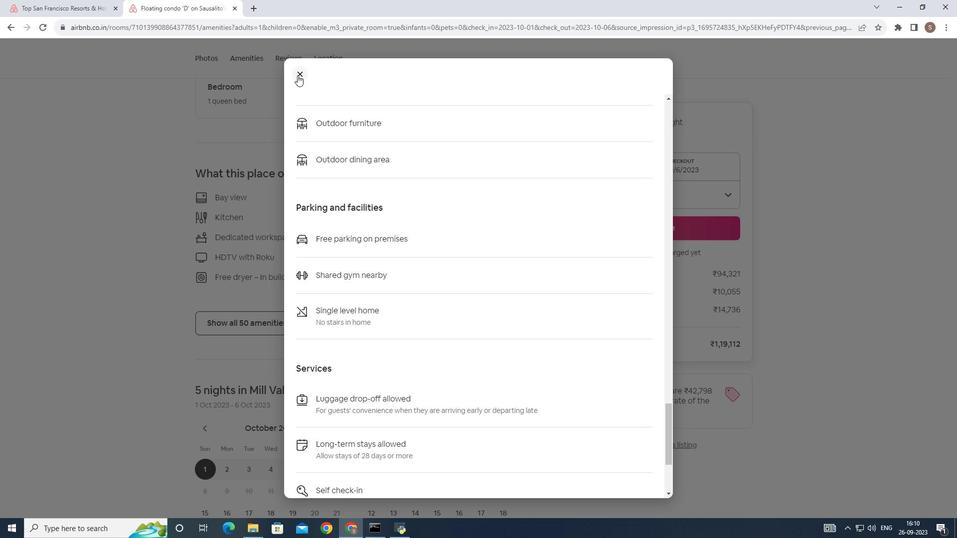 
Action: Mouse scrolled (324, 103) with delta (0, 0)
Screenshot: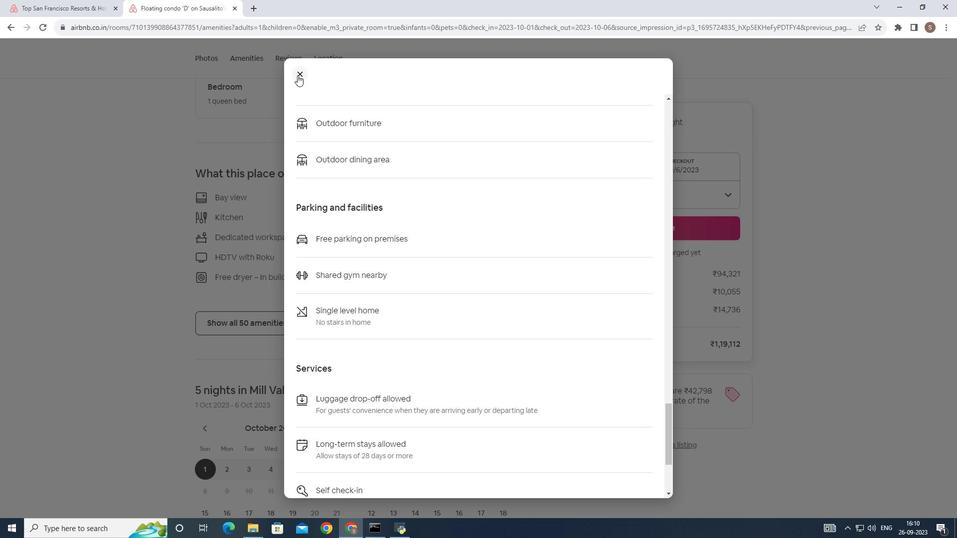 
Action: Mouse scrolled (324, 103) with delta (0, 0)
Screenshot: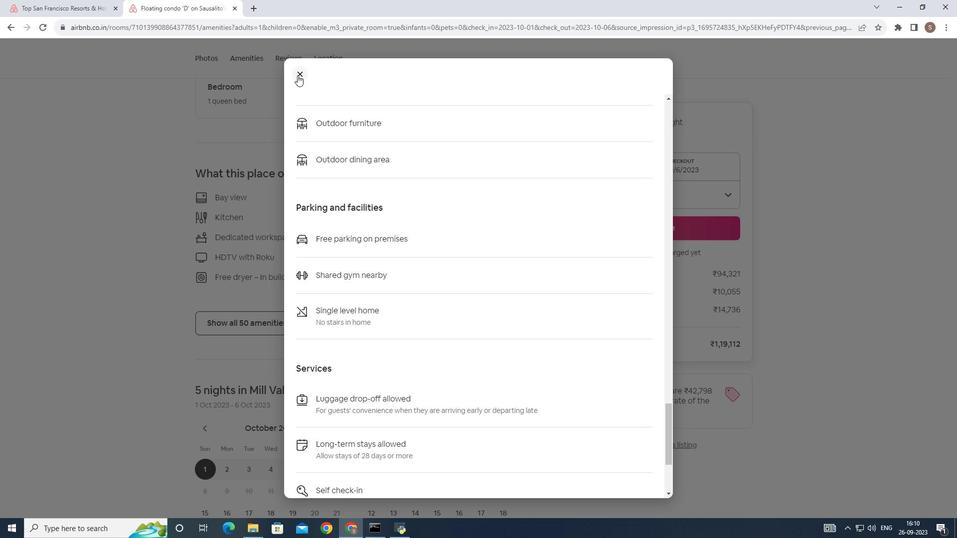 
Action: Mouse scrolled (324, 103) with delta (0, 0)
Screenshot: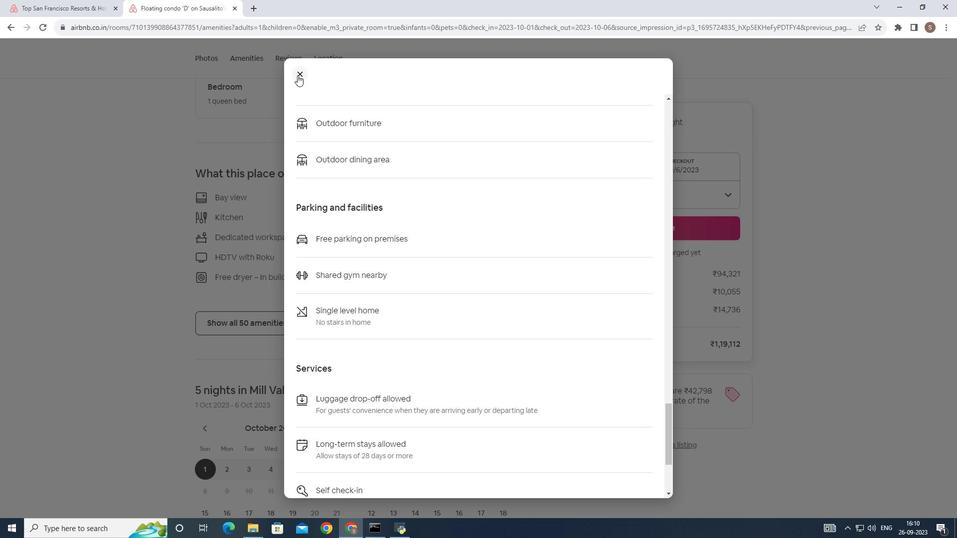
Action: Mouse scrolled (324, 103) with delta (0, 0)
Screenshot: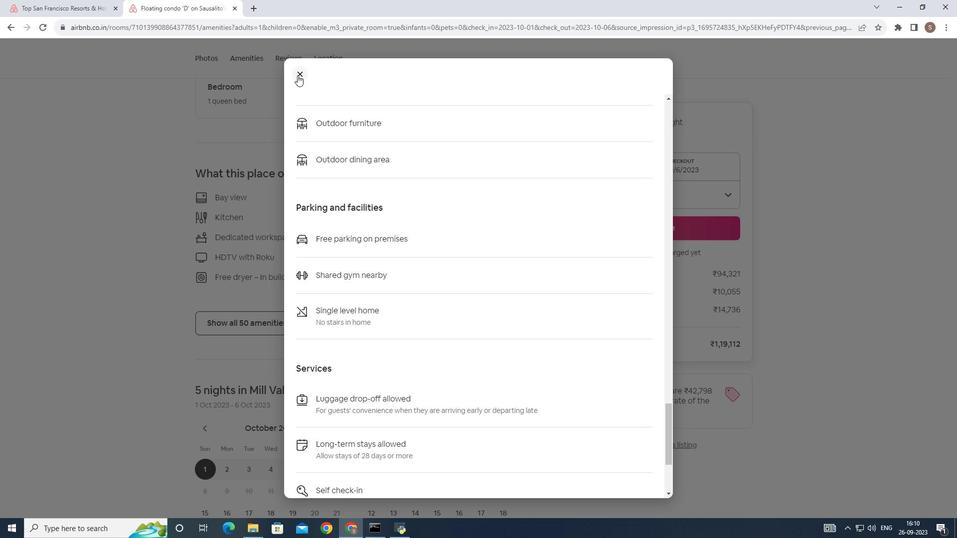 
Action: Mouse moved to (304, 80)
Screenshot: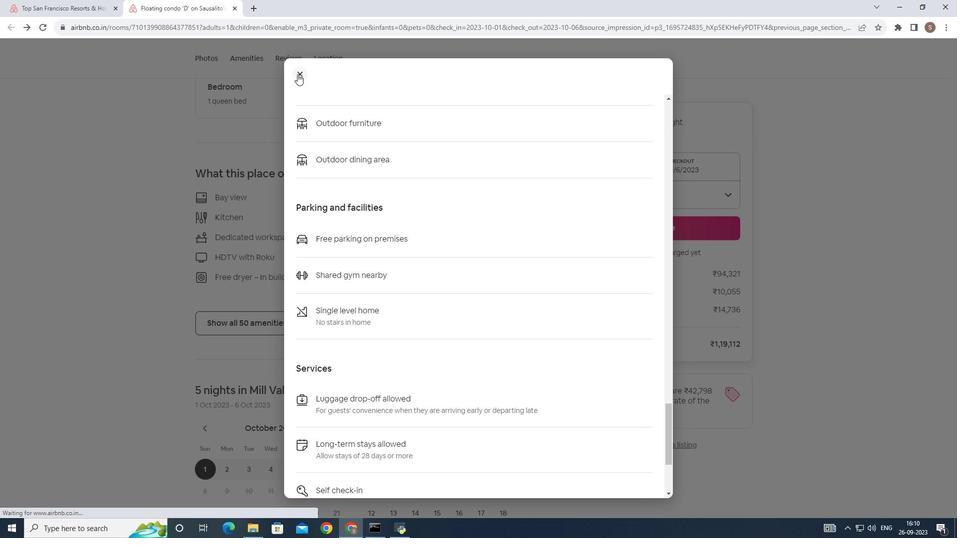 
Action: Mouse scrolled (304, 79) with delta (0, 0)
Screenshot: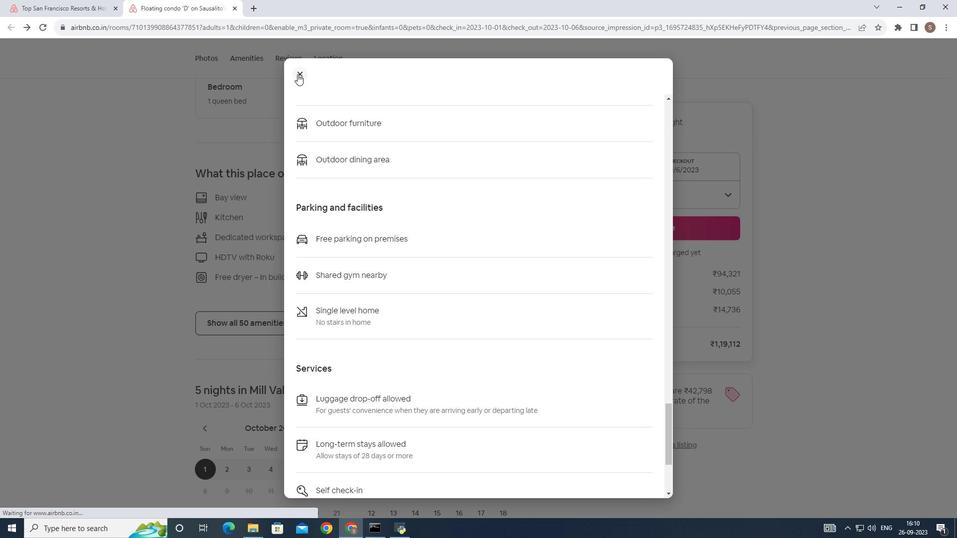 
Action: Mouse moved to (300, 80)
Screenshot: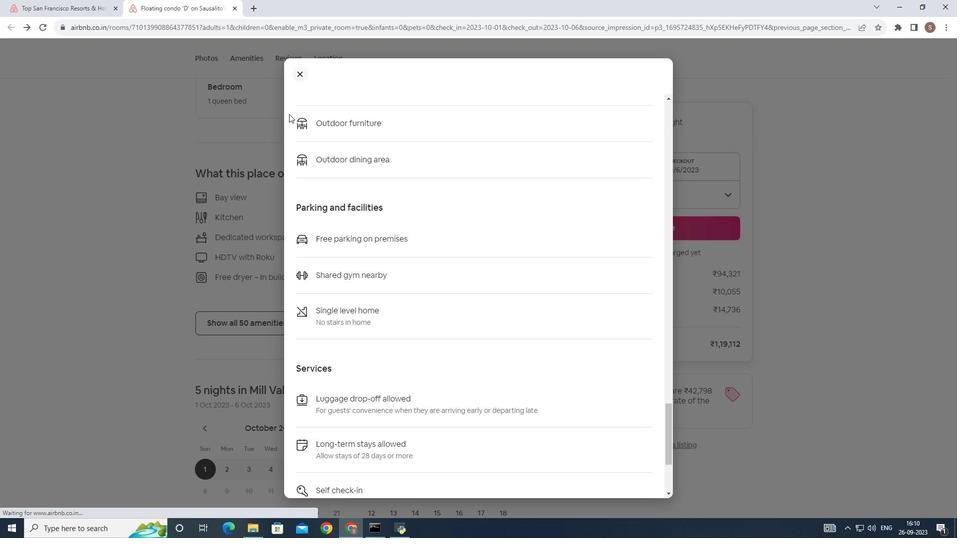 
Action: Mouse scrolled (300, 79) with delta (0, 0)
Screenshot: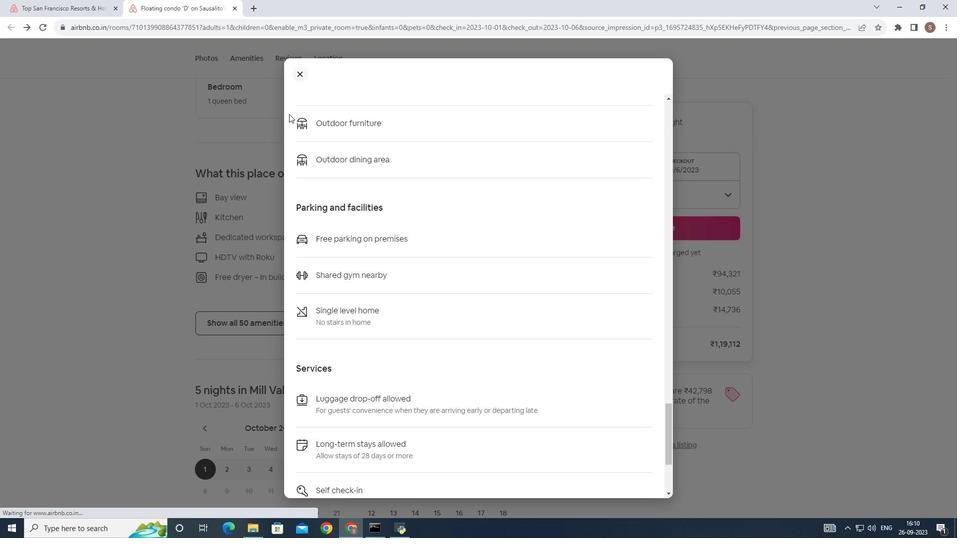 
Action: Mouse moved to (298, 80)
Screenshot: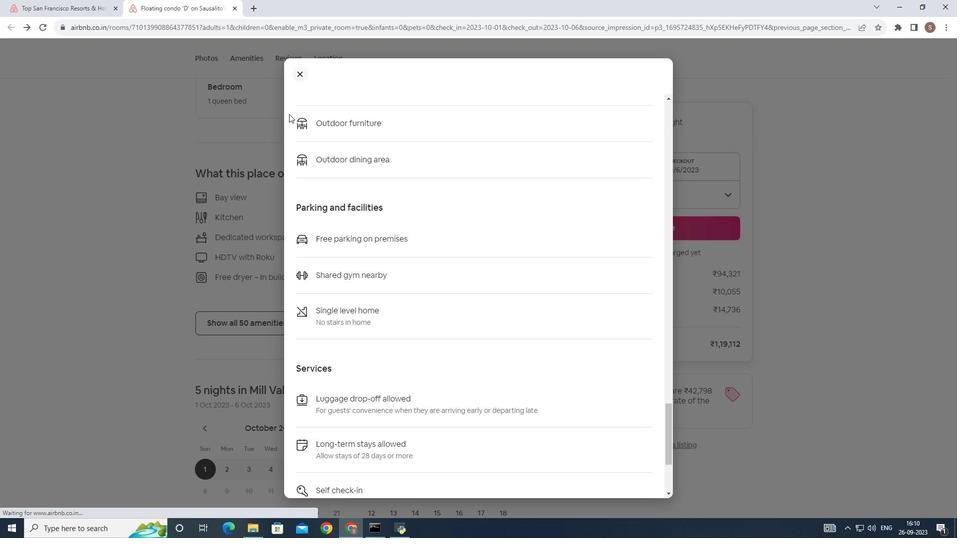 
Action: Mouse scrolled (298, 79) with delta (0, 0)
Screenshot: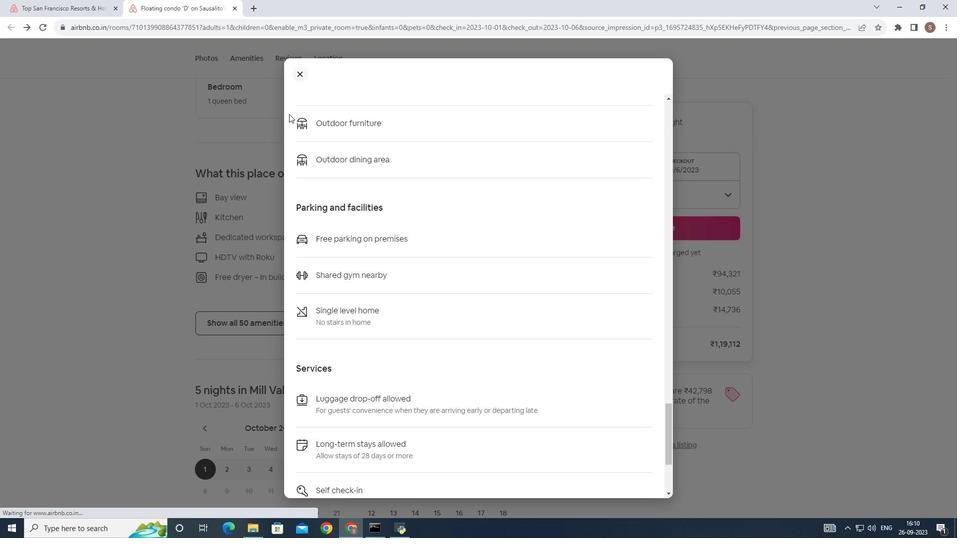 
Action: Mouse moved to (297, 80)
Screenshot: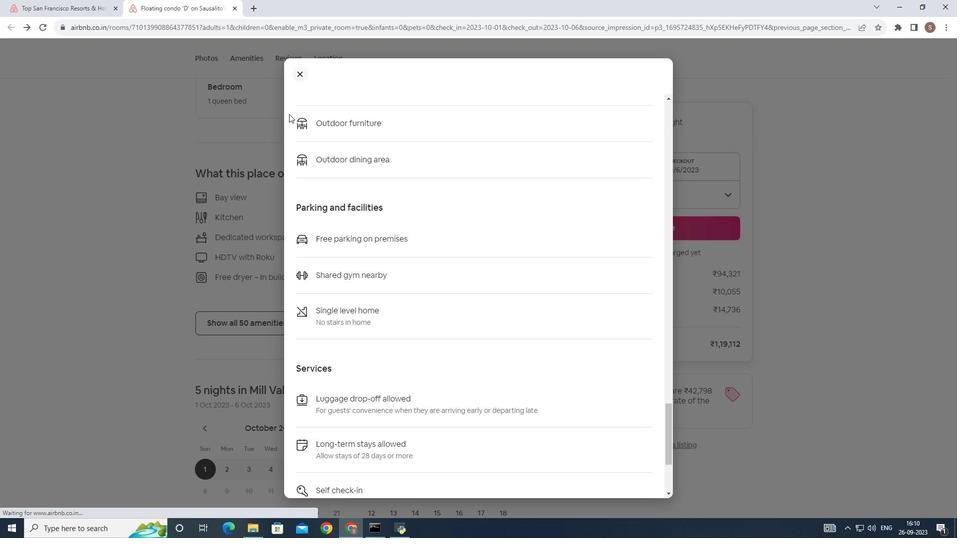 
Action: Mouse scrolled (297, 79) with delta (0, 0)
Screenshot: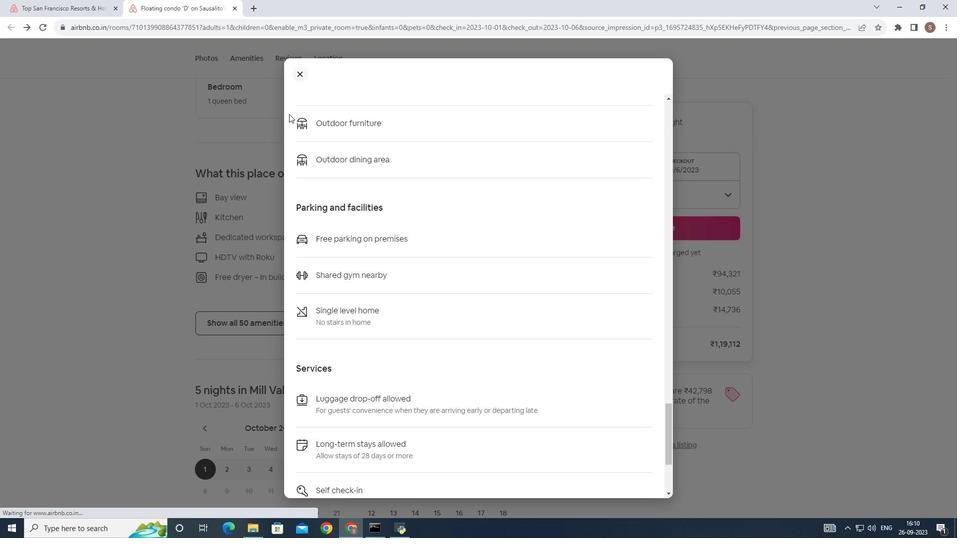 
Action: Mouse moved to (297, 80)
Screenshot: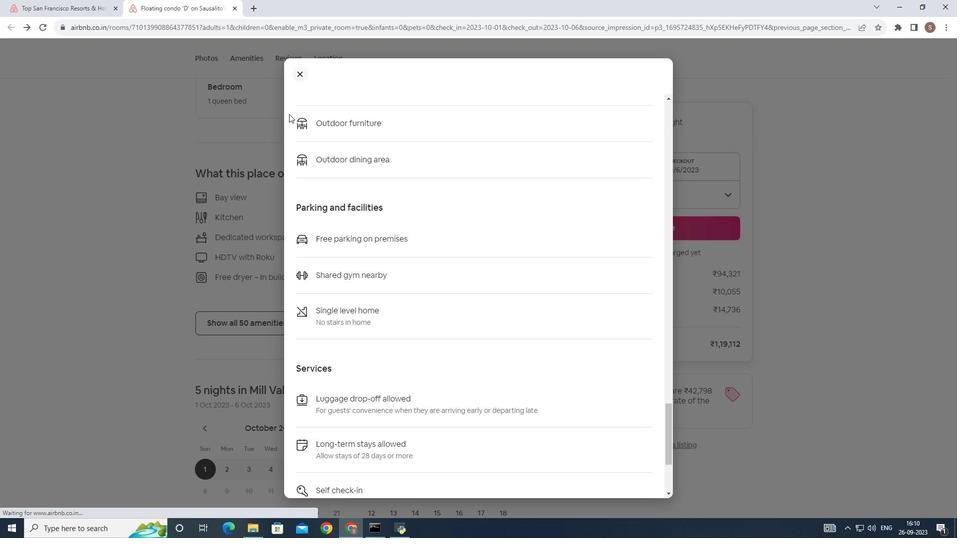 
Action: Mouse scrolled (297, 79) with delta (0, 0)
Screenshot: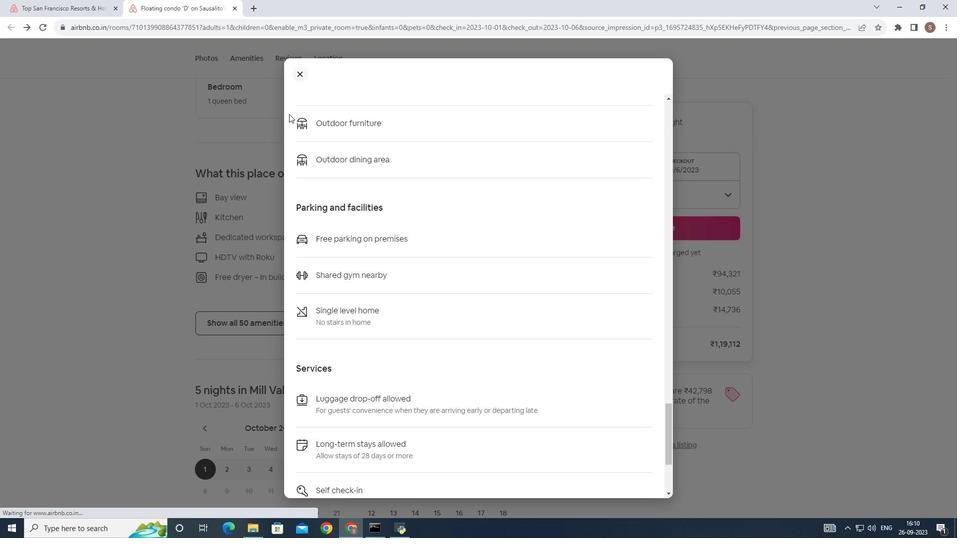 
Action: Mouse scrolled (297, 79) with delta (0, 0)
Screenshot: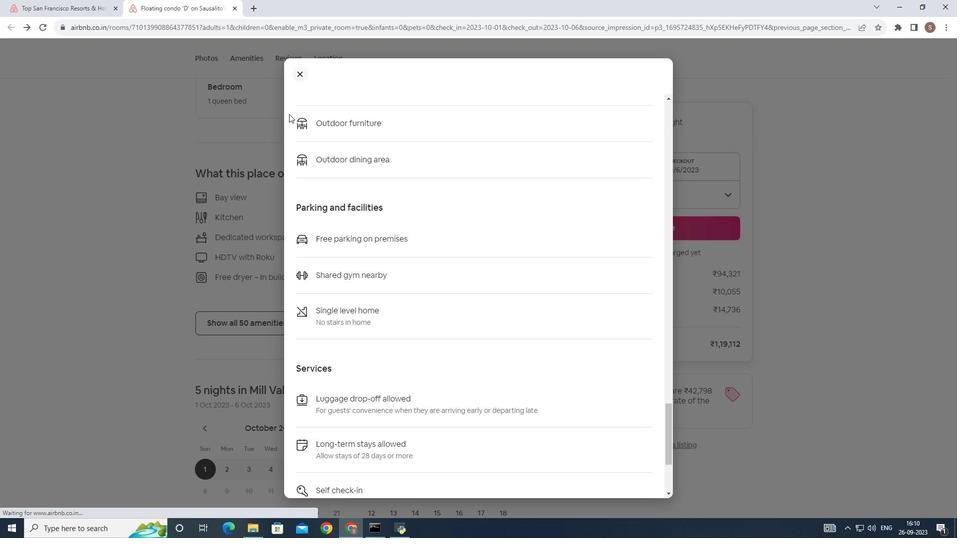 
Action: Mouse moved to (297, 74)
Screenshot: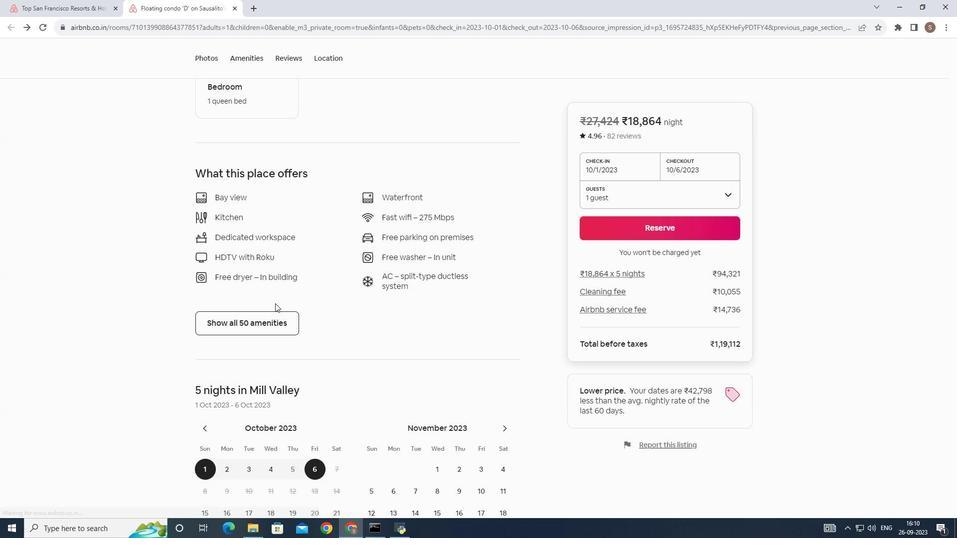 
Action: Mouse pressed left at (297, 74)
Screenshot: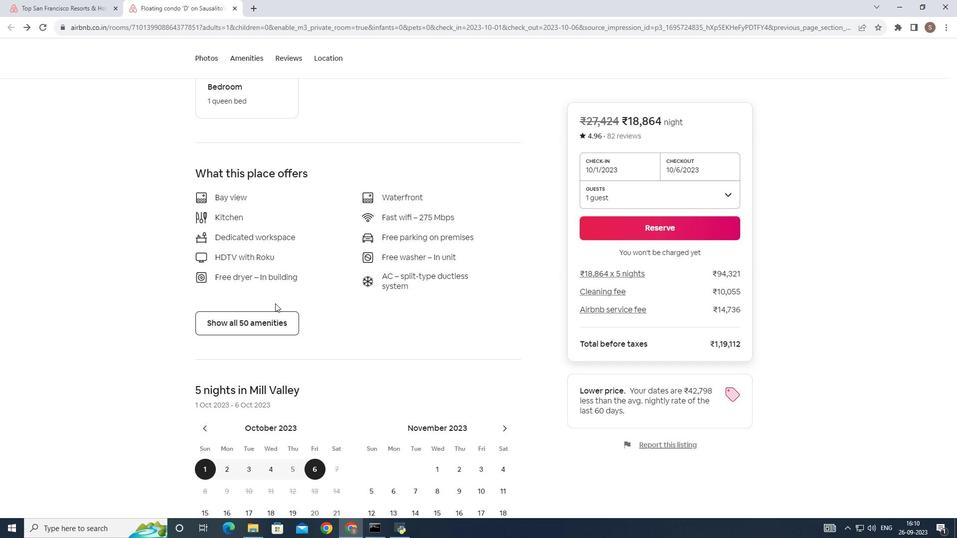 
Action: Mouse moved to (275, 303)
Screenshot: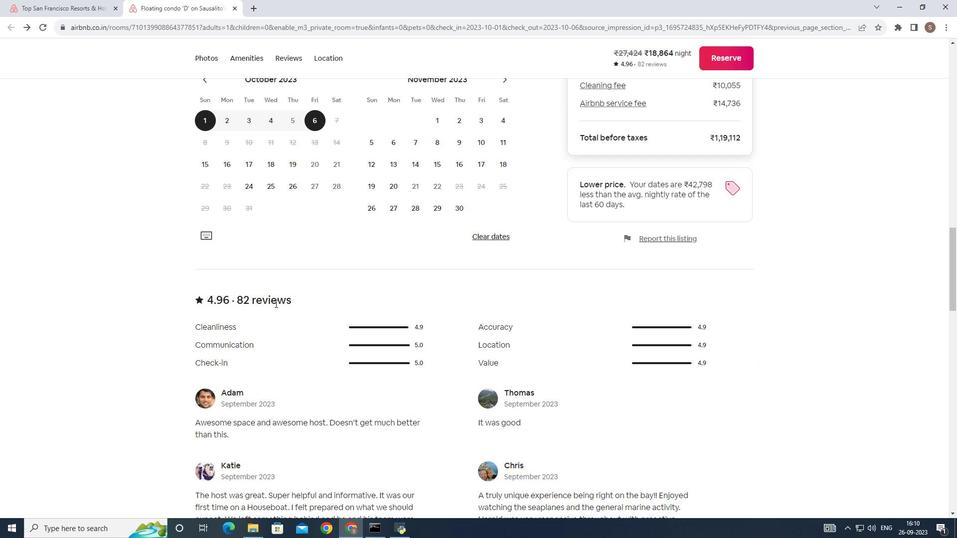 
Action: Mouse scrolled (275, 303) with delta (0, 0)
Screenshot: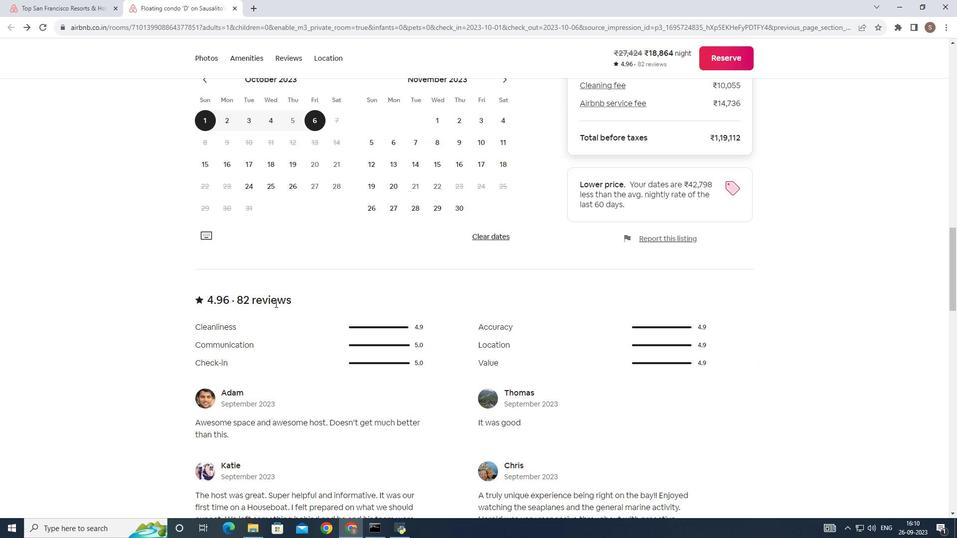 
Action: Mouse scrolled (275, 303) with delta (0, 0)
Screenshot: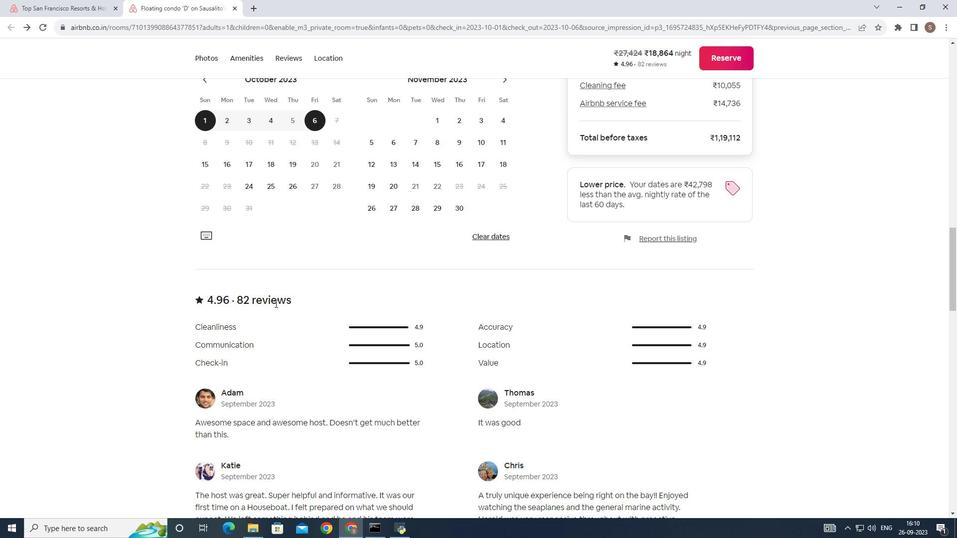 
Action: Mouse scrolled (275, 303) with delta (0, 0)
Screenshot: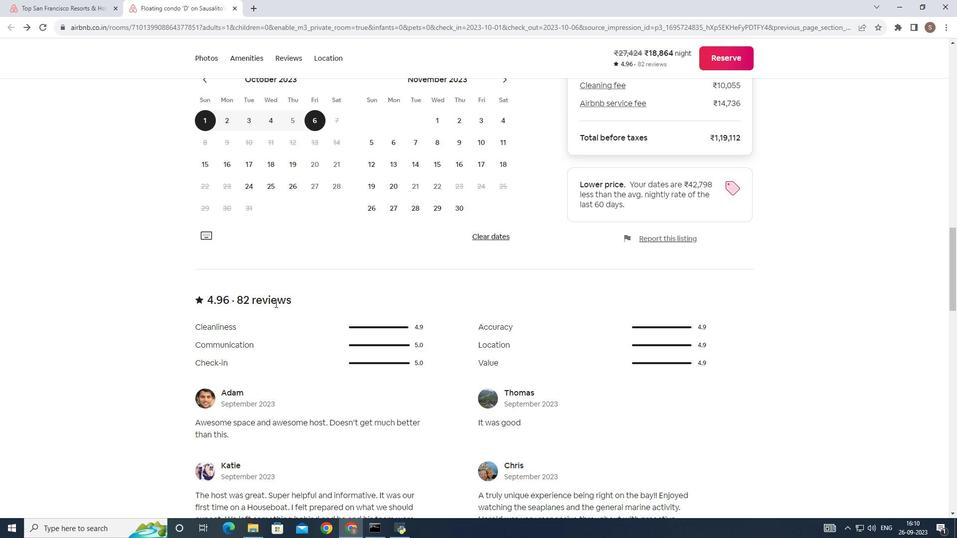 
Action: Mouse scrolled (275, 303) with delta (0, 0)
Screenshot: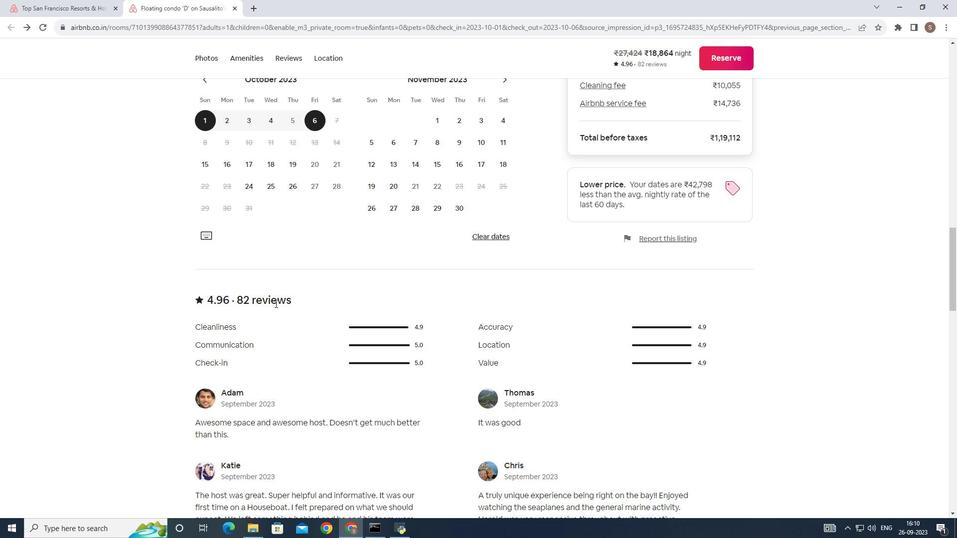
Action: Mouse scrolled (275, 303) with delta (0, 0)
Screenshot: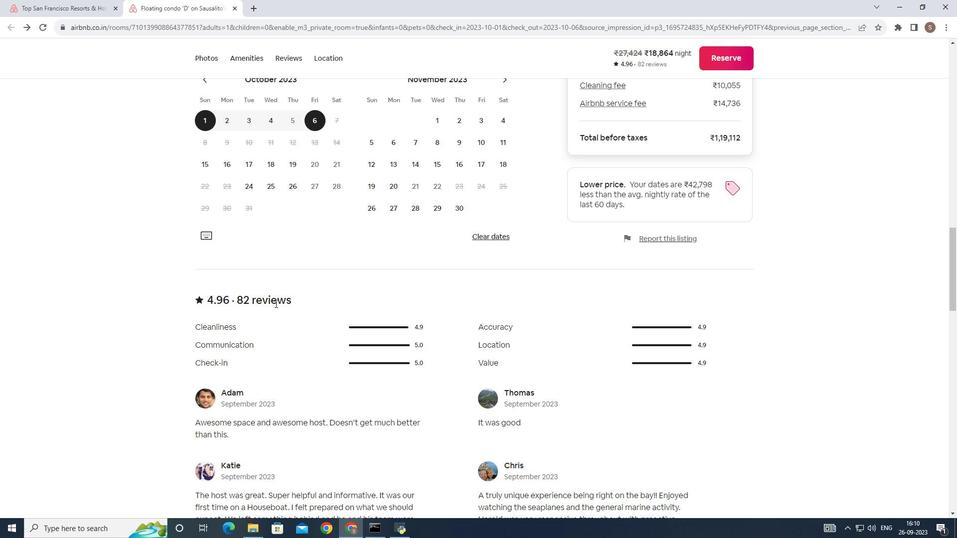 
Action: Mouse scrolled (275, 303) with delta (0, 0)
Screenshot: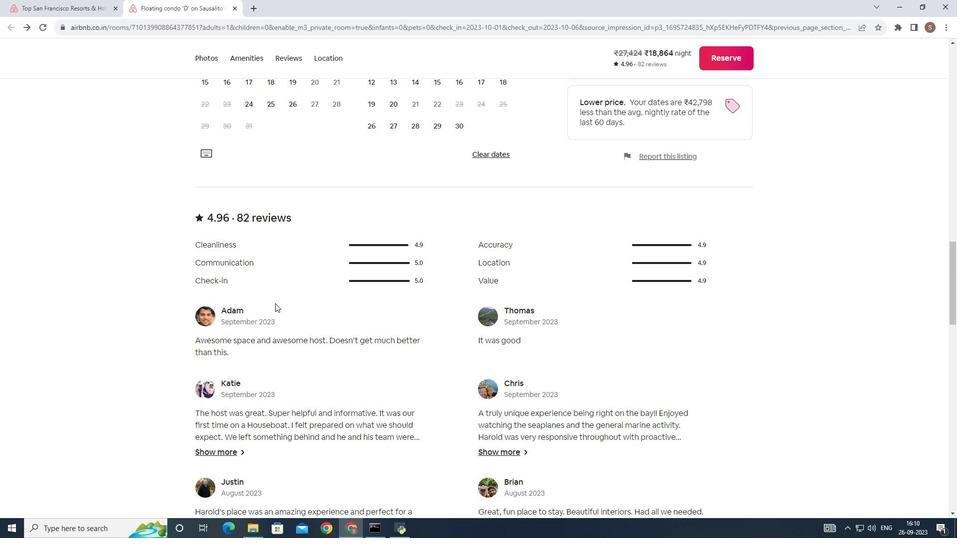 
Action: Mouse scrolled (275, 303) with delta (0, 0)
Screenshot: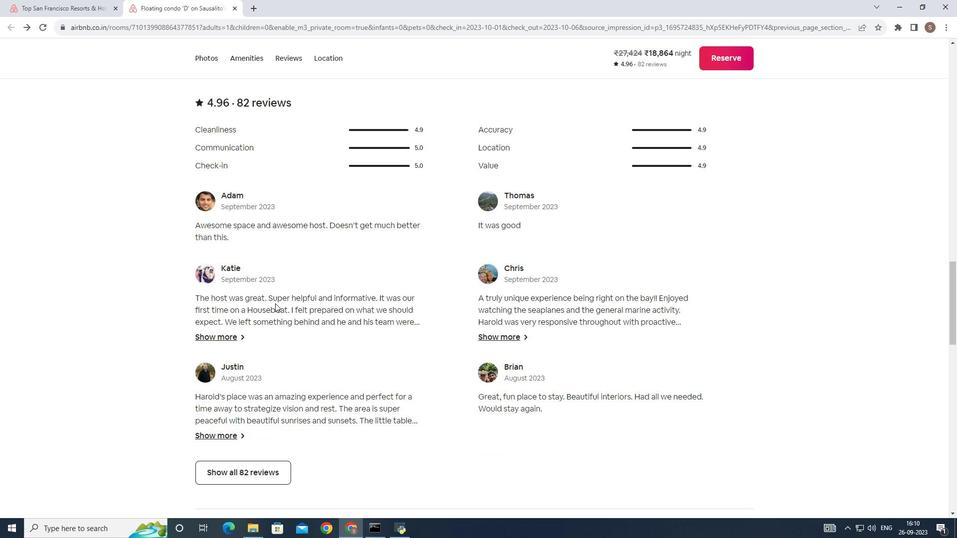 
Action: Mouse scrolled (275, 303) with delta (0, 0)
Screenshot: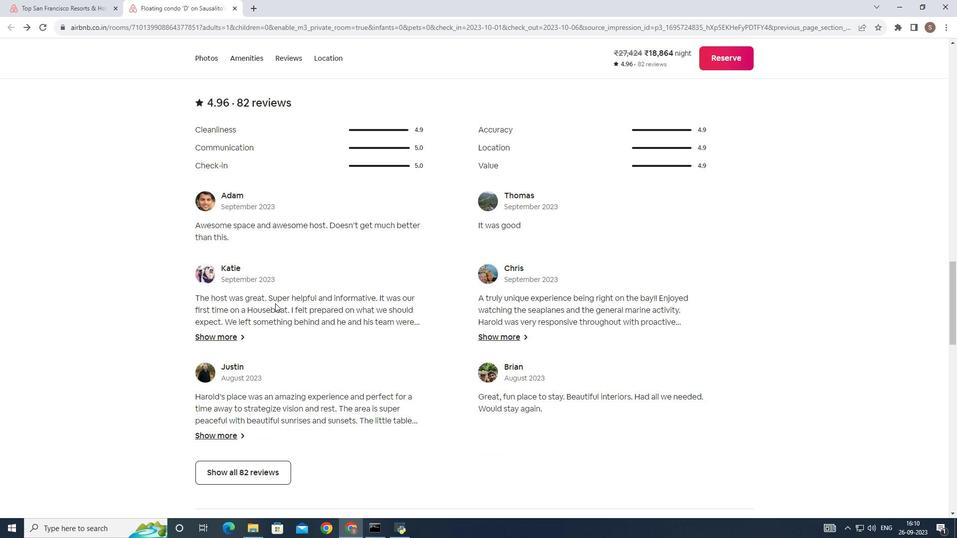 
Action: Mouse scrolled (275, 303) with delta (0, 0)
Screenshot: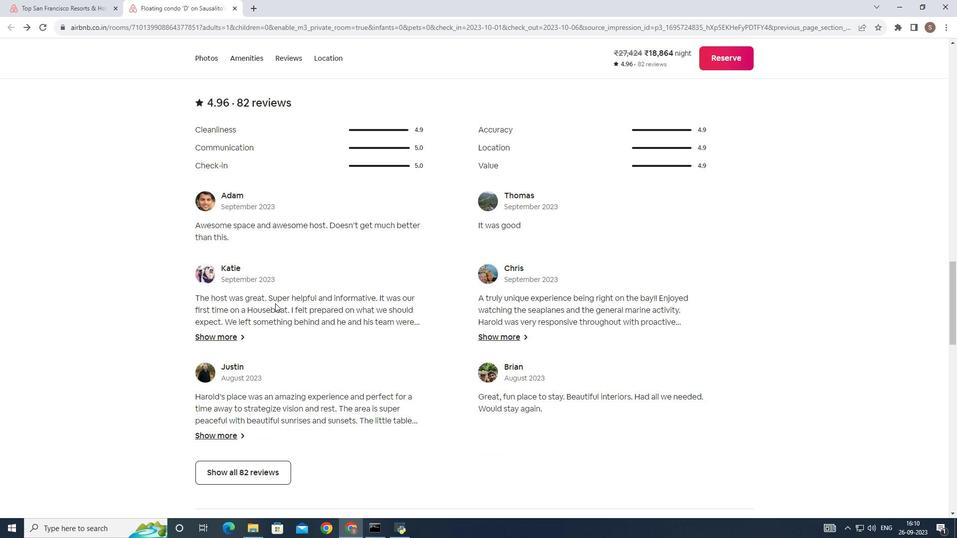 
Action: Mouse scrolled (275, 303) with delta (0, 0)
Screenshot: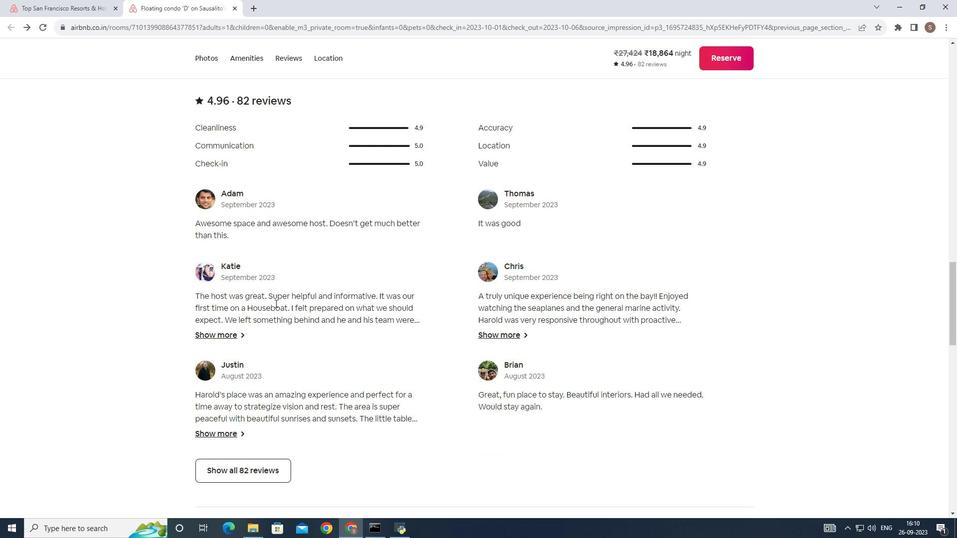 
Action: Mouse scrolled (275, 303) with delta (0, 0)
Screenshot: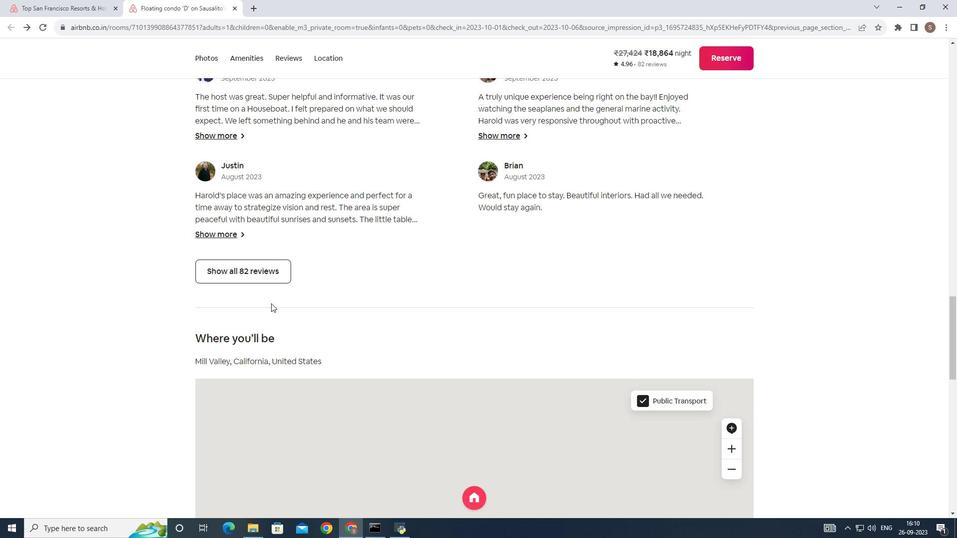 
Action: Mouse scrolled (275, 303) with delta (0, 0)
Screenshot: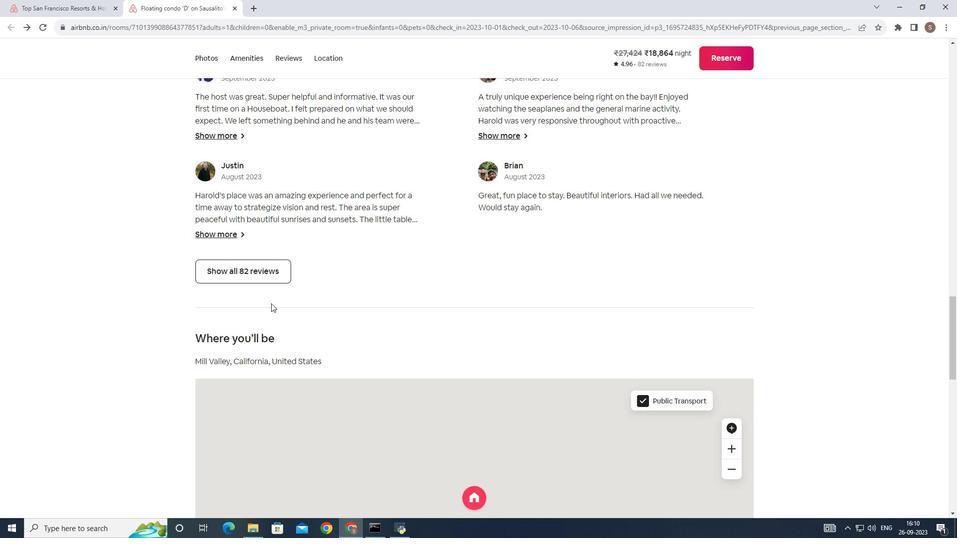 
Action: Mouse scrolled (275, 303) with delta (0, 0)
Screenshot: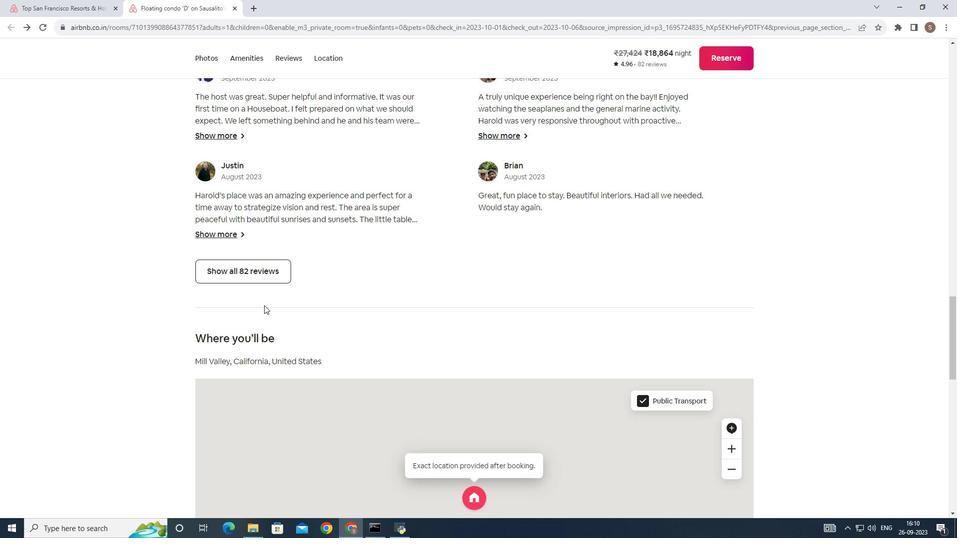 
Action: Mouse scrolled (275, 303) with delta (0, 0)
Screenshot: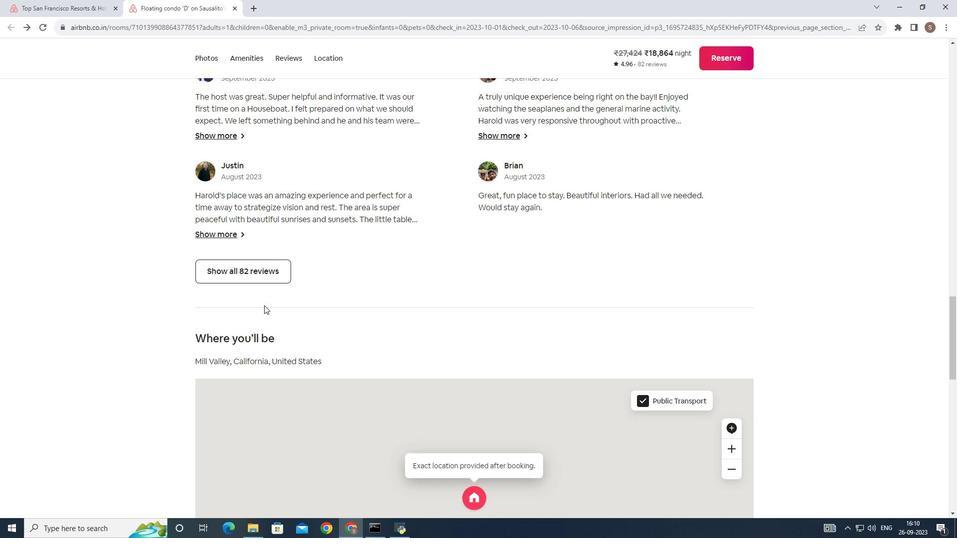 
Action: Mouse scrolled (275, 303) with delta (0, 0)
Screenshot: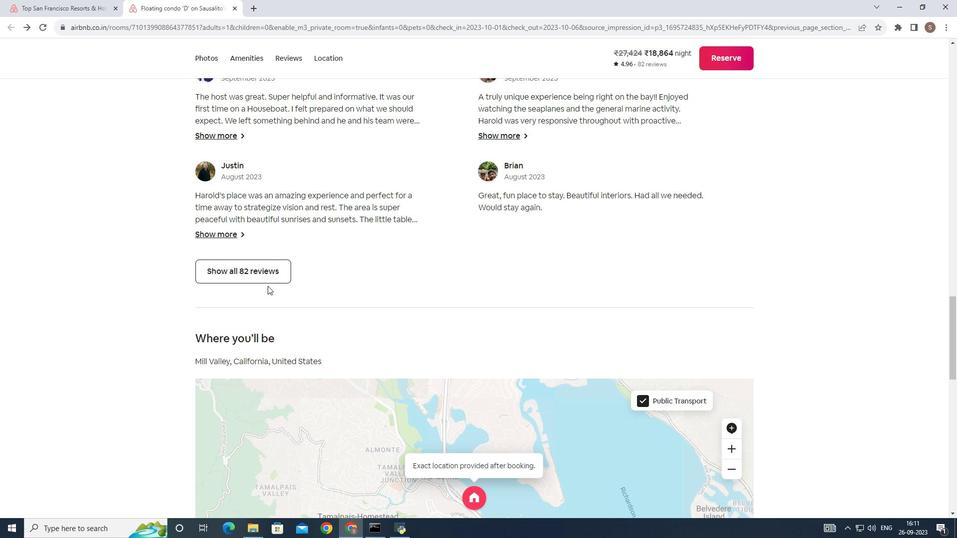 
Action: Mouse scrolled (275, 303) with delta (0, 0)
Screenshot: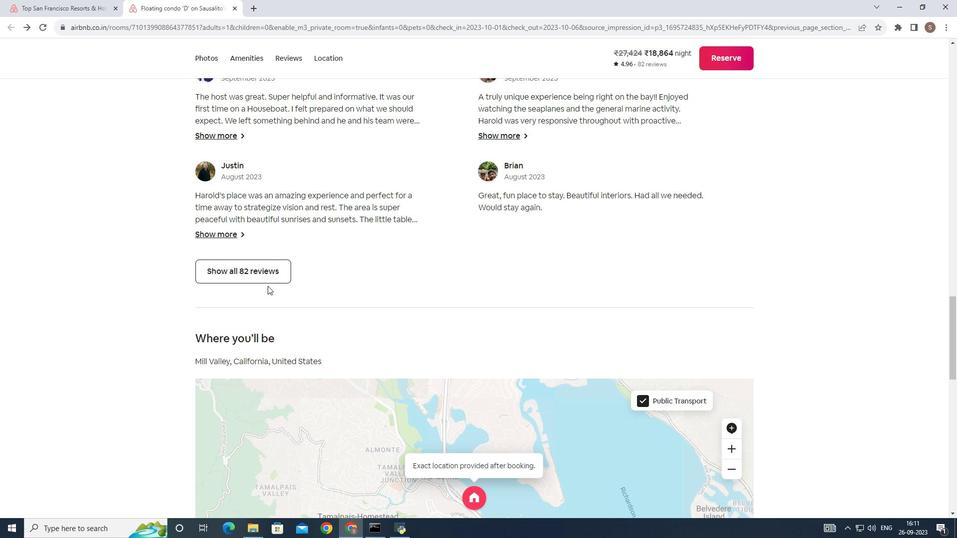 
Action: Mouse scrolled (275, 303) with delta (0, 0)
Screenshot: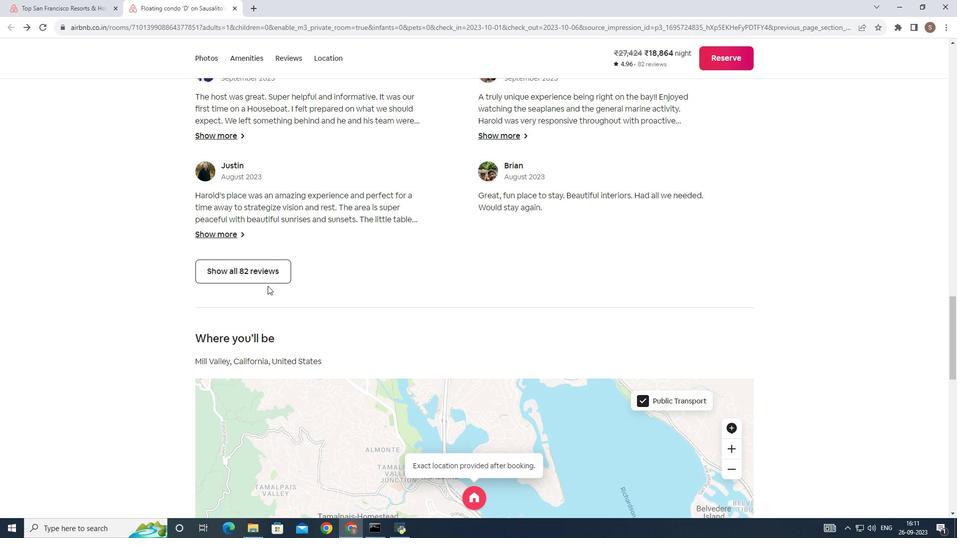
Action: Mouse scrolled (275, 303) with delta (0, 0)
Screenshot: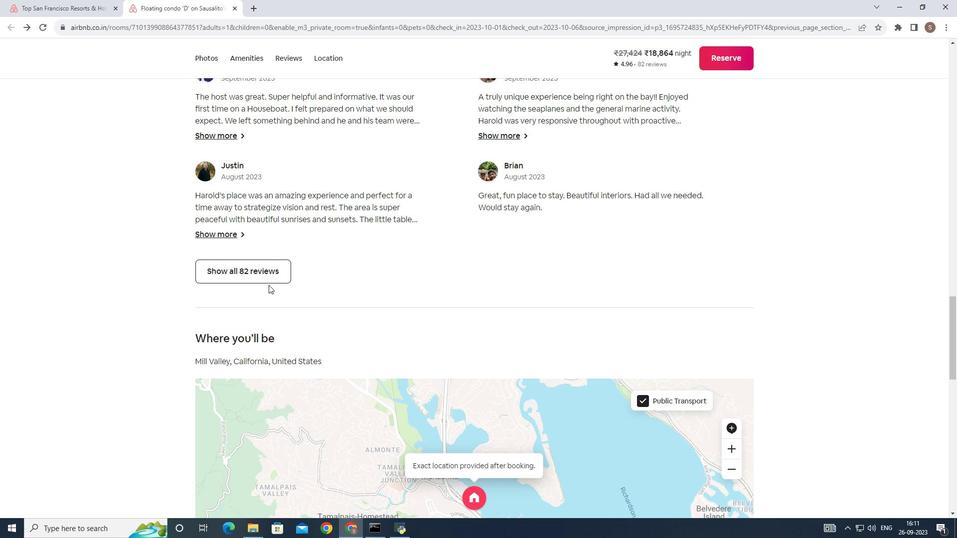 
Action: Mouse moved to (267, 286)
Screenshot: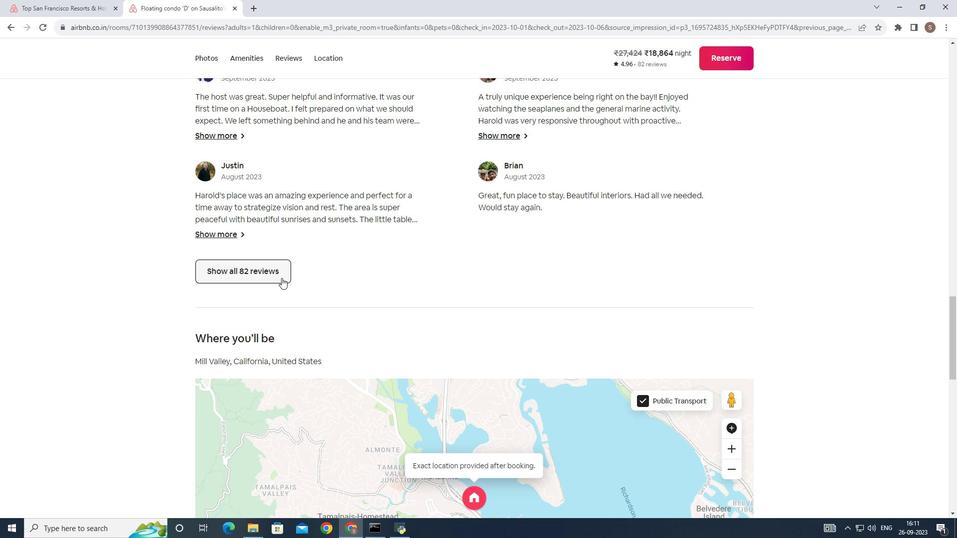 
Action: Mouse pressed left at (267, 286)
Screenshot: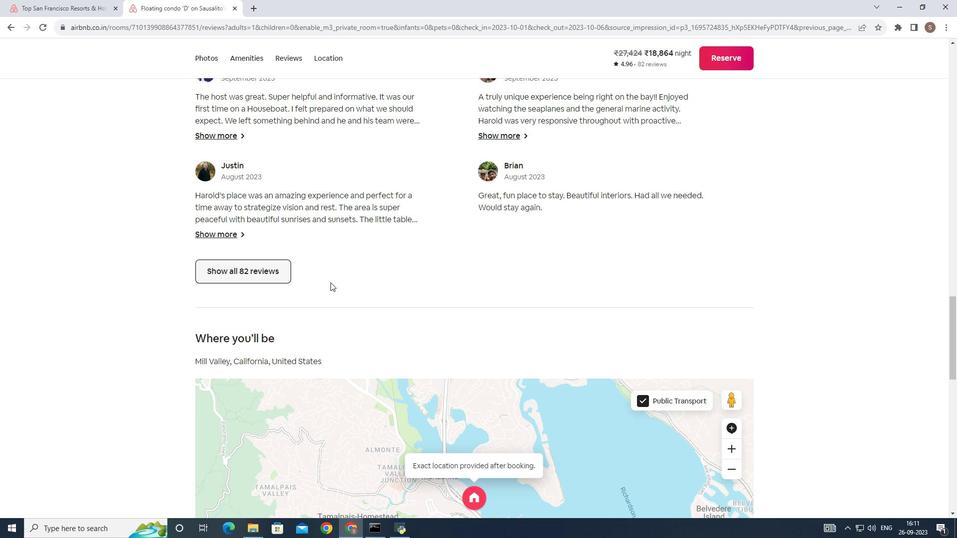 
Action: Mouse moved to (276, 278)
Screenshot: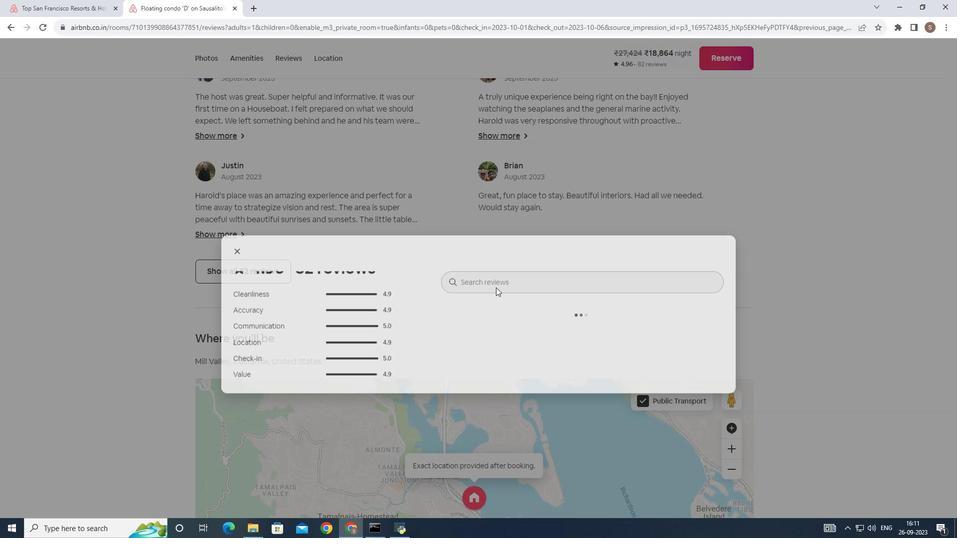 
Action: Mouse pressed left at (276, 278)
Screenshot: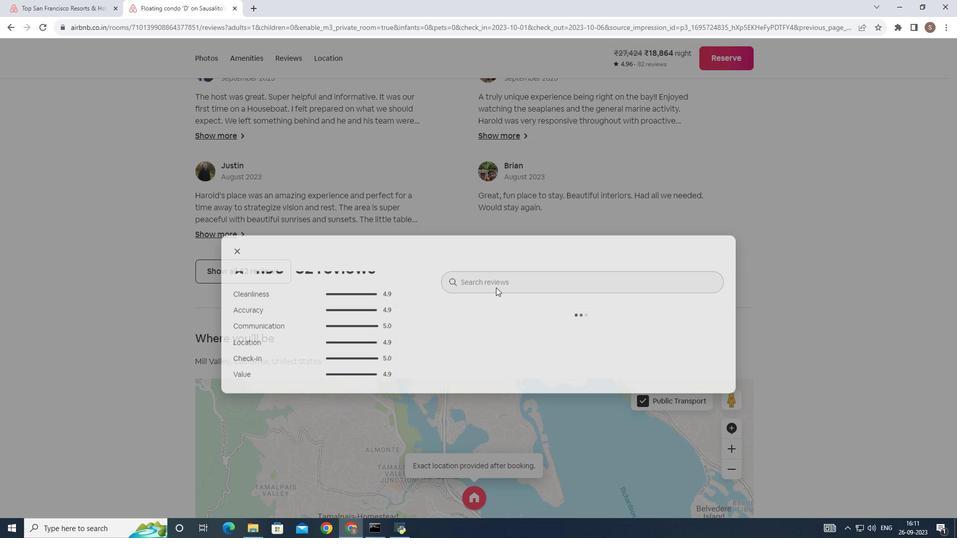 
Action: Mouse moved to (522, 287)
Screenshot: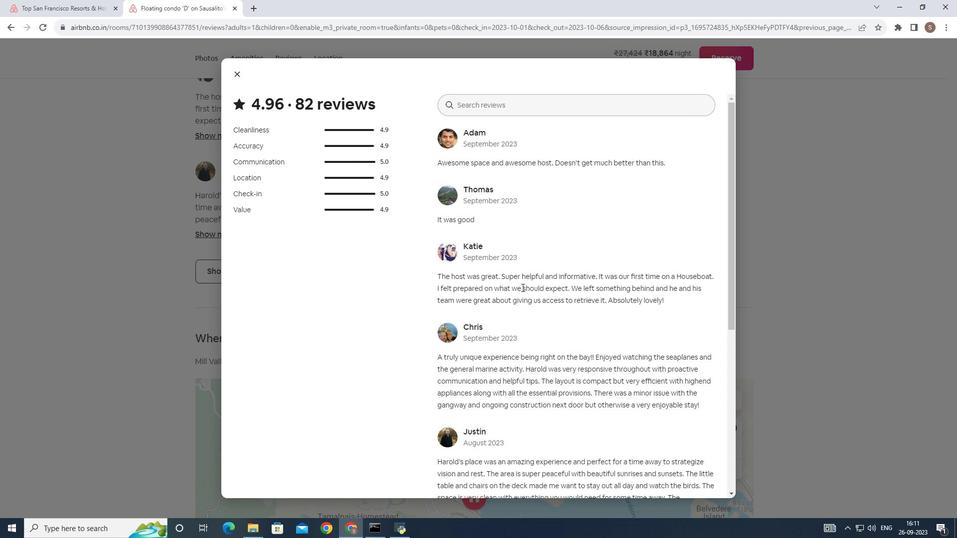 
Action: Mouse scrolled (522, 287) with delta (0, 0)
Screenshot: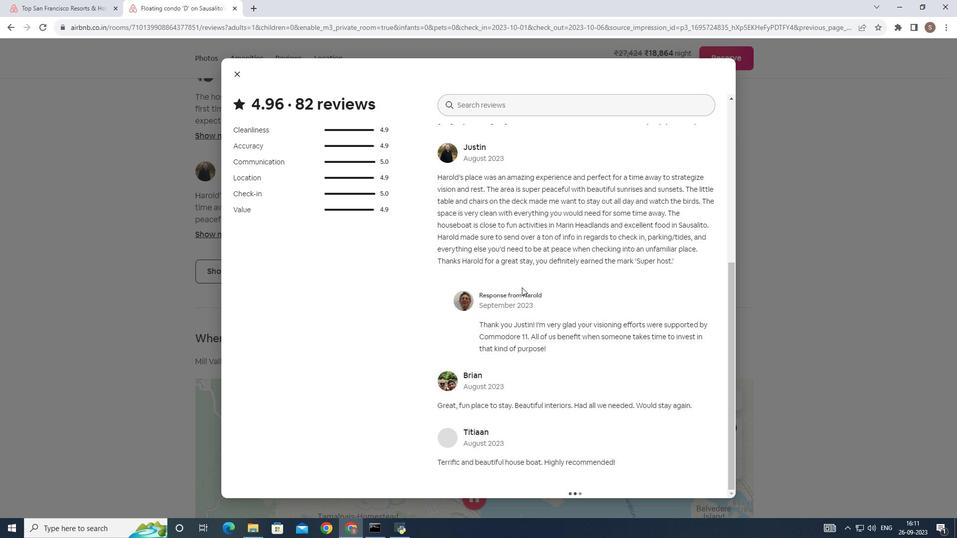 
Action: Mouse scrolled (522, 287) with delta (0, 0)
Screenshot: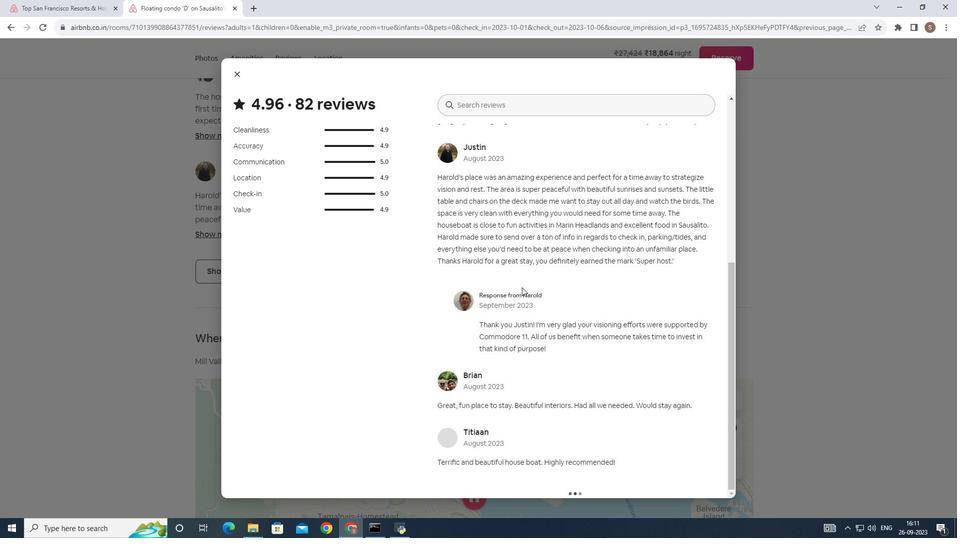 
Action: Mouse scrolled (522, 287) with delta (0, 0)
Screenshot: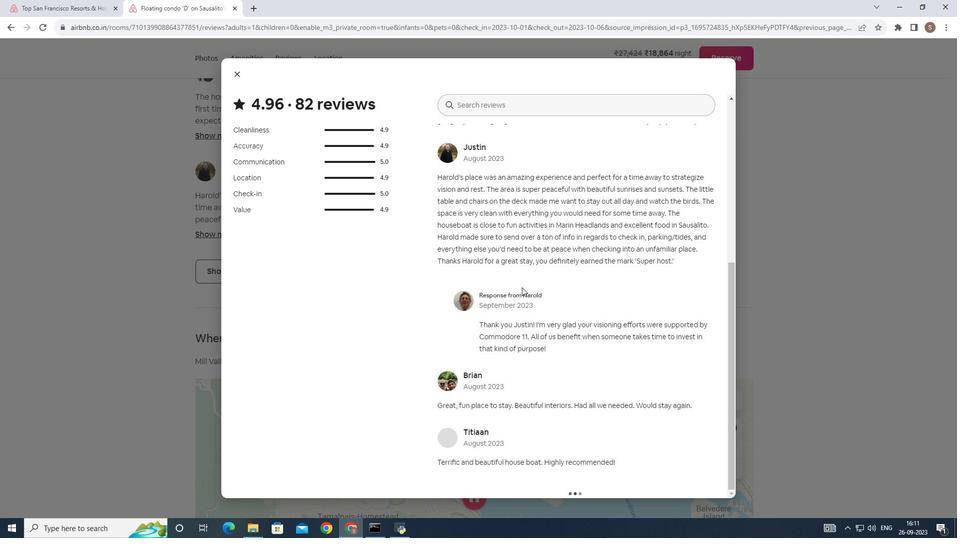 
Action: Mouse scrolled (522, 287) with delta (0, 0)
Screenshot: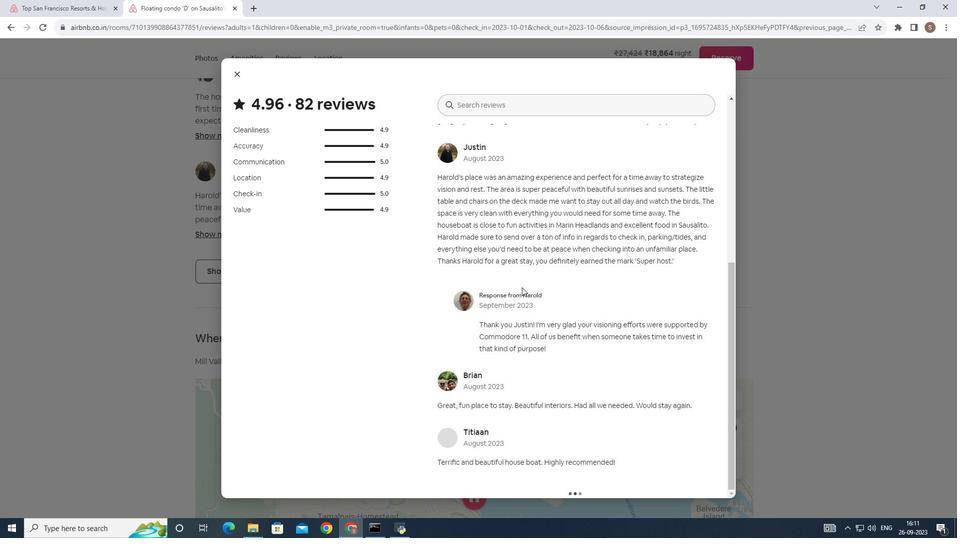
Action: Mouse scrolled (522, 287) with delta (0, 0)
Screenshot: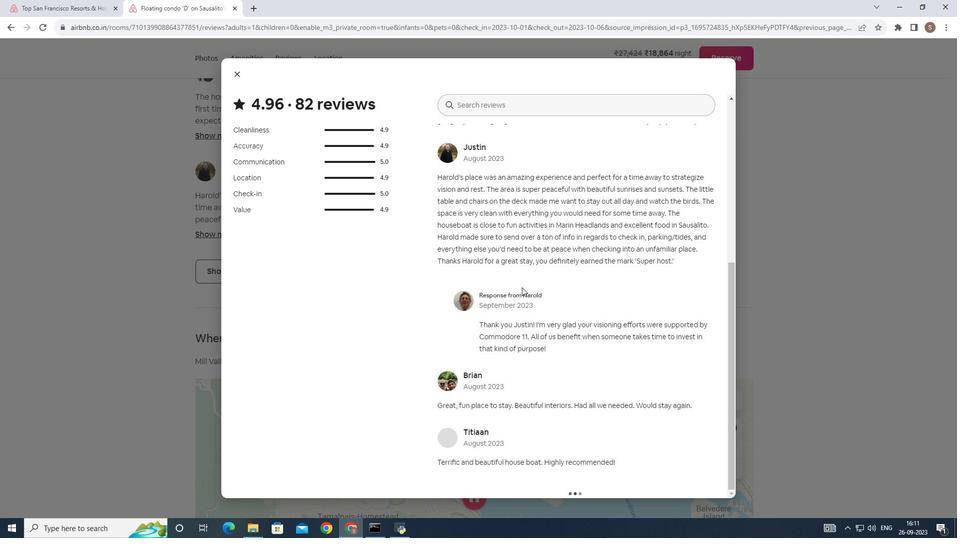 
Action: Mouse scrolled (522, 287) with delta (0, 0)
Screenshot: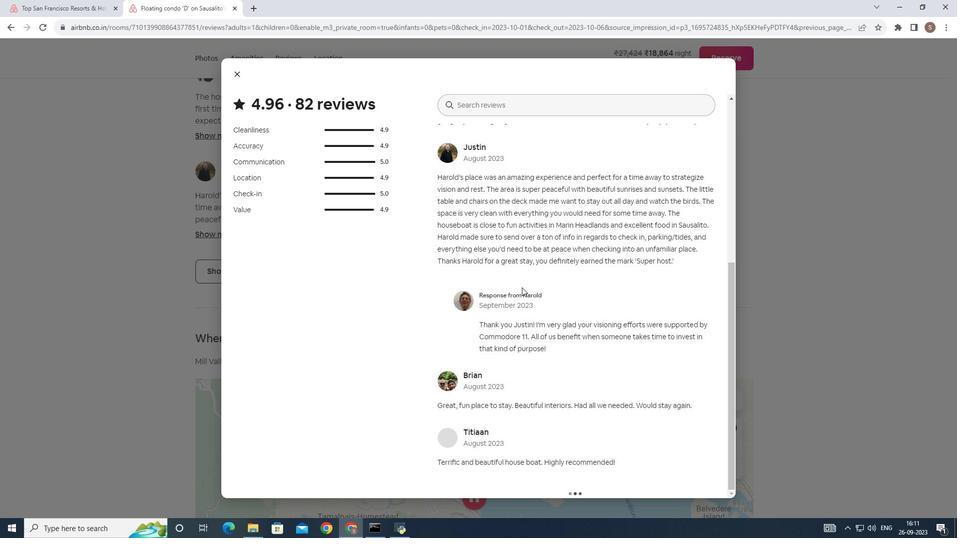 
Action: Mouse scrolled (522, 287) with delta (0, 0)
Screenshot: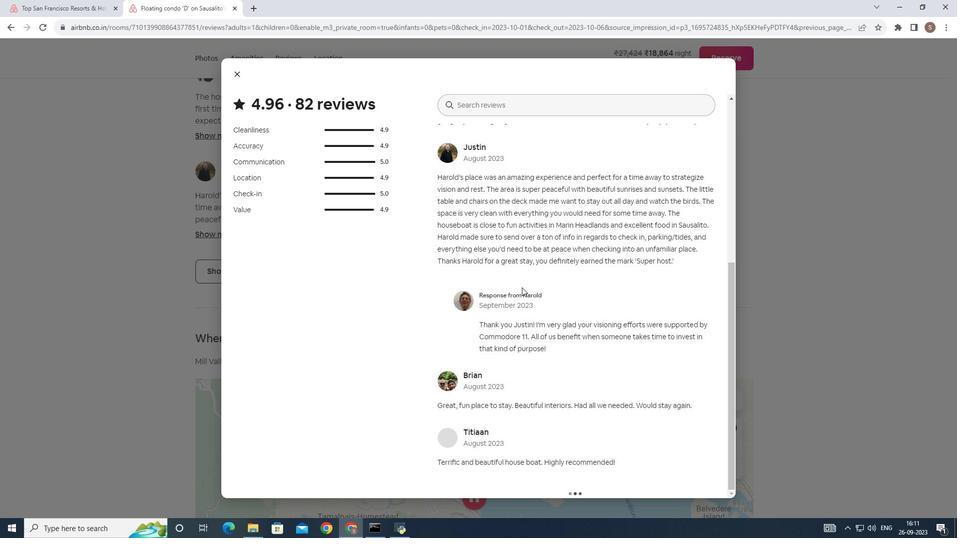 
Action: Mouse scrolled (522, 287) with delta (0, 0)
Screenshot: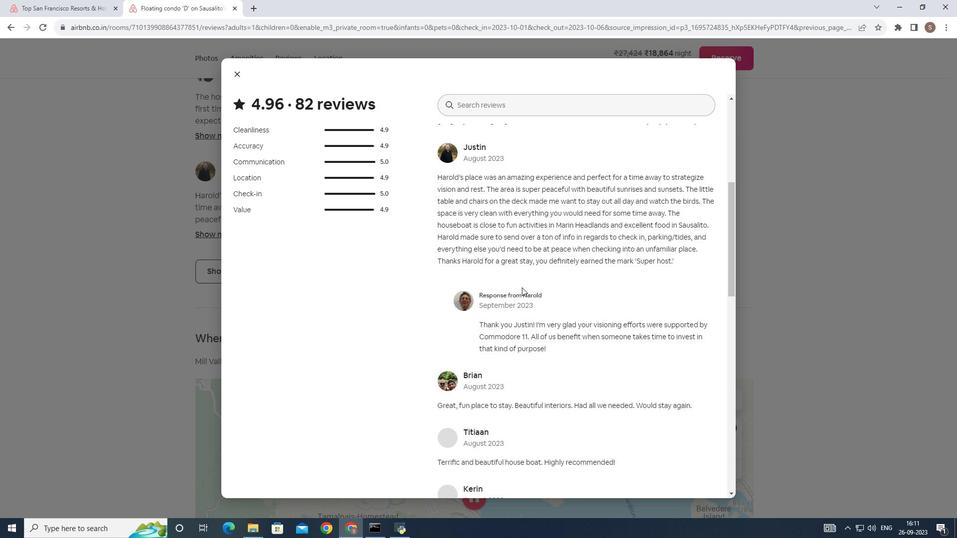
Action: Mouse scrolled (522, 287) with delta (0, 0)
Screenshot: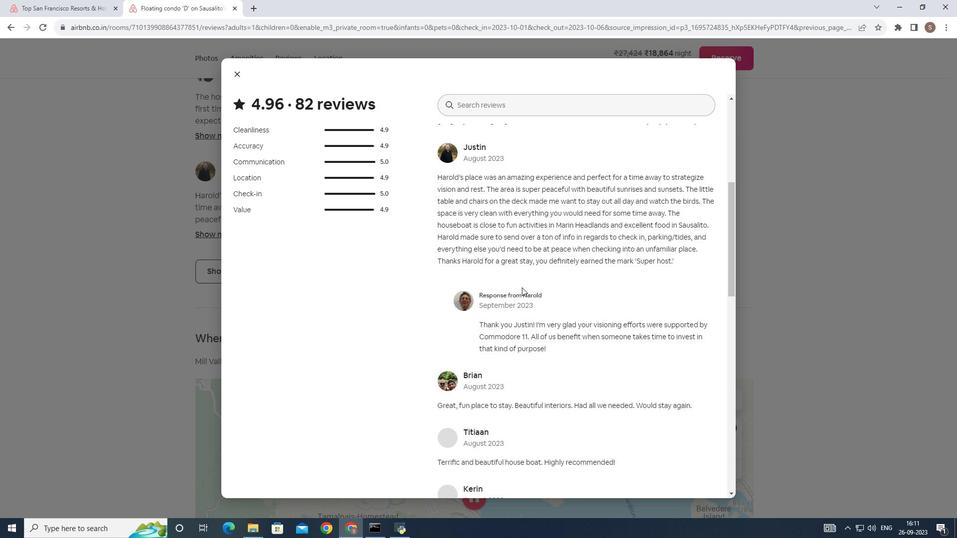 
Action: Mouse scrolled (522, 287) with delta (0, 0)
Screenshot: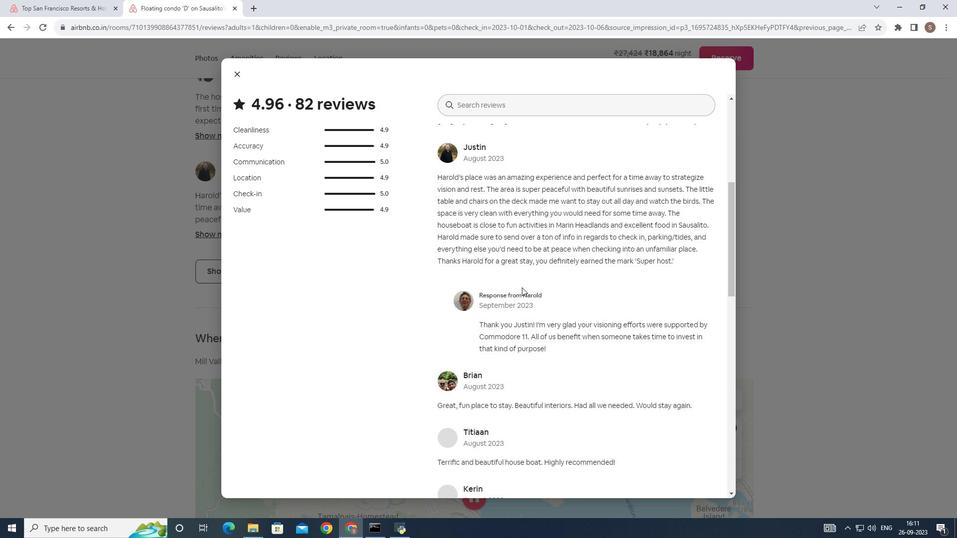 
Action: Mouse scrolled (522, 287) with delta (0, 0)
Screenshot: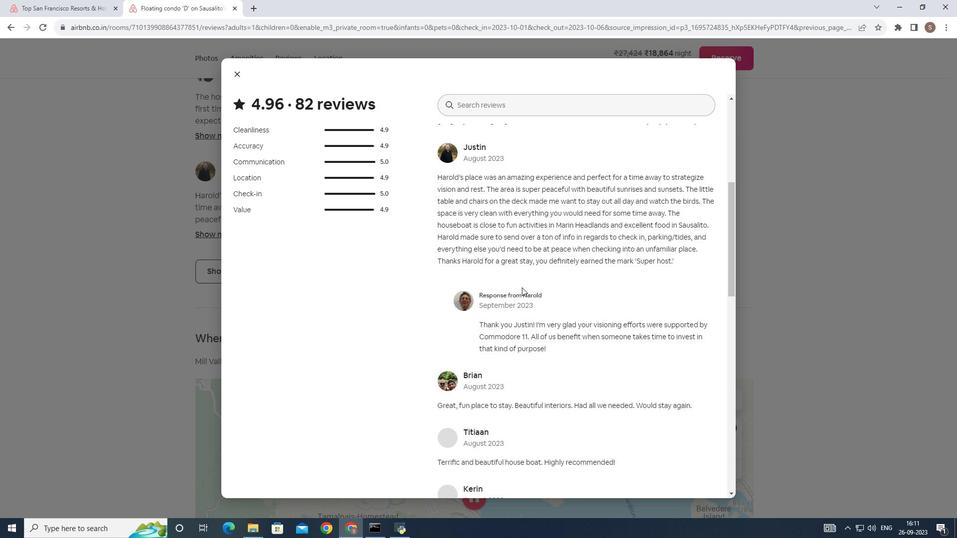 
Action: Mouse scrolled (522, 287) with delta (0, 0)
Screenshot: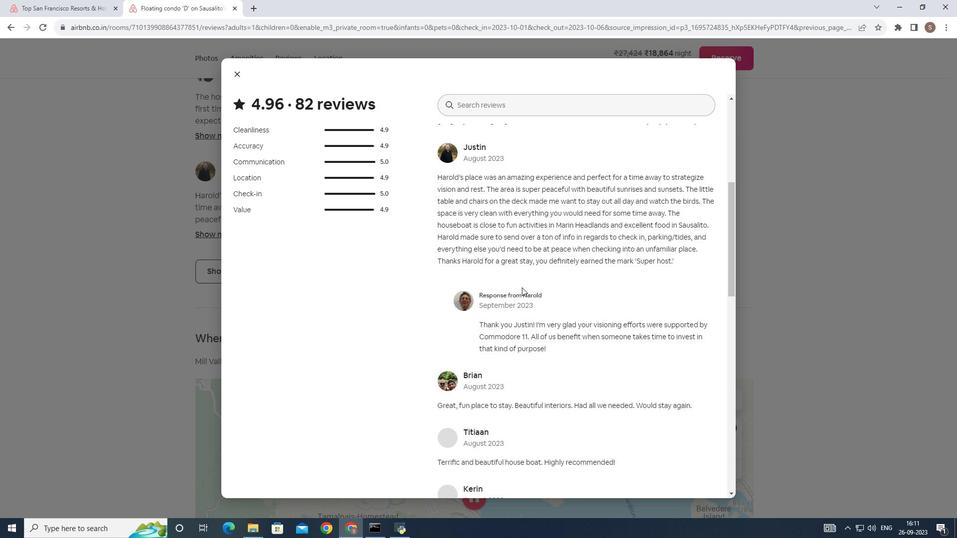 
Action: Mouse scrolled (522, 287) with delta (0, 0)
Screenshot: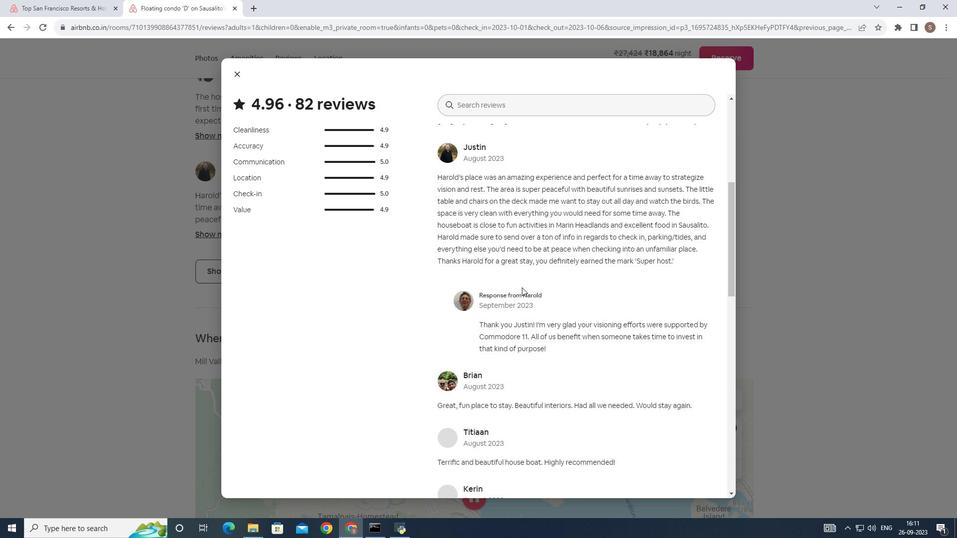 
Action: Mouse scrolled (522, 287) with delta (0, 0)
Screenshot: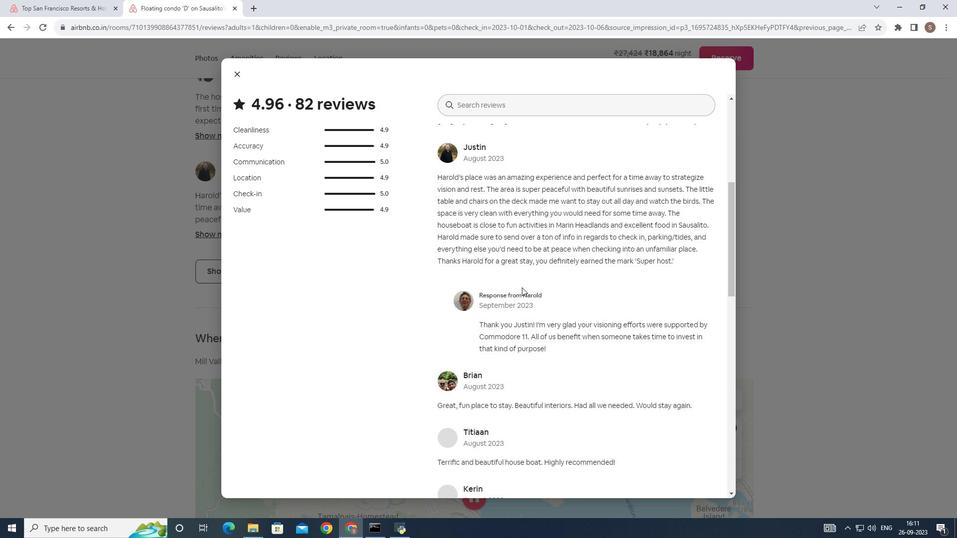 
Action: Mouse scrolled (522, 287) with delta (0, 0)
Screenshot: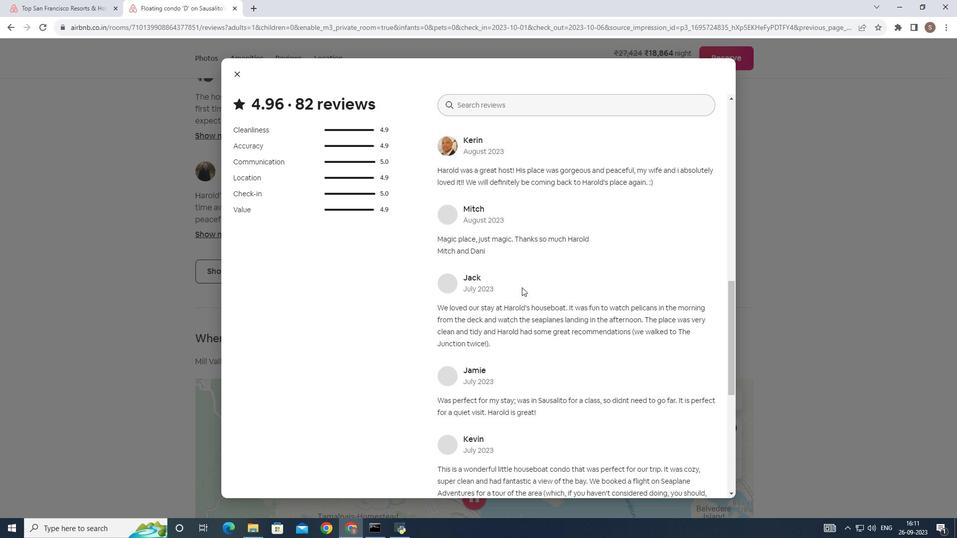 
Action: Mouse scrolled (522, 287) with delta (0, 0)
Screenshot: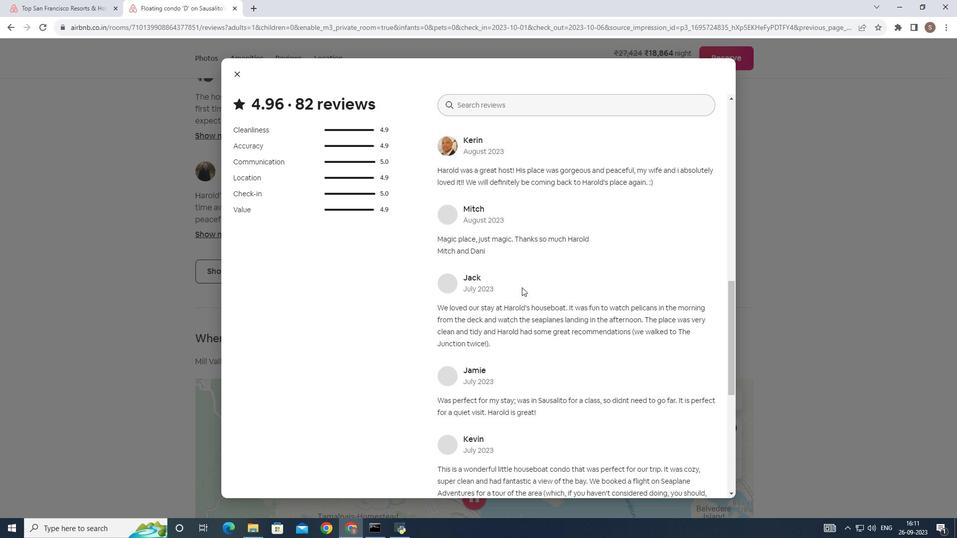 
Action: Mouse scrolled (522, 287) with delta (0, 0)
Screenshot: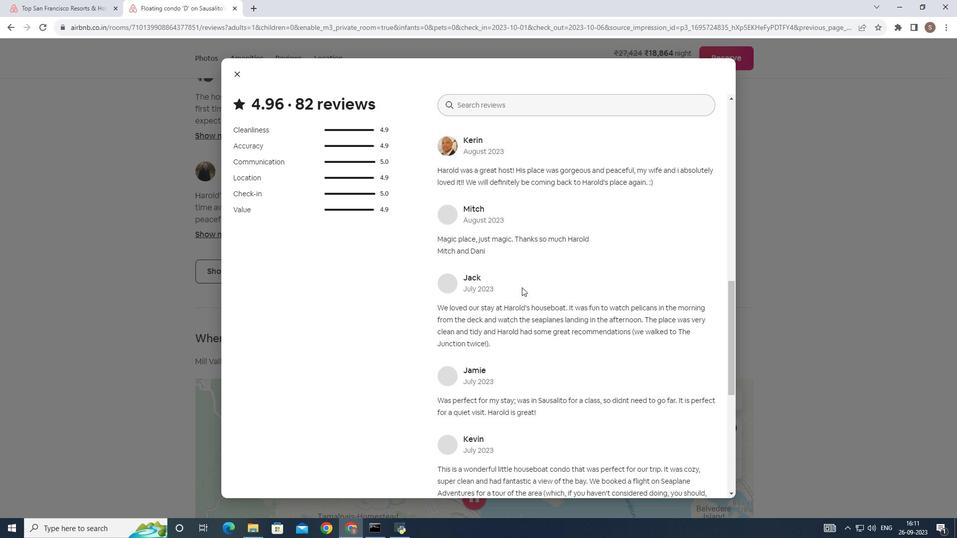 
Action: Mouse scrolled (522, 287) with delta (0, 0)
Screenshot: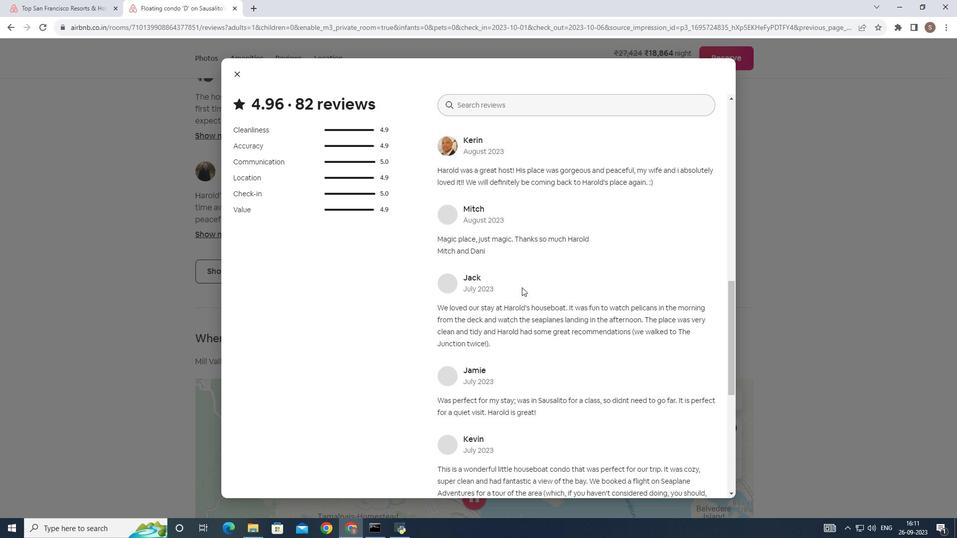 
Action: Mouse scrolled (522, 287) with delta (0, 0)
Screenshot: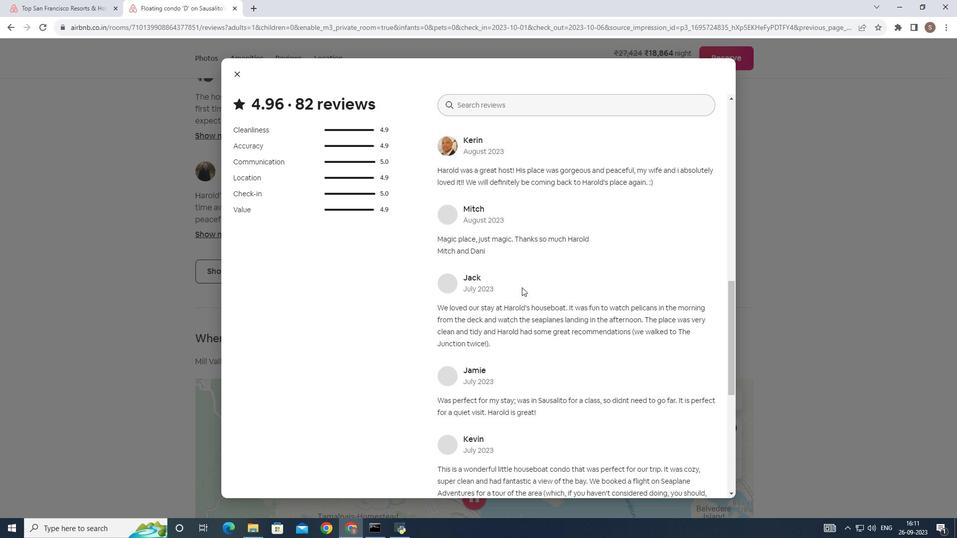 
Action: Mouse scrolled (522, 287) with delta (0, 0)
Screenshot: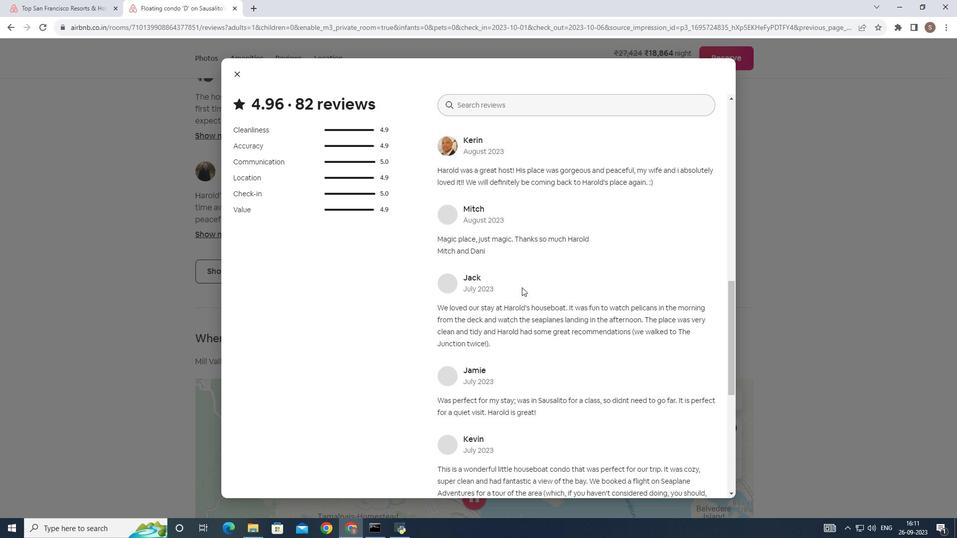 
Action: Mouse scrolled (522, 287) with delta (0, 0)
Screenshot: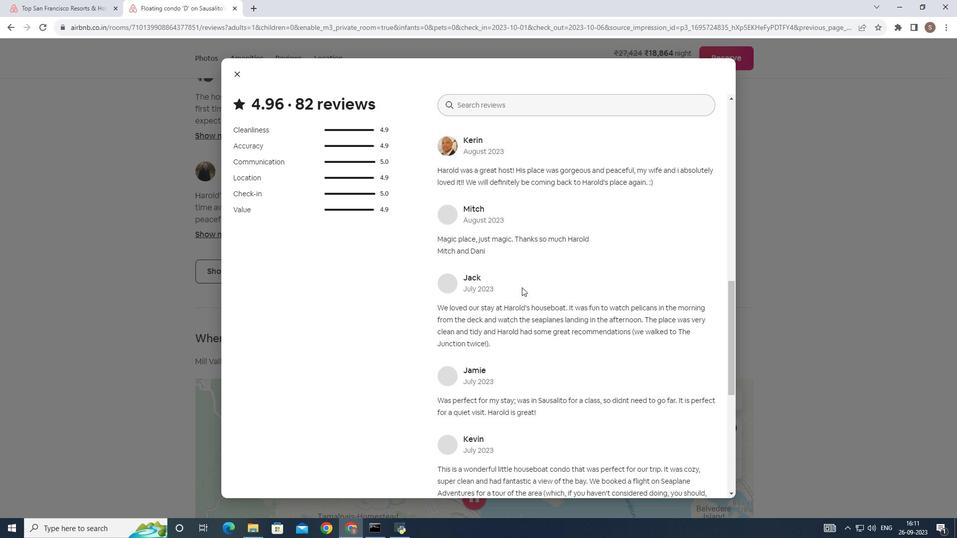 
Action: Mouse scrolled (522, 287) with delta (0, 0)
Screenshot: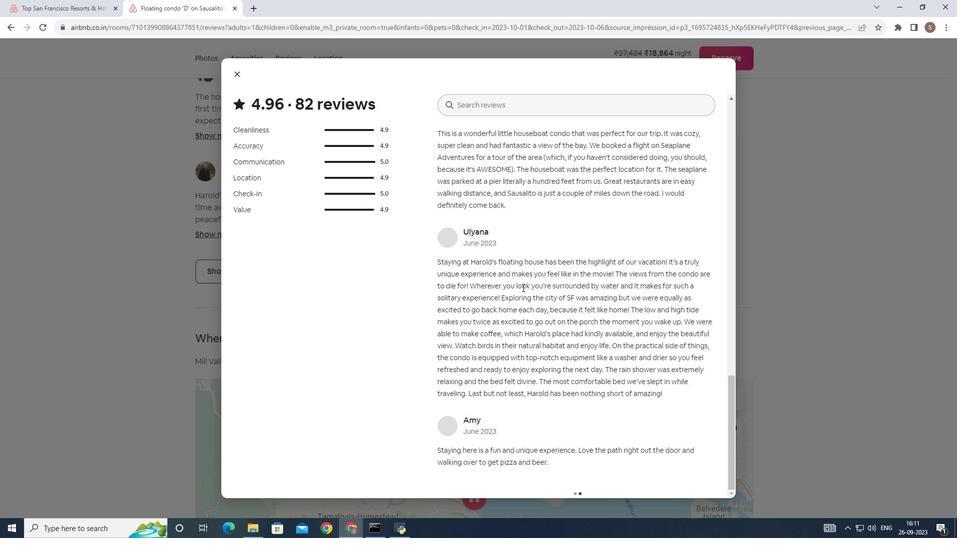 
Action: Mouse scrolled (522, 287) with delta (0, 0)
Screenshot: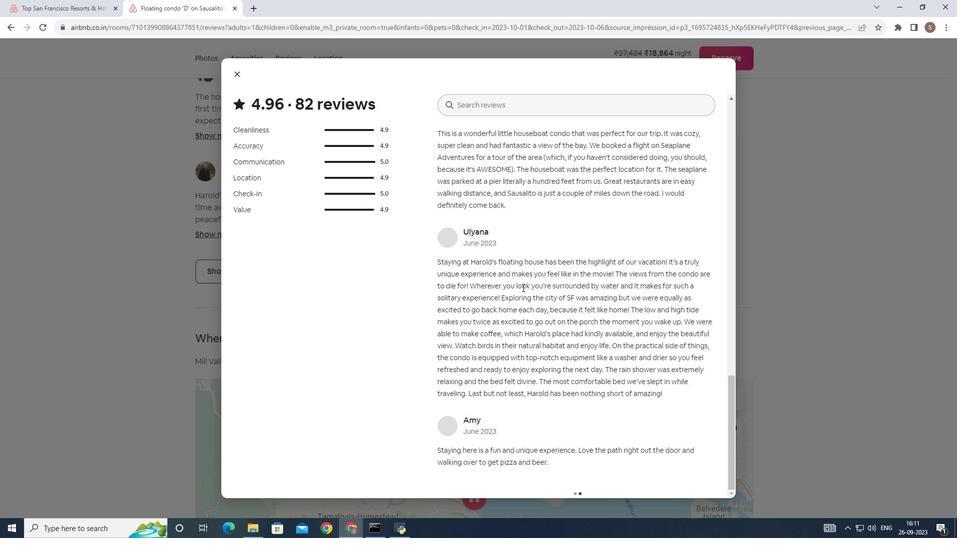 
Action: Mouse scrolled (522, 287) with delta (0, 0)
Screenshot: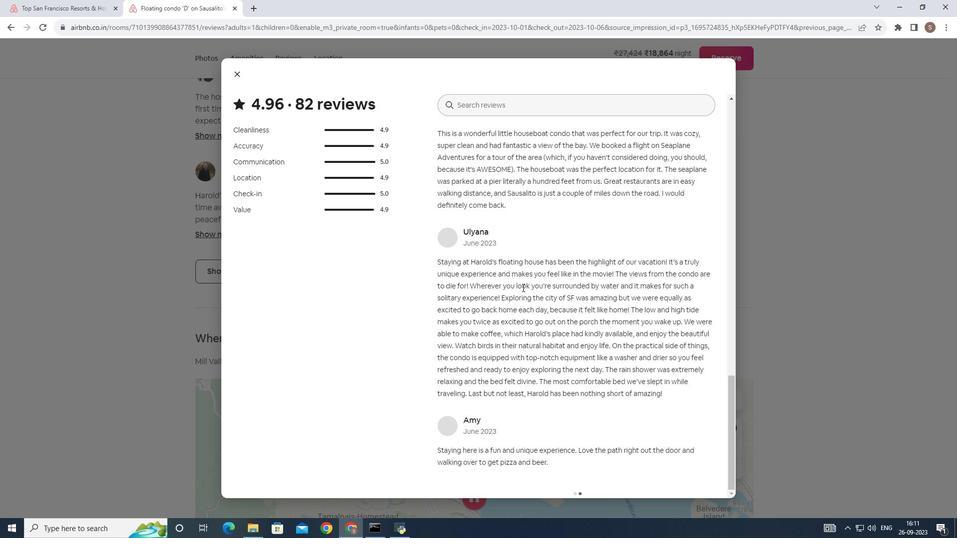 
Action: Mouse scrolled (522, 287) with delta (0, 0)
Screenshot: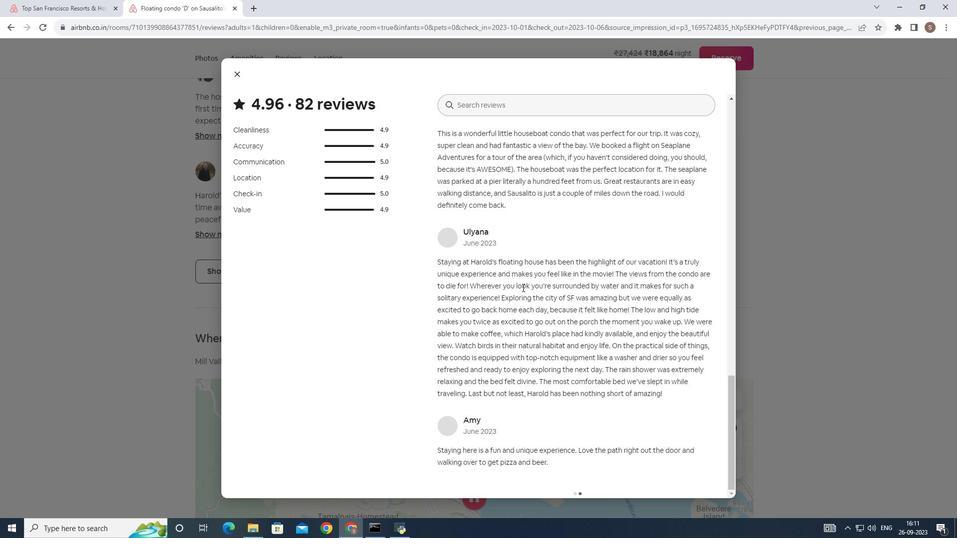 
Action: Mouse scrolled (522, 287) with delta (0, 0)
Screenshot: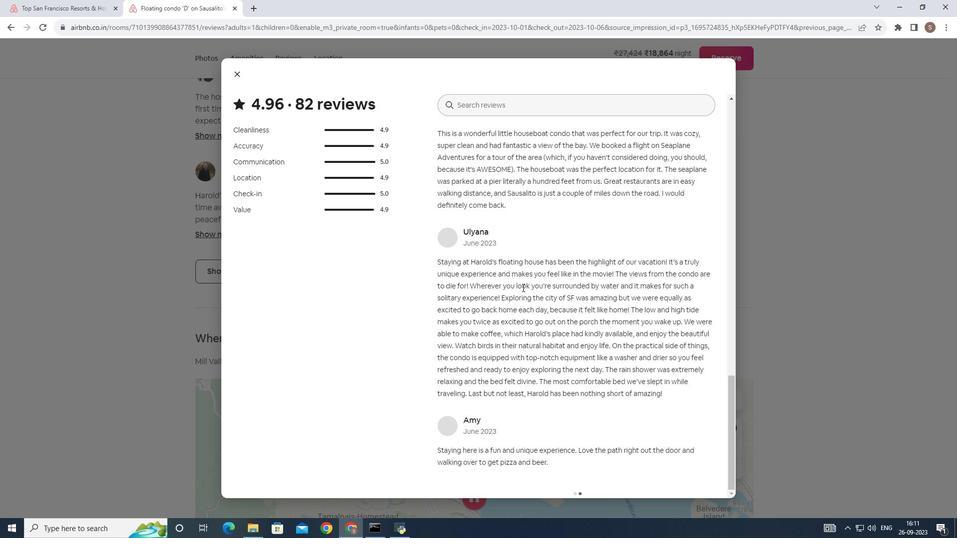 
Action: Mouse scrolled (522, 287) with delta (0, 0)
Screenshot: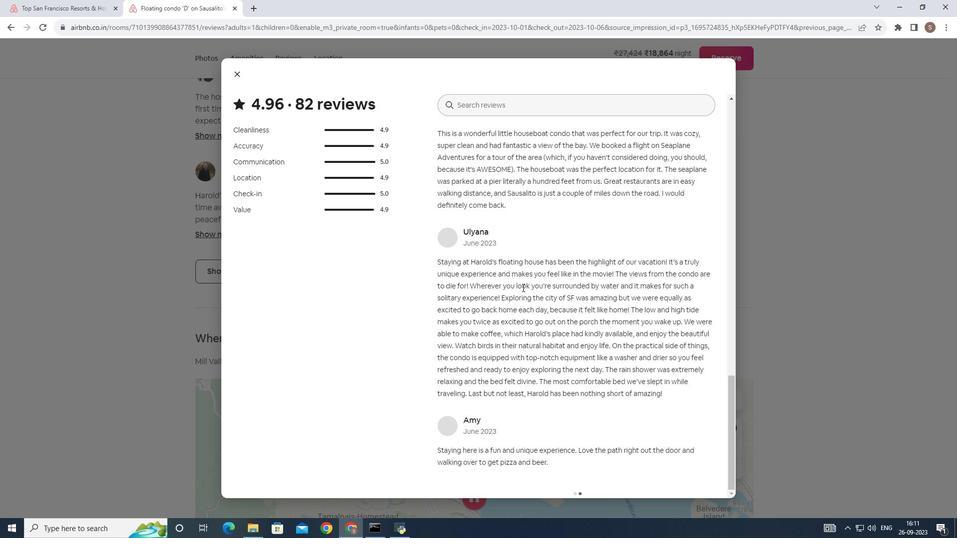 
Action: Mouse scrolled (522, 287) with delta (0, 0)
Screenshot: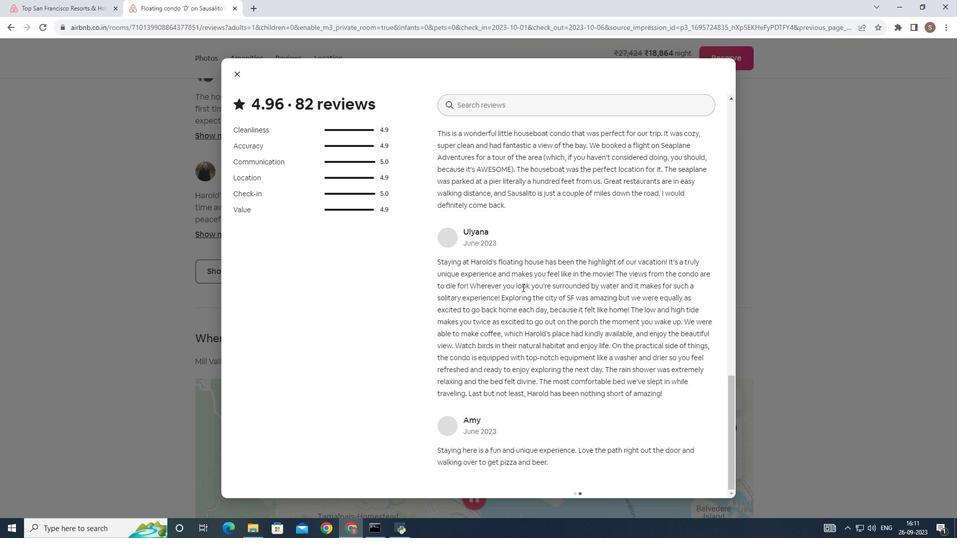 
Action: Mouse moved to (522, 287)
Screenshot: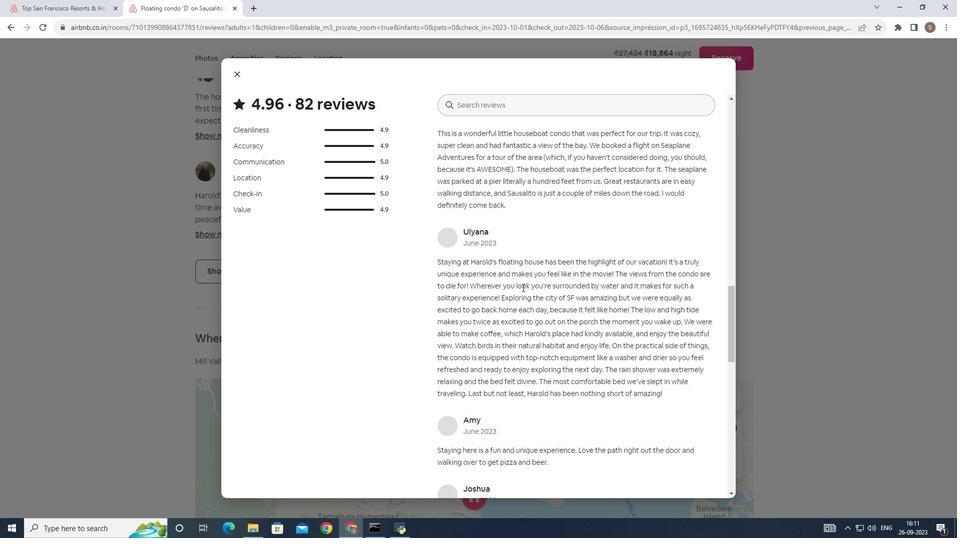 
Action: Mouse scrolled (522, 287) with delta (0, 0)
Screenshot: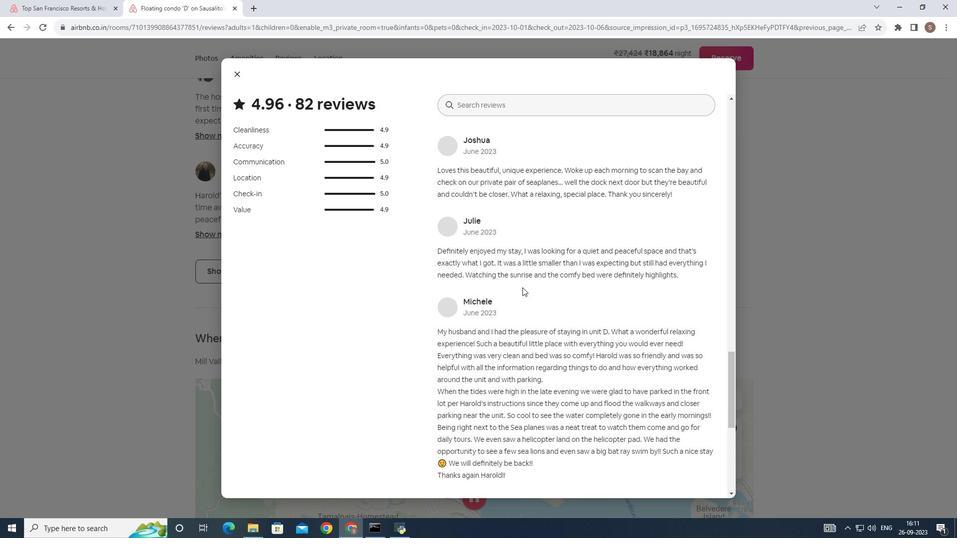 
Action: Mouse scrolled (522, 287) with delta (0, 0)
Screenshot: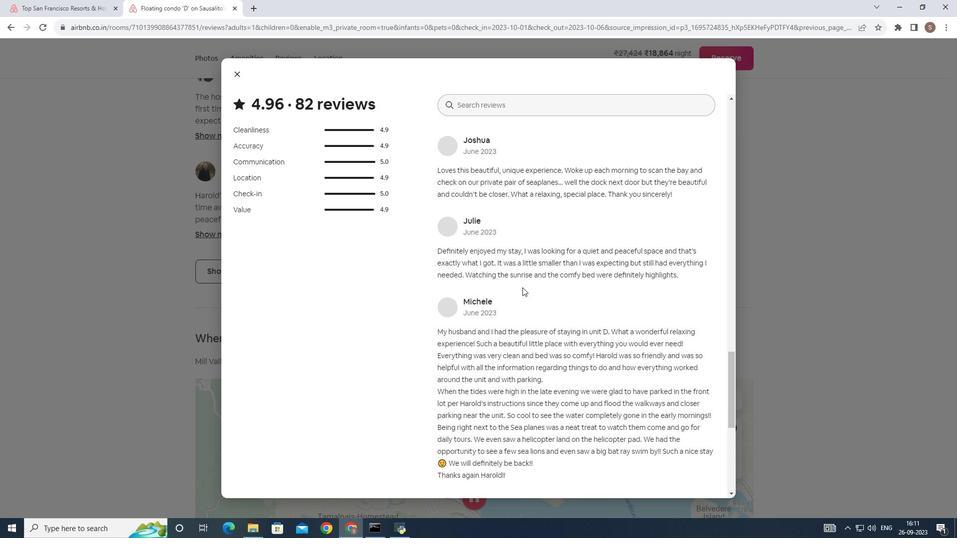 
Action: Mouse scrolled (522, 287) with delta (0, 0)
Screenshot: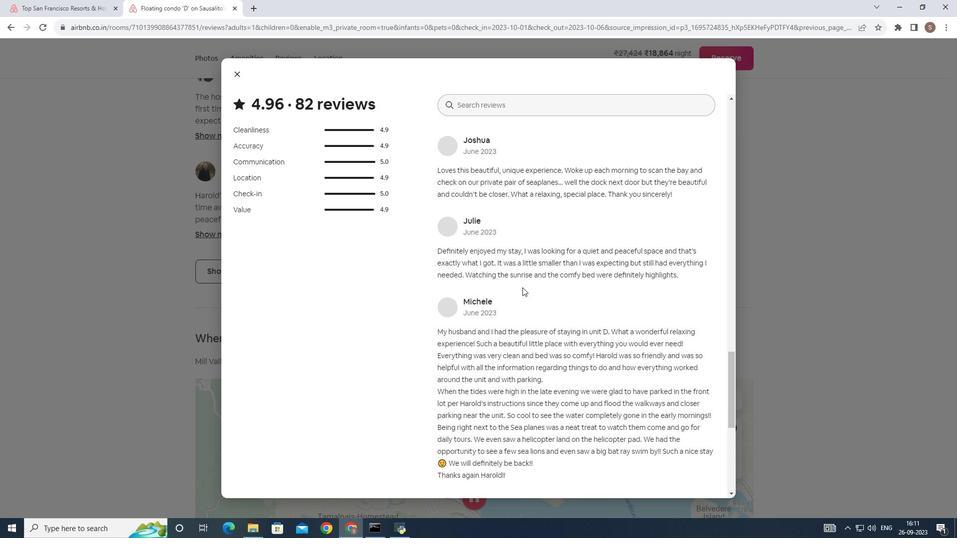 
Action: Mouse scrolled (522, 287) with delta (0, 0)
Screenshot: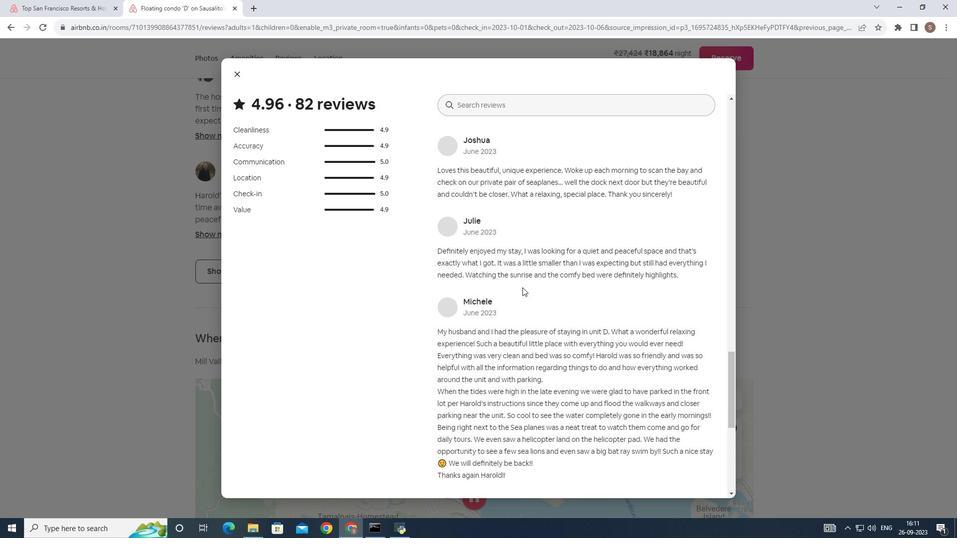 
Action: Mouse scrolled (522, 287) with delta (0, 0)
Screenshot: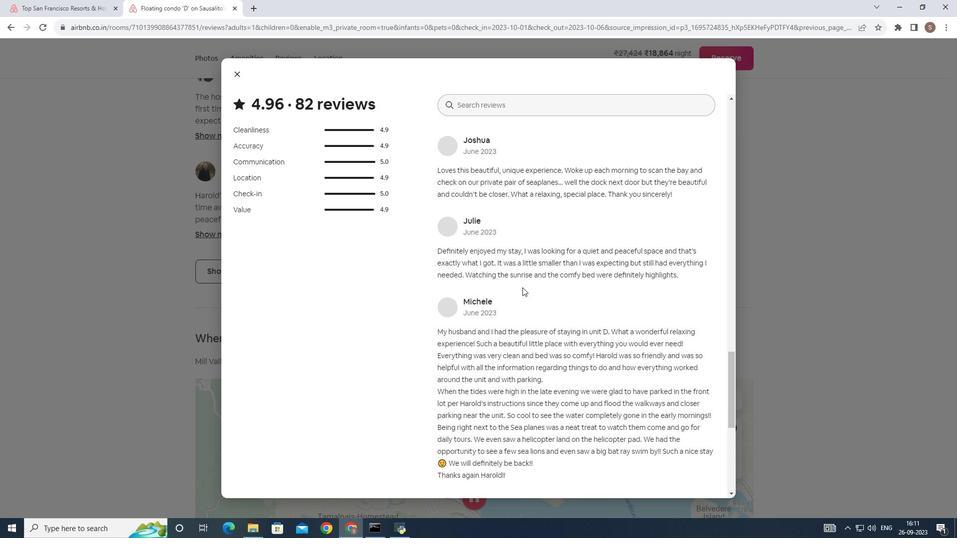 
Action: Mouse scrolled (522, 287) with delta (0, 0)
Screenshot: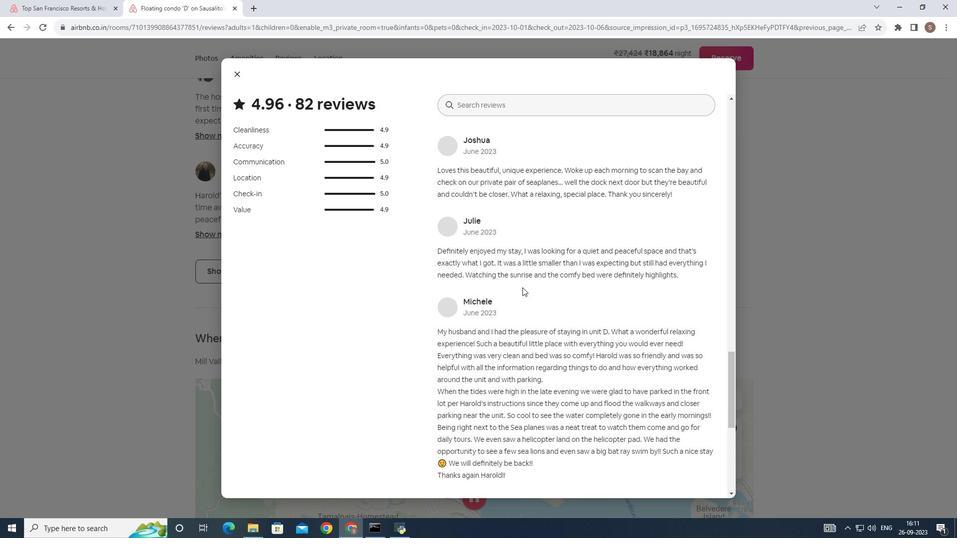 
Action: Mouse scrolled (522, 287) with delta (0, 0)
Screenshot: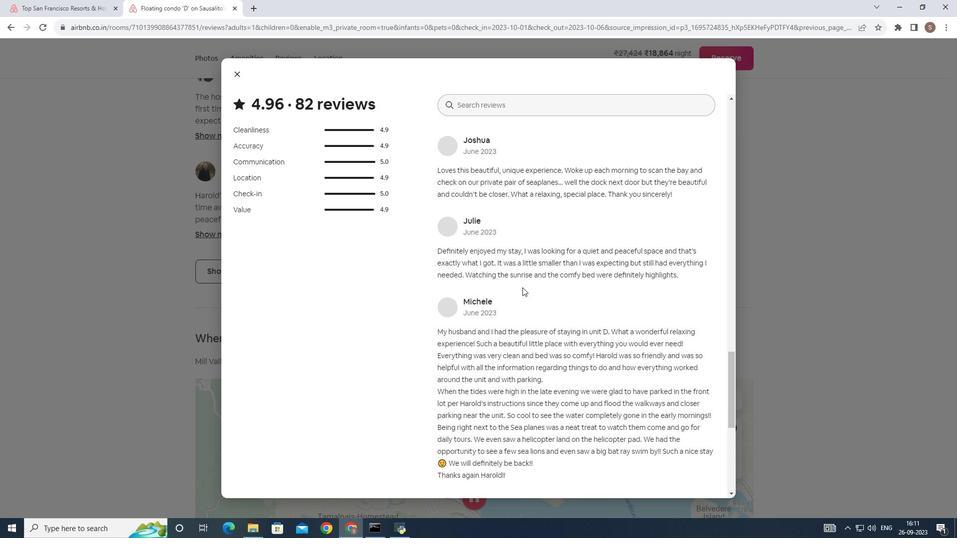 
Action: Mouse scrolled (522, 287) with delta (0, 0)
Screenshot: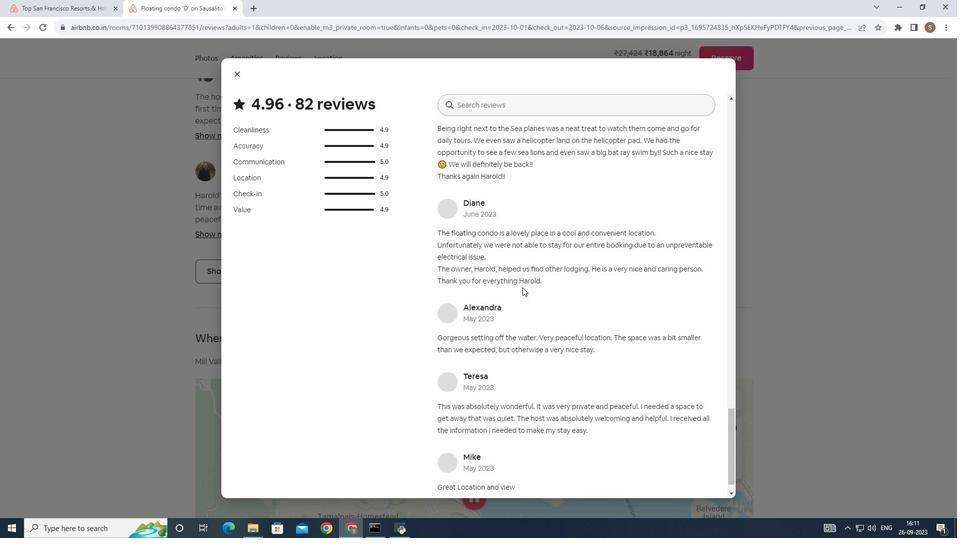 
Action: Mouse scrolled (522, 287) with delta (0, 0)
Screenshot: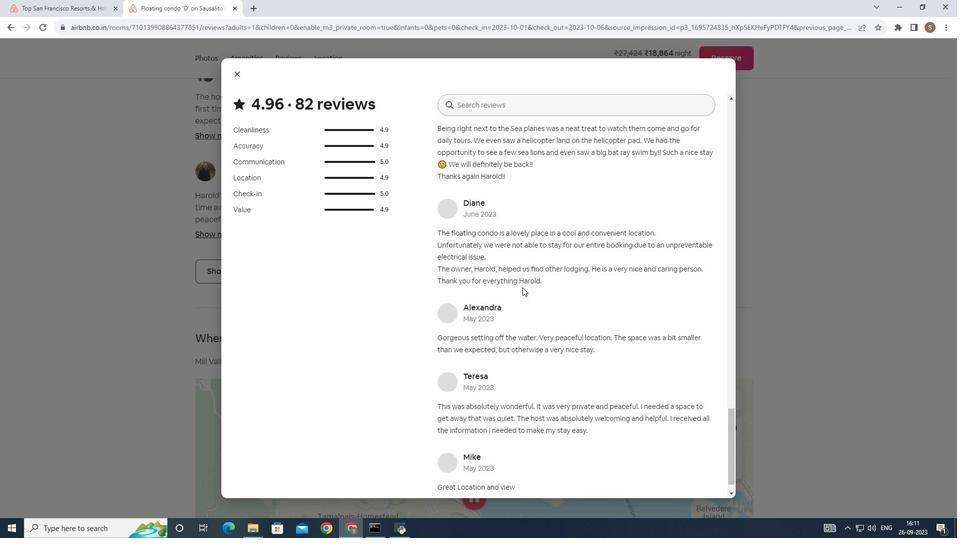 
Action: Mouse scrolled (522, 287) with delta (0, 0)
Screenshot: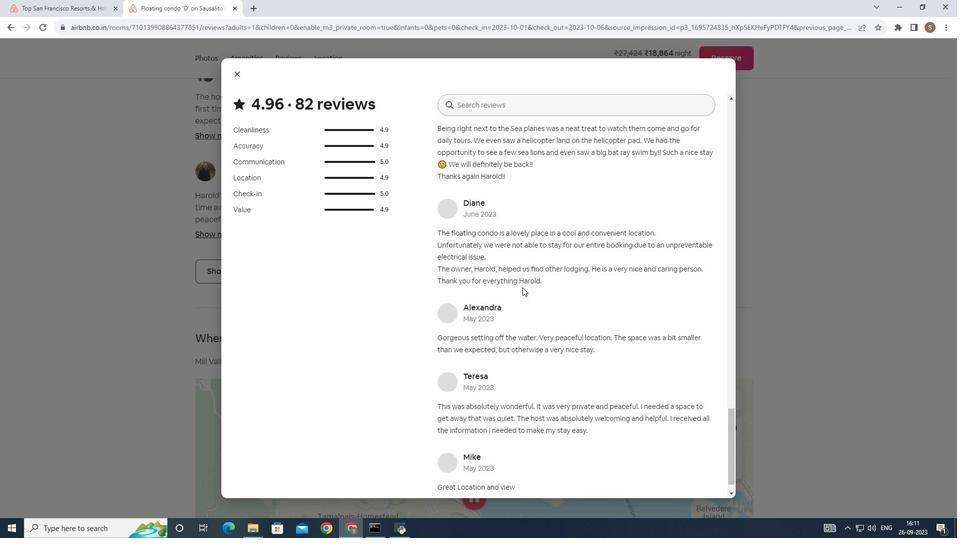 
Action: Mouse scrolled (522, 287) with delta (0, 0)
Screenshot: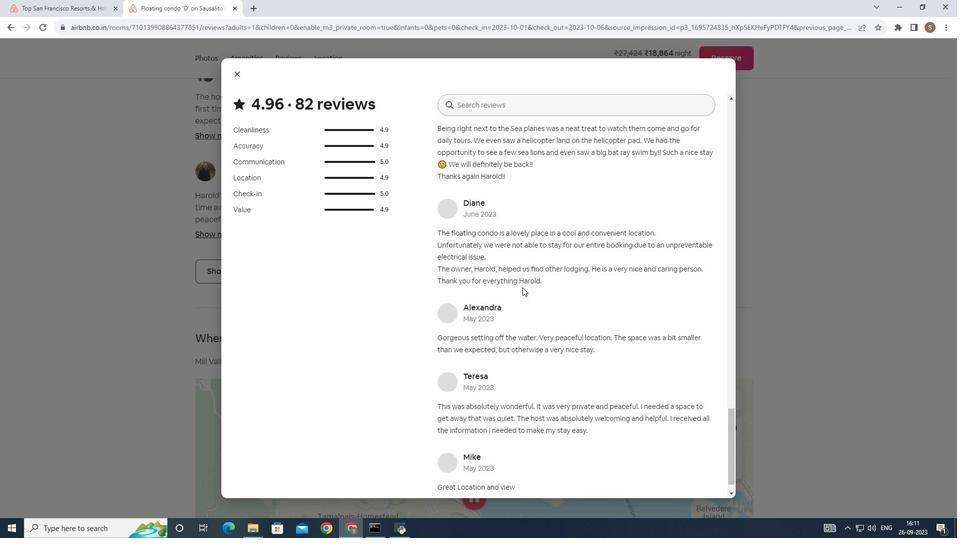 
Action: Mouse scrolled (522, 287) with delta (0, 0)
Screenshot: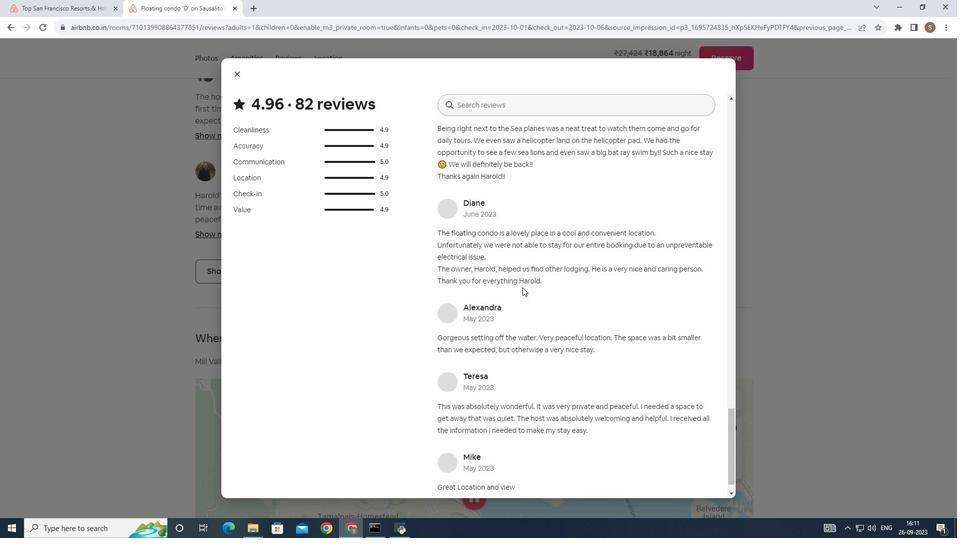 
Action: Mouse scrolled (522, 287) with delta (0, 0)
Screenshot: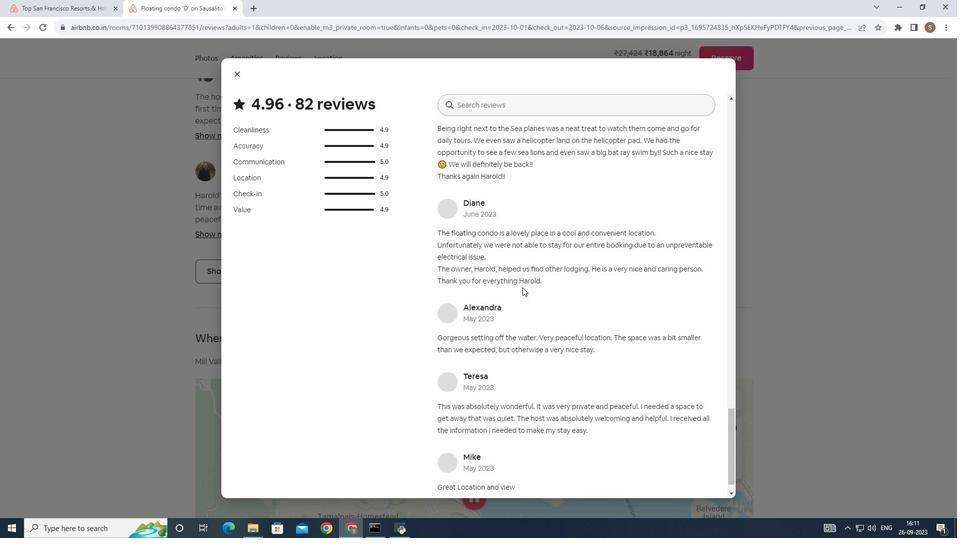 
Action: Mouse scrolled (522, 287) with delta (0, 0)
Screenshot: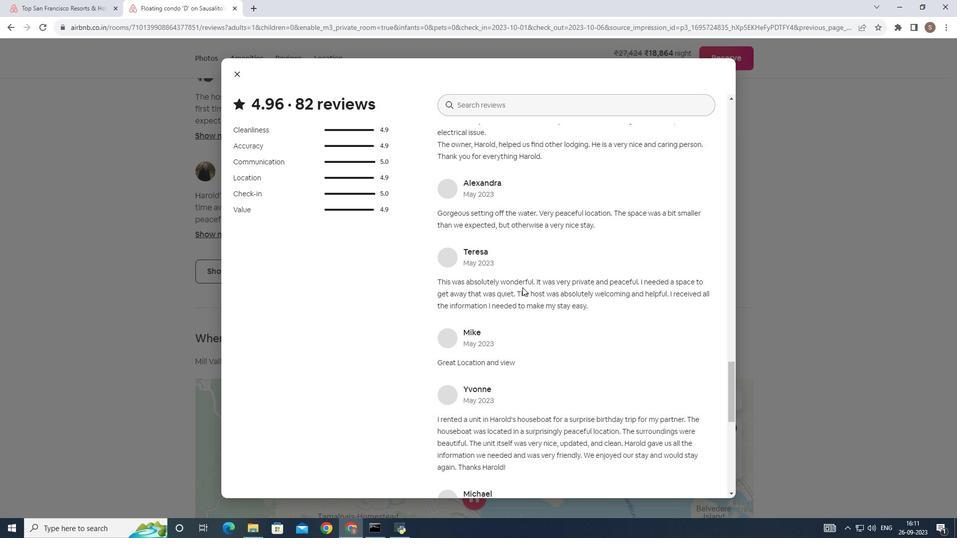 
Action: Mouse scrolled (522, 287) with delta (0, 0)
Screenshot: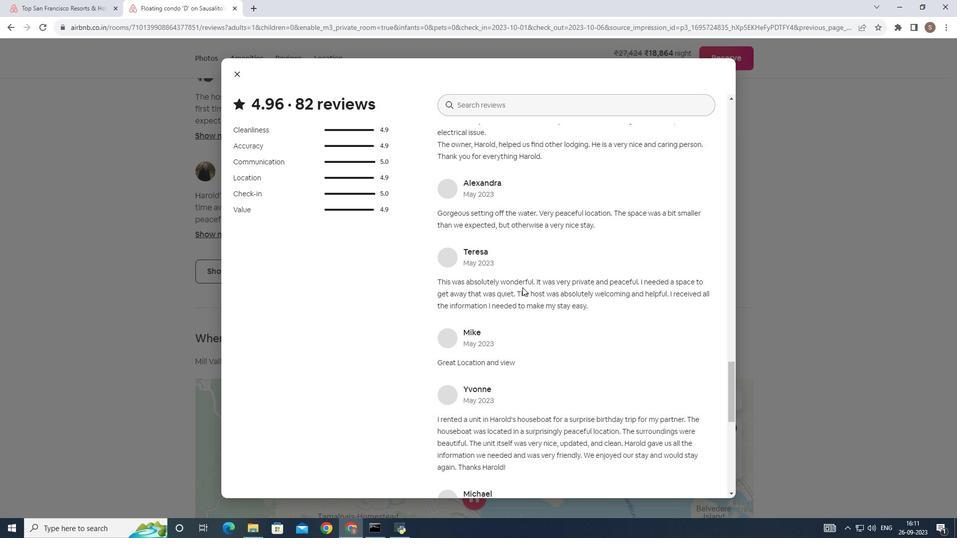
Action: Mouse scrolled (522, 287) with delta (0, 0)
Screenshot: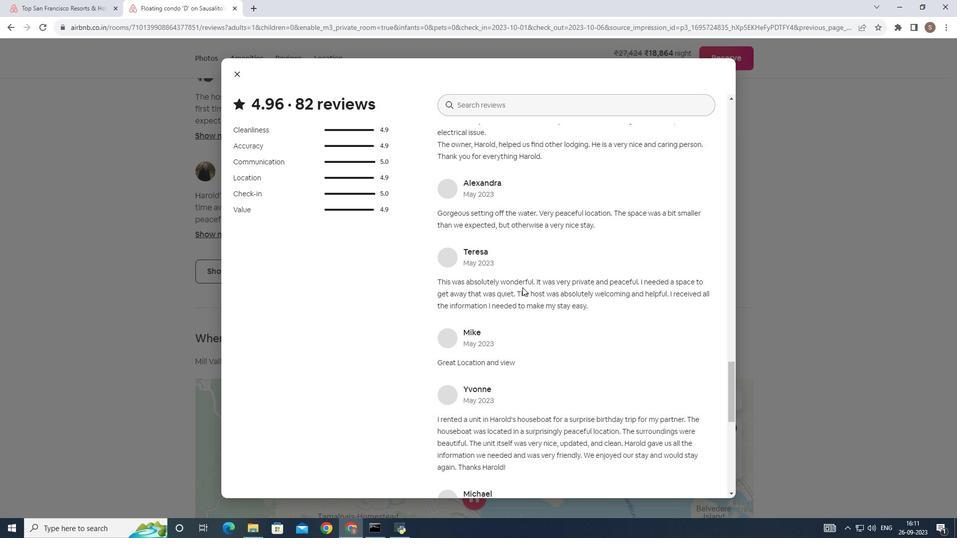 
Action: Mouse scrolled (522, 287) with delta (0, 0)
Screenshot: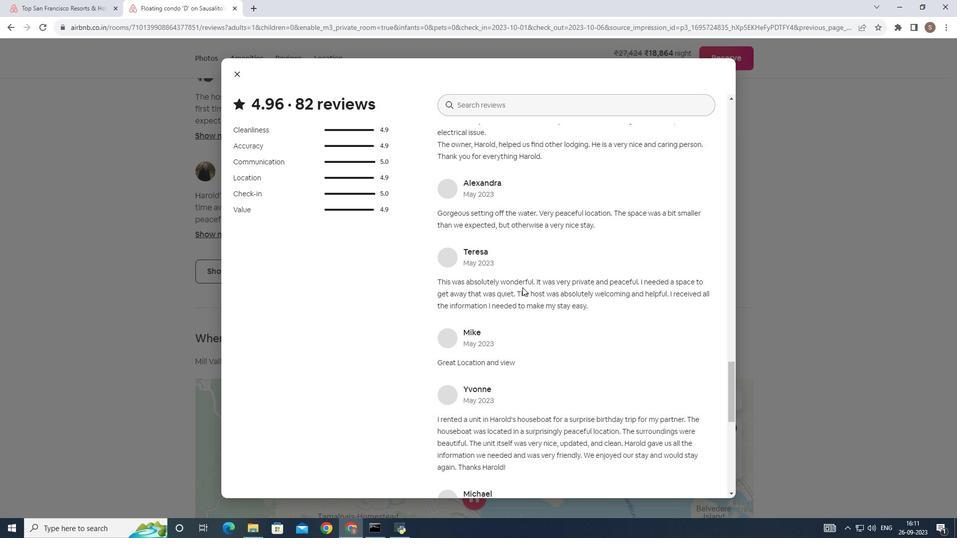 
Action: Mouse scrolled (522, 287) with delta (0, 0)
Screenshot: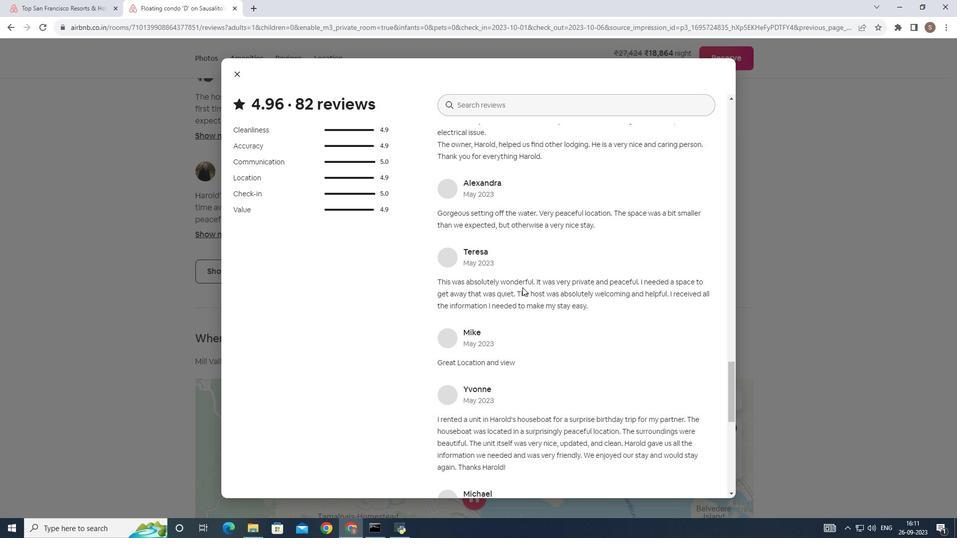 
Action: Mouse scrolled (522, 287) with delta (0, 0)
Screenshot: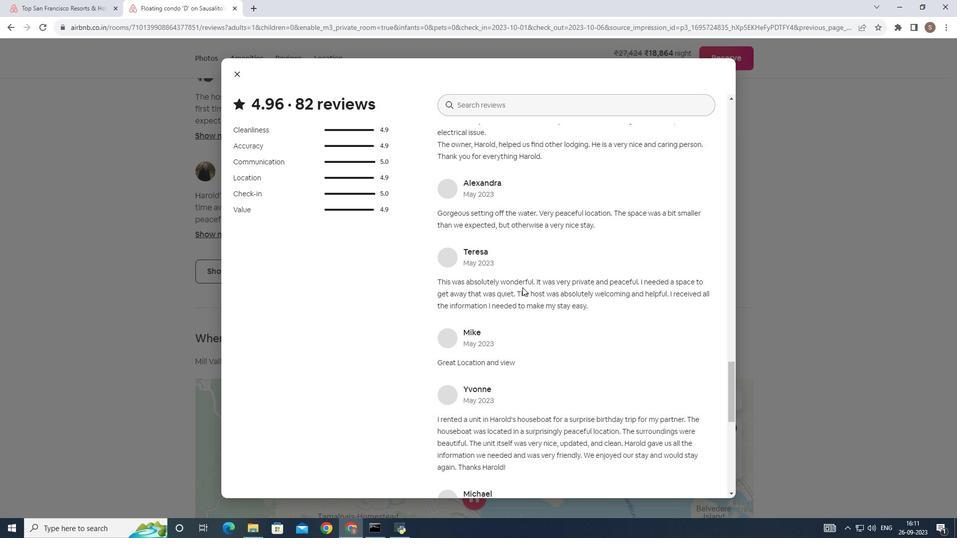 
Action: Mouse scrolled (522, 287) with delta (0, 0)
Screenshot: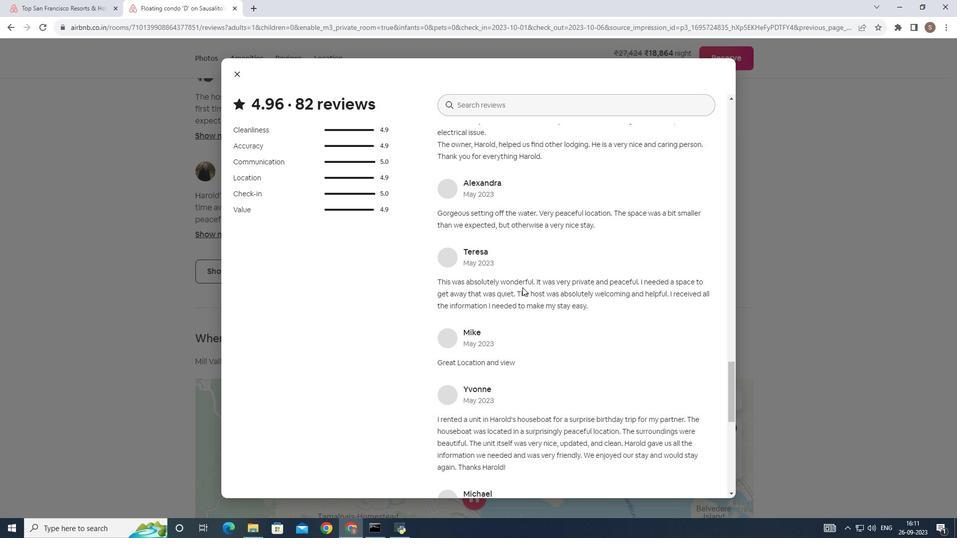 
Action: Mouse scrolled (522, 287) with delta (0, 0)
Screenshot: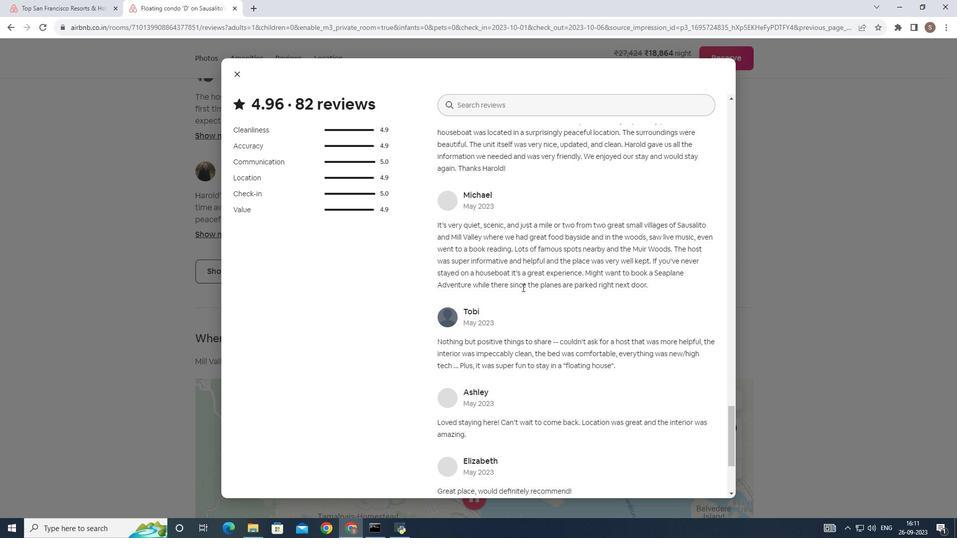 
Action: Mouse scrolled (522, 287) with delta (0, 0)
Screenshot: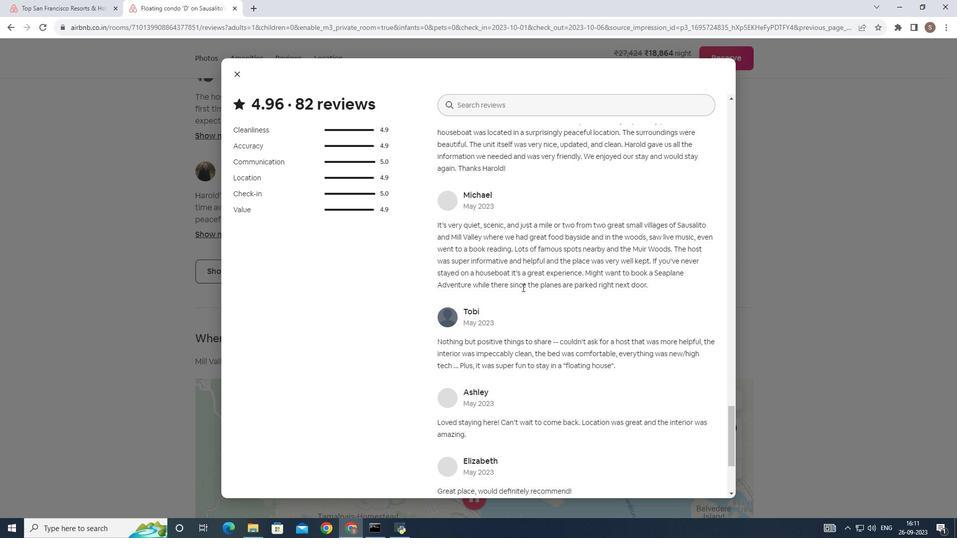 
Action: Mouse scrolled (522, 287) with delta (0, 0)
Screenshot: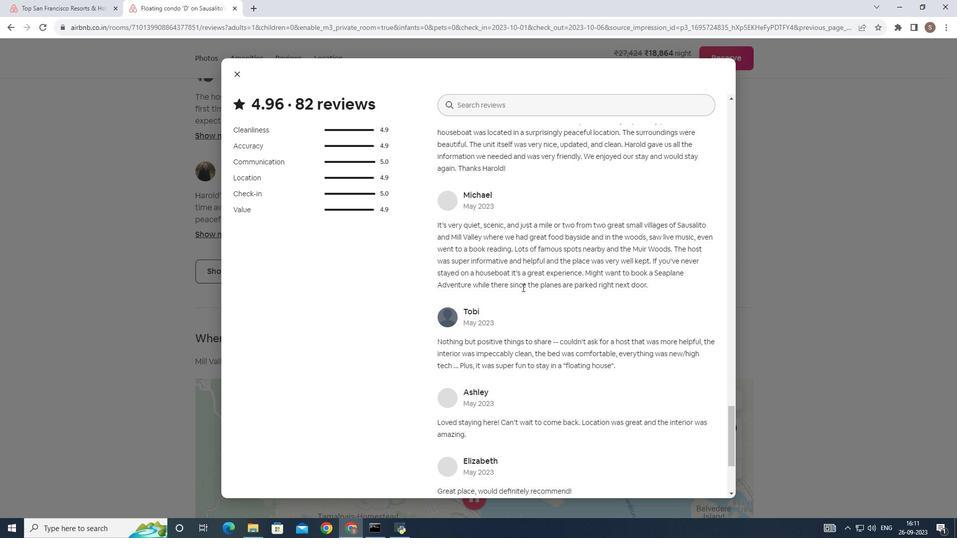 
Action: Mouse scrolled (522, 287) with delta (0, 0)
Screenshot: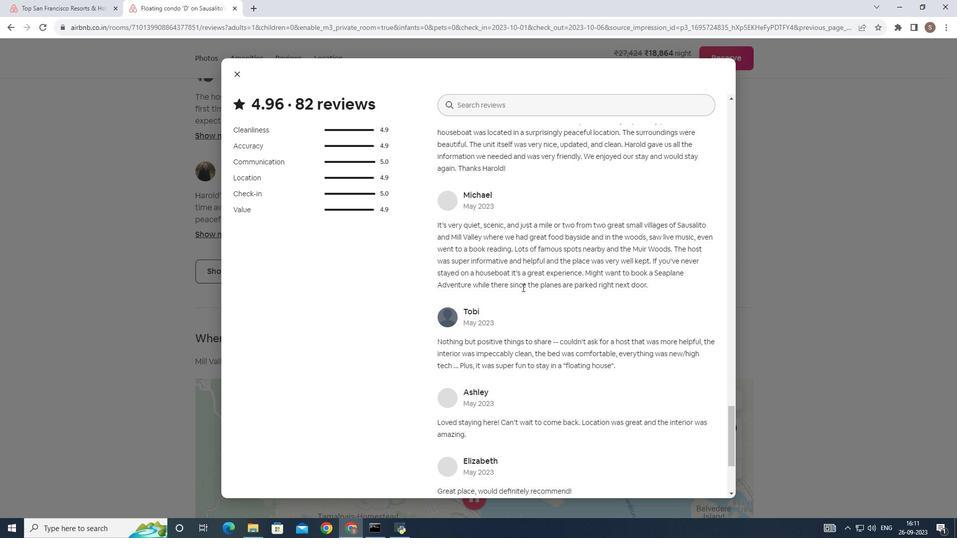 
Action: Mouse scrolled (522, 287) with delta (0, 0)
Screenshot: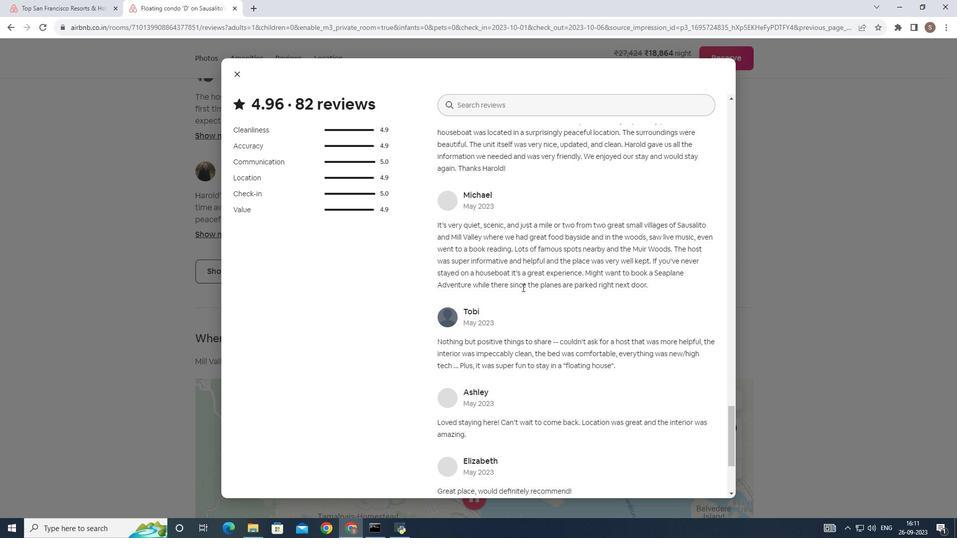 
Action: Mouse scrolled (522, 287) with delta (0, 0)
Screenshot: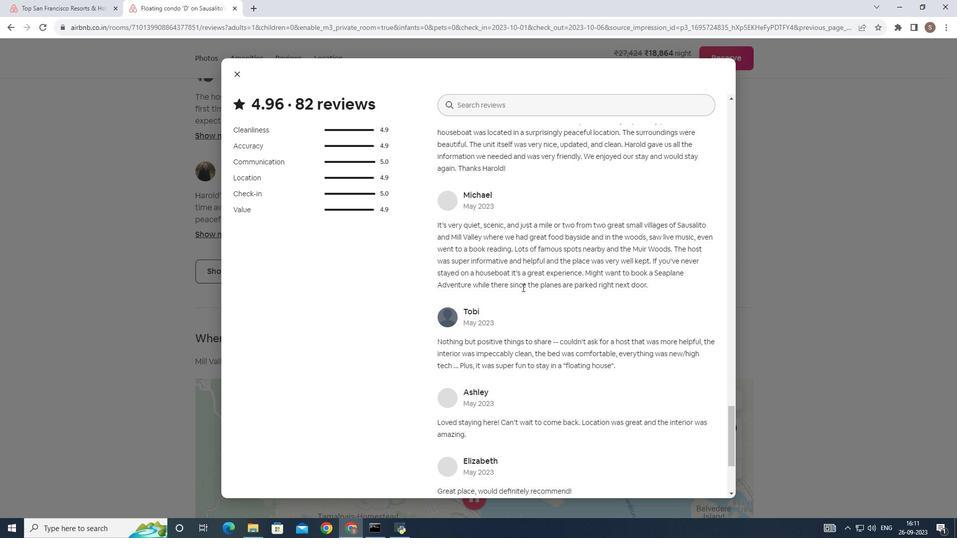 
Action: Mouse scrolled (522, 287) with delta (0, 0)
Screenshot: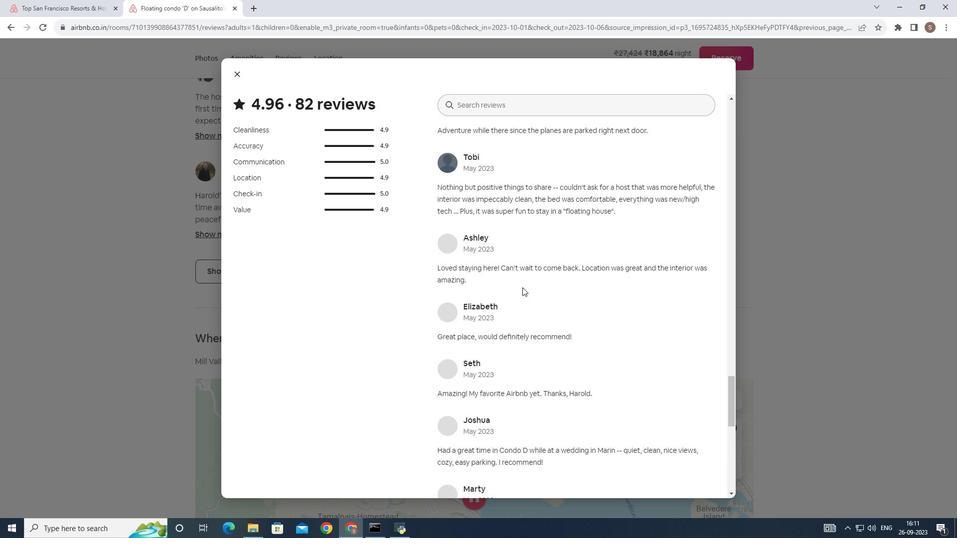 
Action: Mouse scrolled (522, 287) with delta (0, 0)
Screenshot: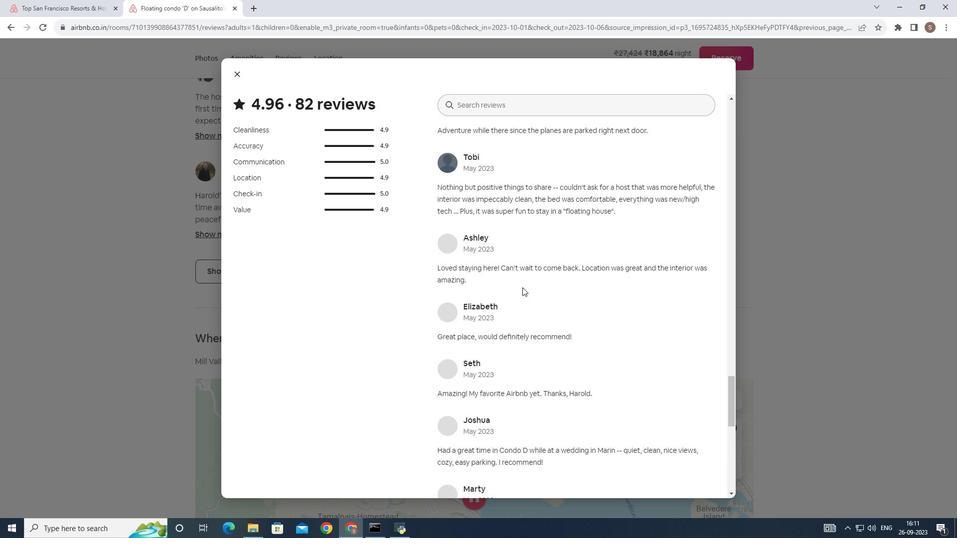 
Action: Mouse scrolled (522, 287) with delta (0, 0)
Screenshot: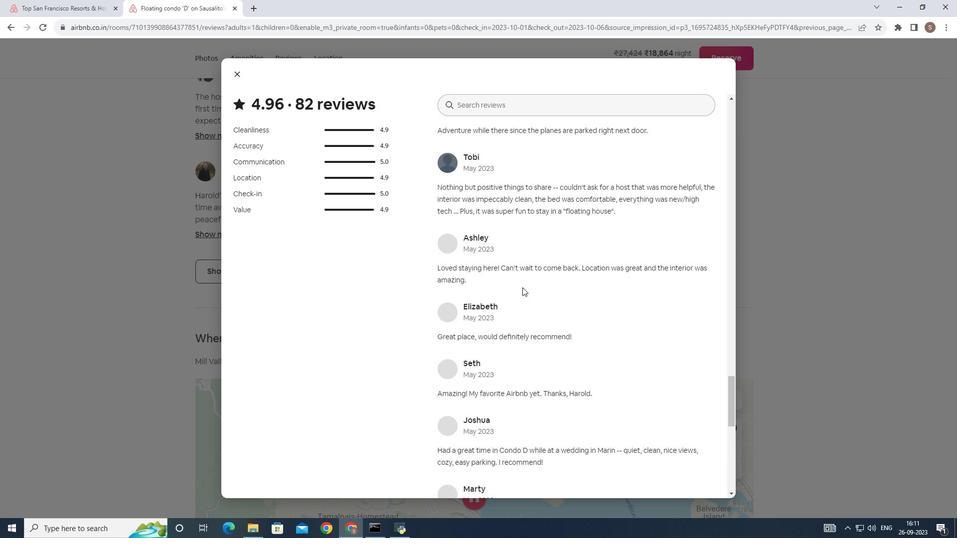 
Action: Mouse scrolled (522, 286) with delta (0, 0)
Screenshot: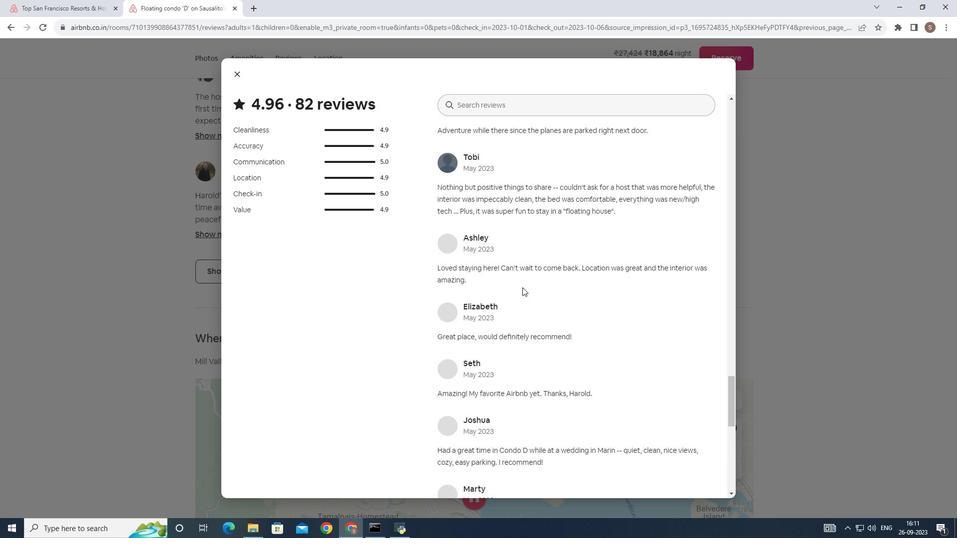 
Action: Mouse scrolled (522, 287) with delta (0, 0)
Screenshot: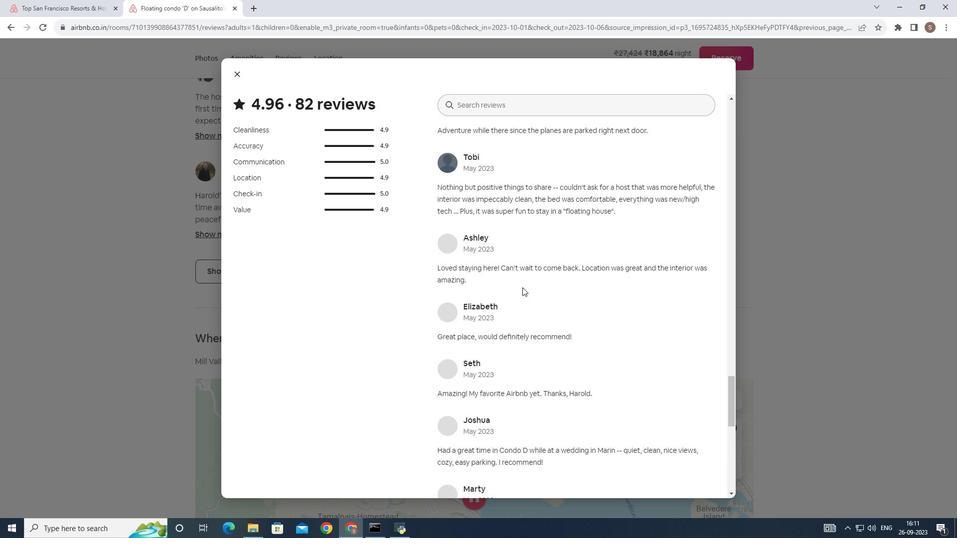 
Action: Mouse scrolled (522, 287) with delta (0, 0)
Screenshot: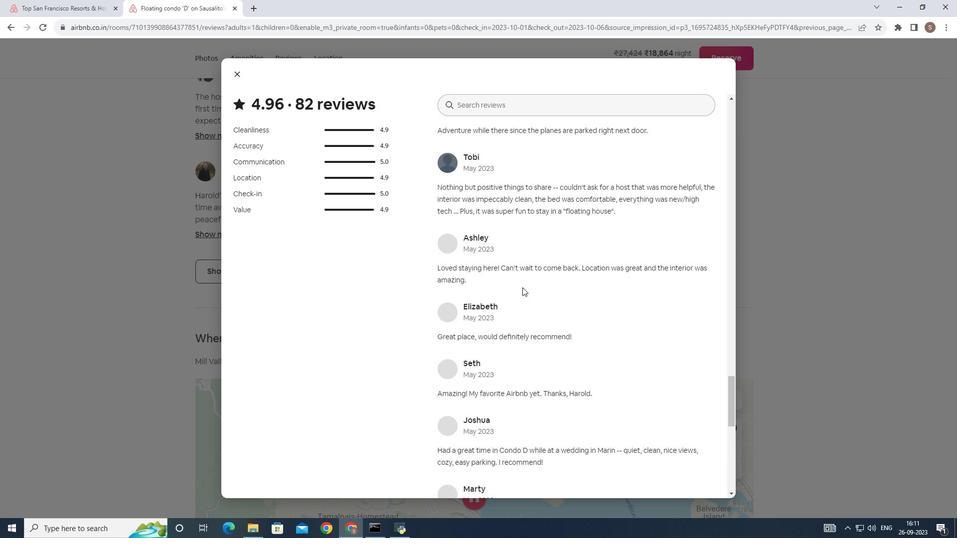
Action: Mouse scrolled (522, 287) with delta (0, 0)
Screenshot: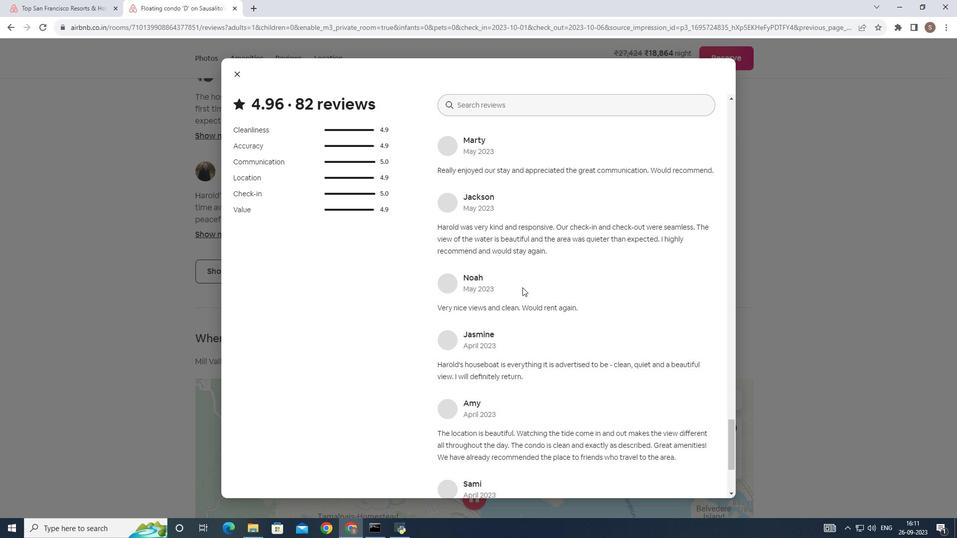 
Action: Mouse scrolled (522, 287) with delta (0, 0)
Screenshot: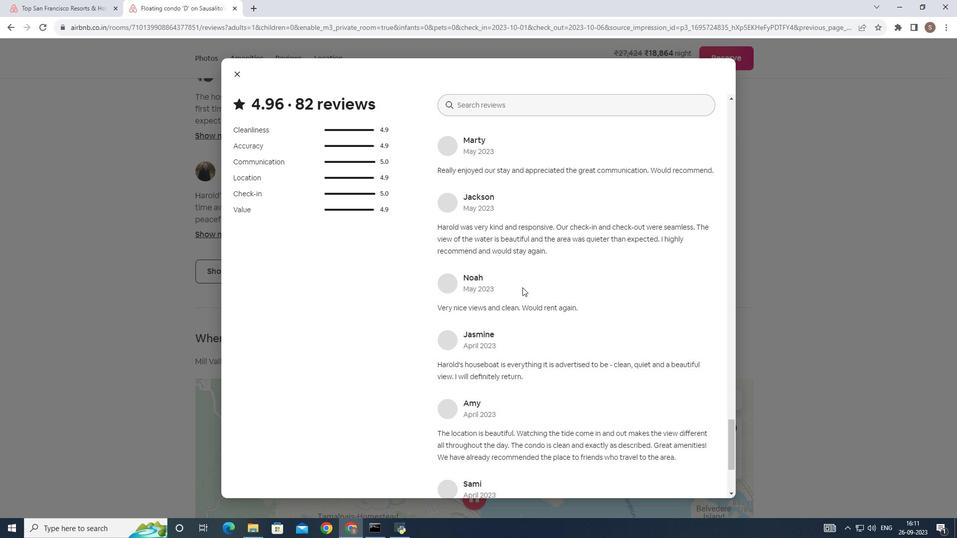 
Action: Mouse scrolled (522, 287) with delta (0, 0)
Screenshot: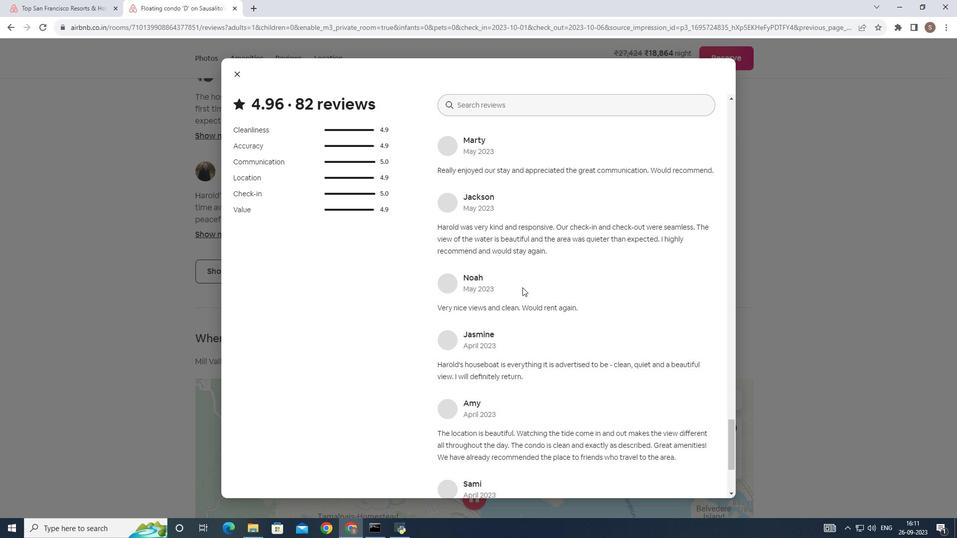 
Action: Mouse scrolled (522, 287) with delta (0, 0)
Screenshot: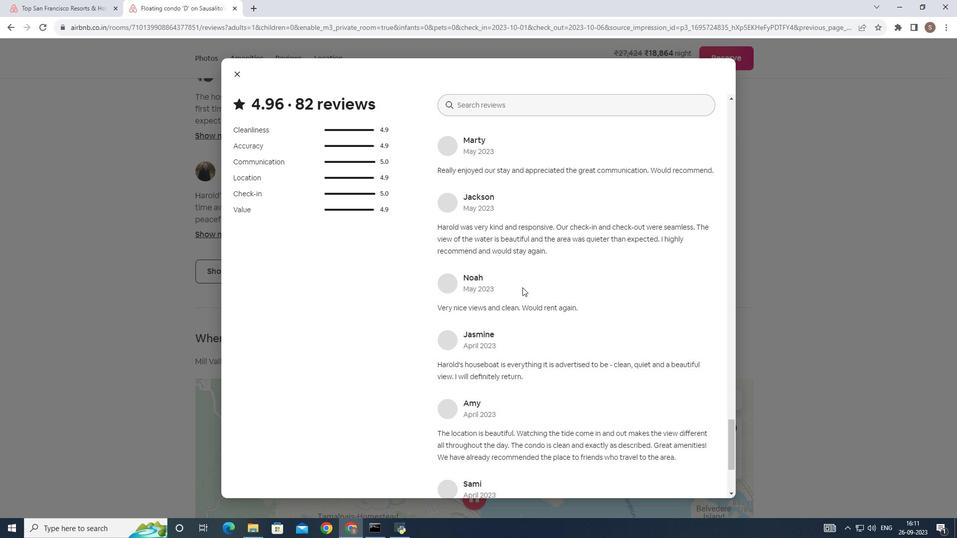 
Action: Mouse scrolled (522, 287) with delta (0, 0)
Screenshot: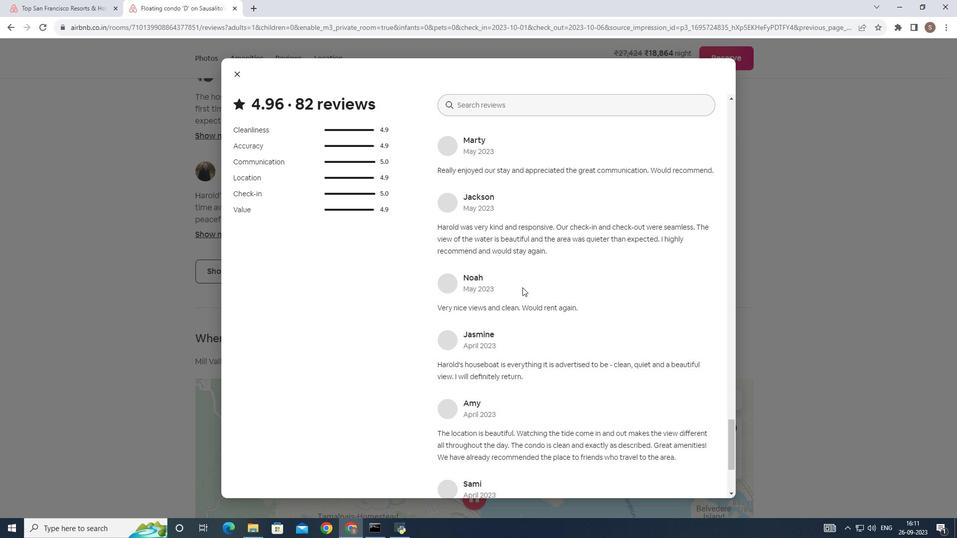 
Action: Mouse scrolled (522, 287) with delta (0, 0)
Screenshot: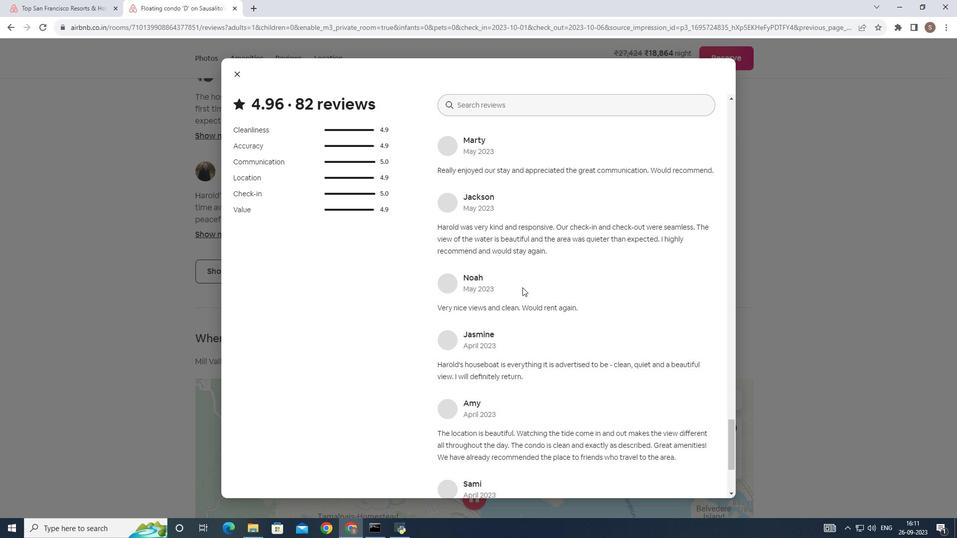 
Action: Mouse scrolled (522, 287) with delta (0, 0)
Screenshot: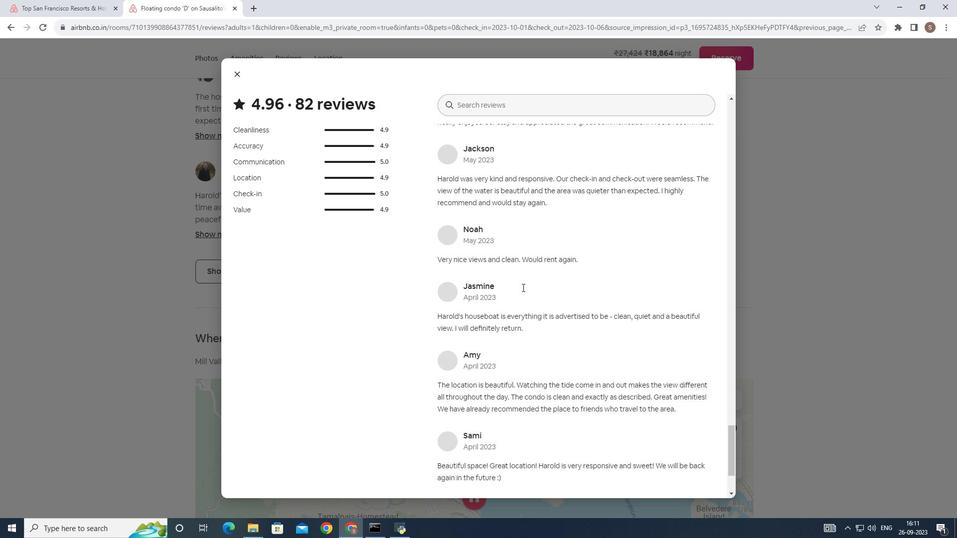 
Action: Mouse scrolled (522, 287) with delta (0, 0)
Screenshot: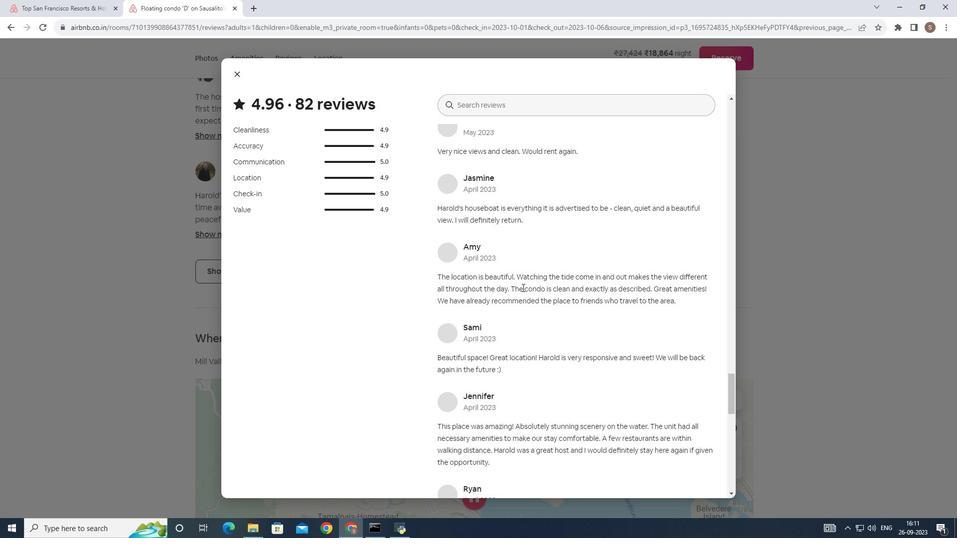 
Action: Mouse scrolled (522, 287) with delta (0, 0)
Screenshot: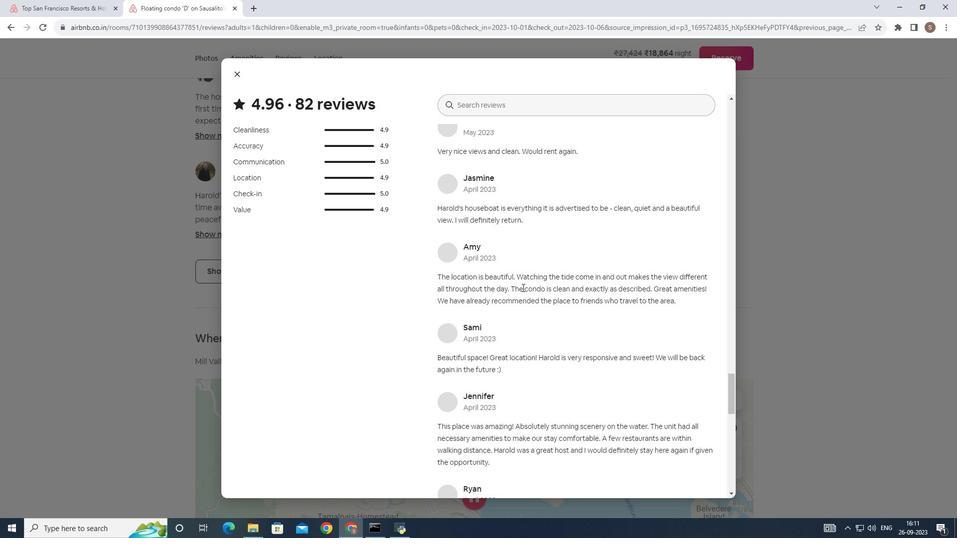 
Action: Mouse scrolled (522, 287) with delta (0, 0)
Screenshot: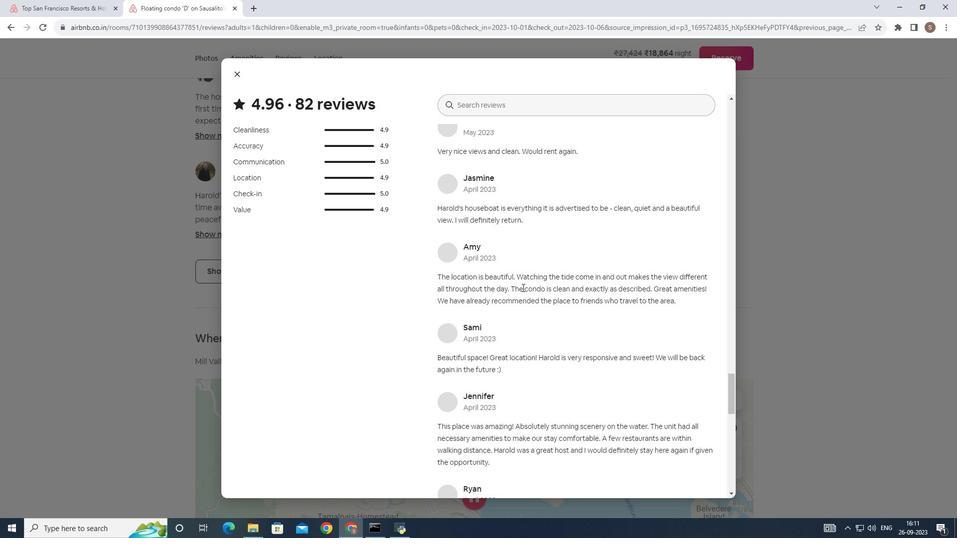 
Action: Mouse scrolled (522, 287) with delta (0, 0)
Screenshot: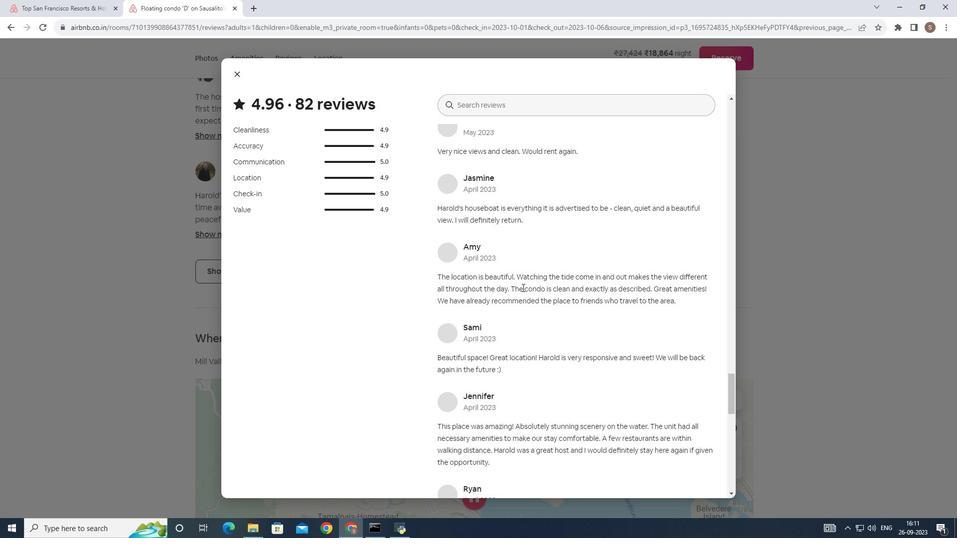 
Action: Mouse scrolled (522, 287) with delta (0, 0)
Screenshot: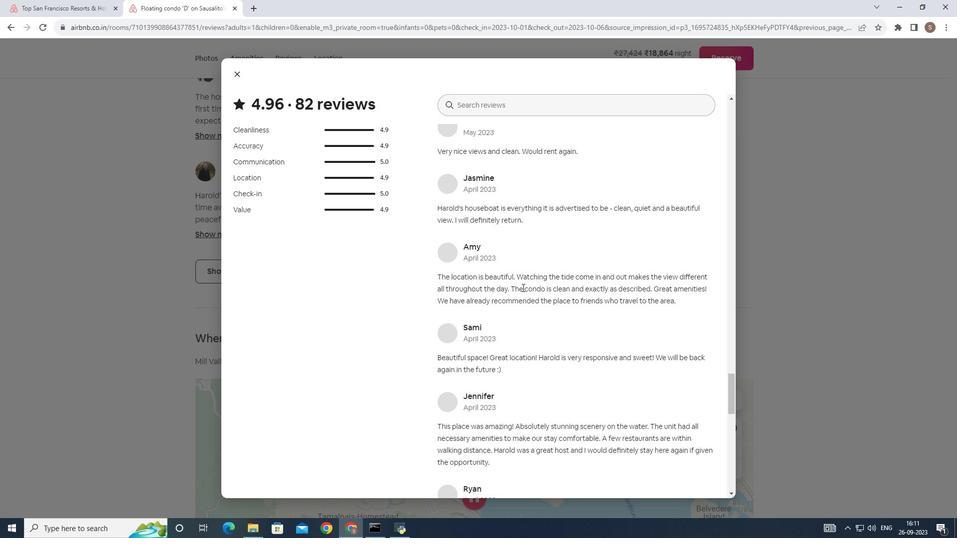 
Action: Mouse scrolled (522, 287) with delta (0, 0)
Screenshot: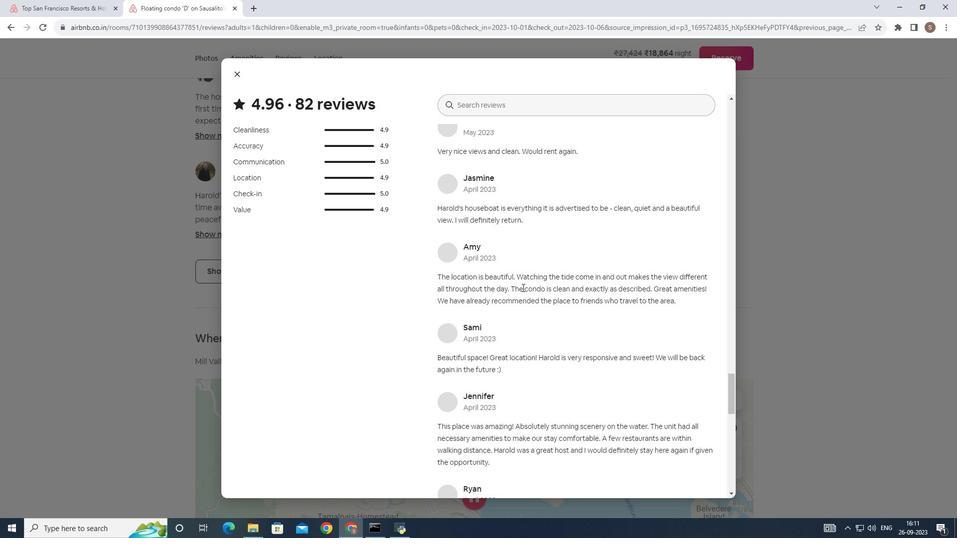 
Action: Mouse scrolled (522, 287) with delta (0, 0)
Screenshot: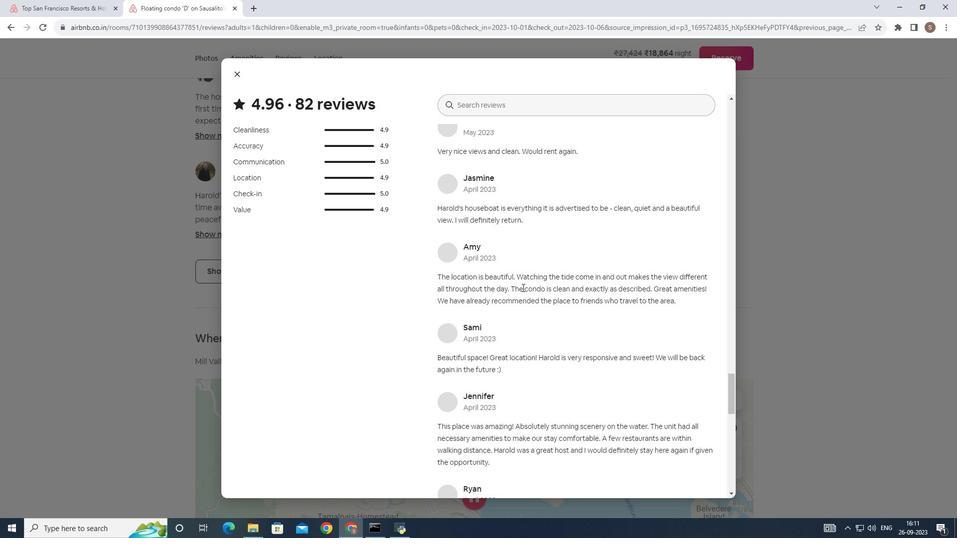 
Action: Mouse scrolled (522, 287) with delta (0, 0)
Screenshot: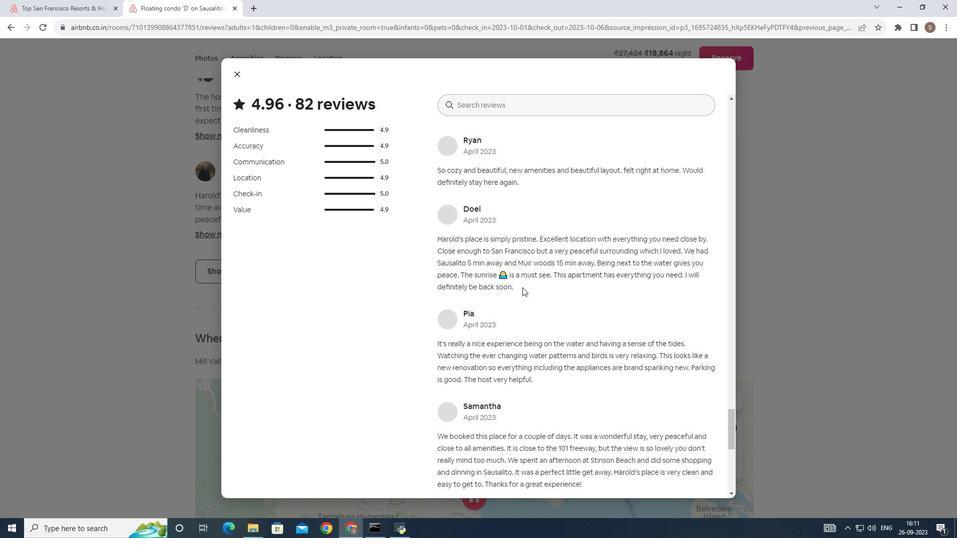 
Action: Mouse scrolled (522, 287) with delta (0, 0)
Screenshot: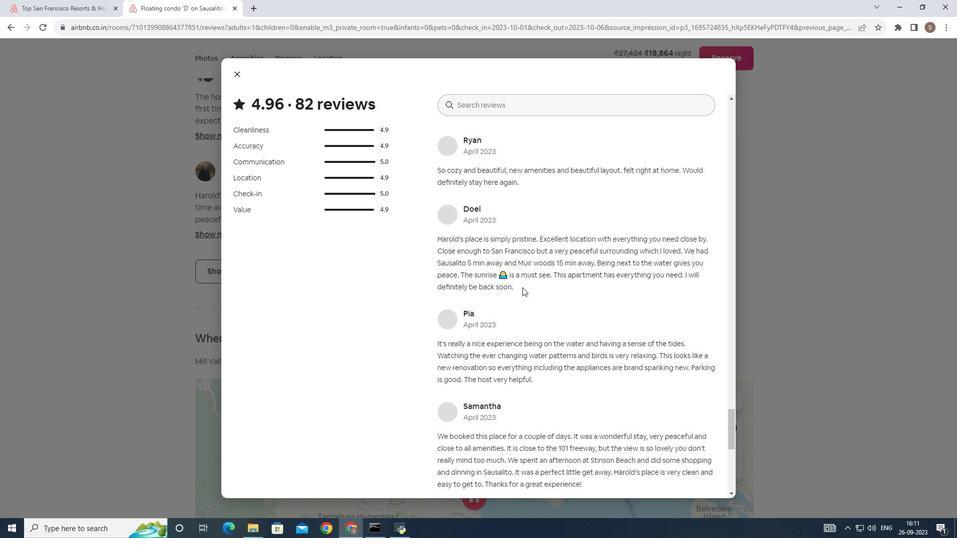 
Action: Mouse scrolled (522, 287) with delta (0, 0)
Screenshot: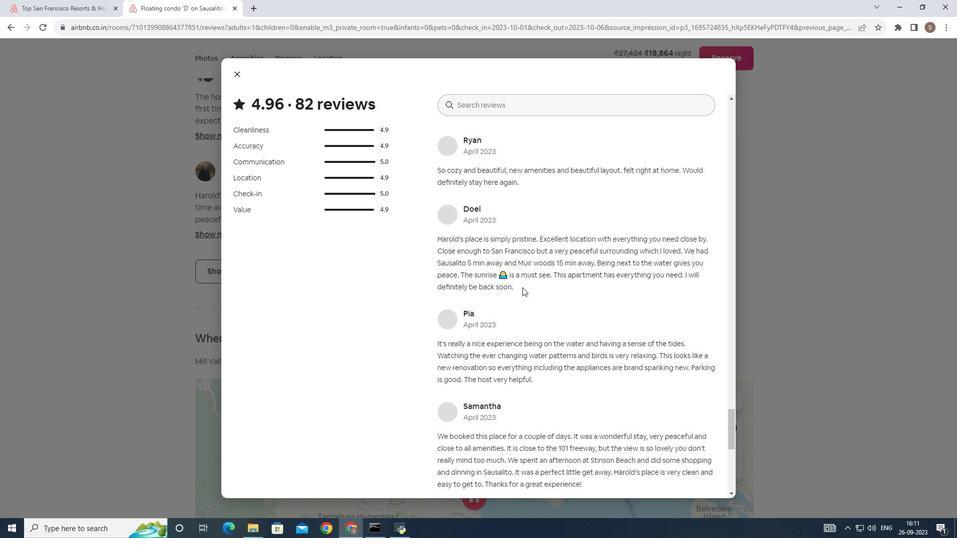 
Action: Mouse scrolled (522, 287) with delta (0, 0)
Screenshot: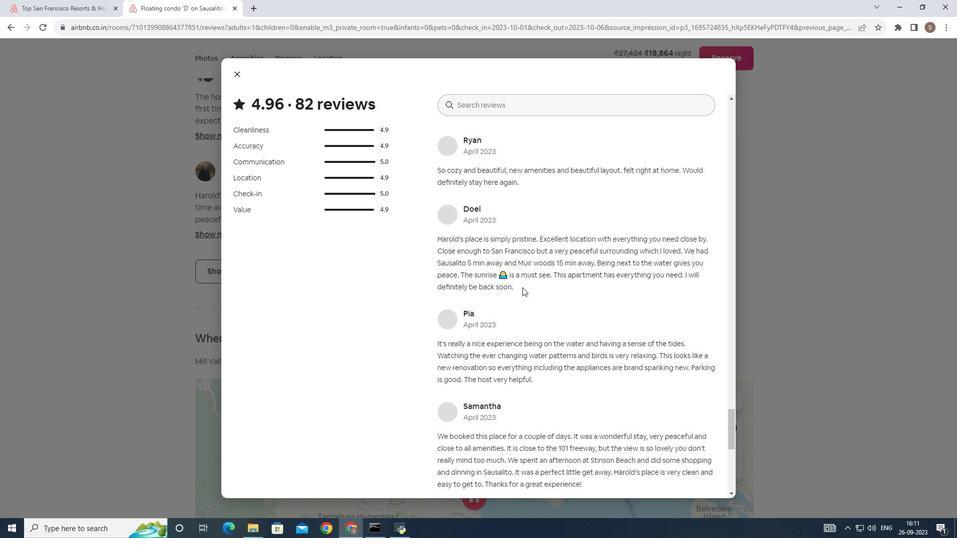 
Action: Mouse scrolled (522, 287) with delta (0, 0)
Screenshot: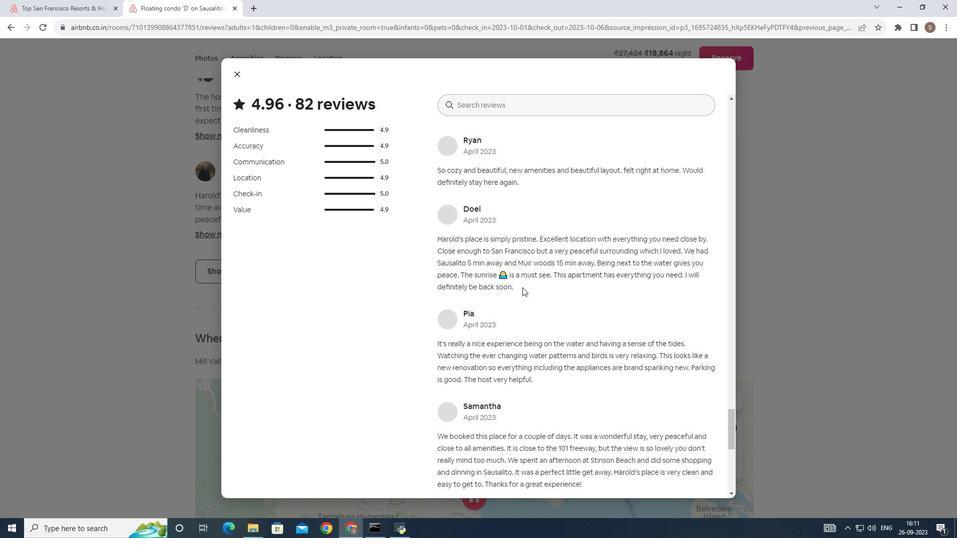 
Action: Mouse scrolled (522, 287) with delta (0, 0)
Screenshot: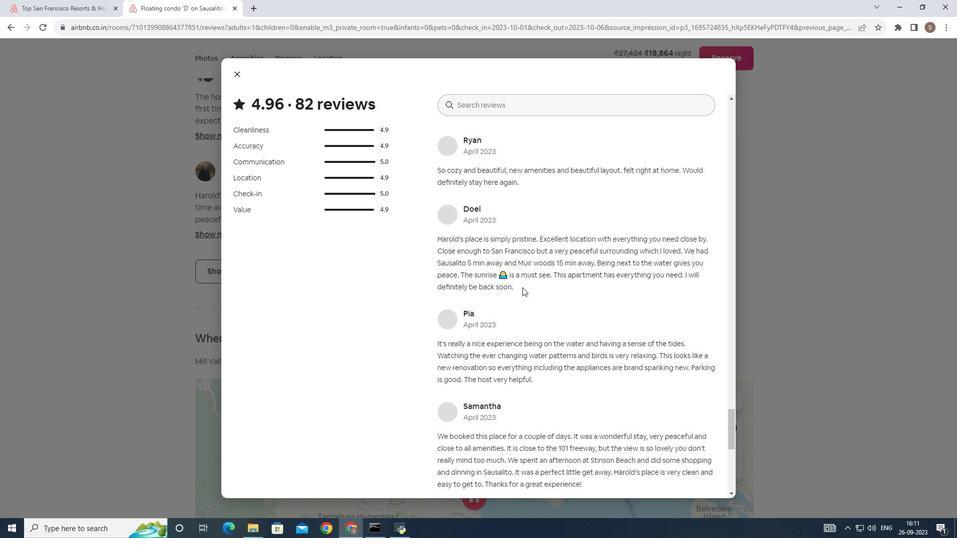 
Action: Mouse scrolled (522, 287) with delta (0, 0)
Screenshot: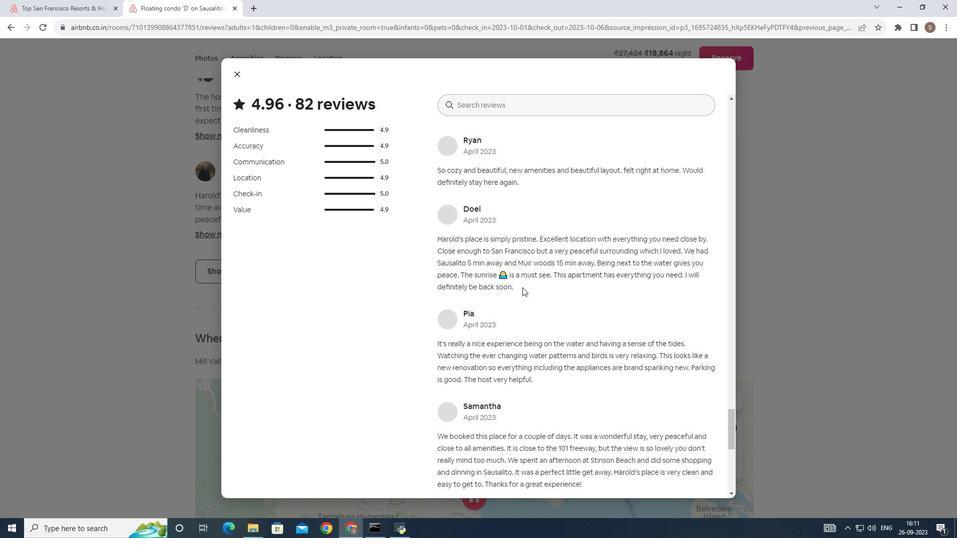 
Action: Mouse scrolled (522, 287) with delta (0, 0)
